 Task: Compose an email with the signature Austin King with the subject Job application submission and the message I am pleased to inform you that your request has been approved. from softage.1@softage.net to softage.7@softage.net and softage.8@softage.net with CC to softage.9@softage.net, select the message and change font size to large, align the email to center Send the email
Action: Mouse moved to (599, 744)
Screenshot: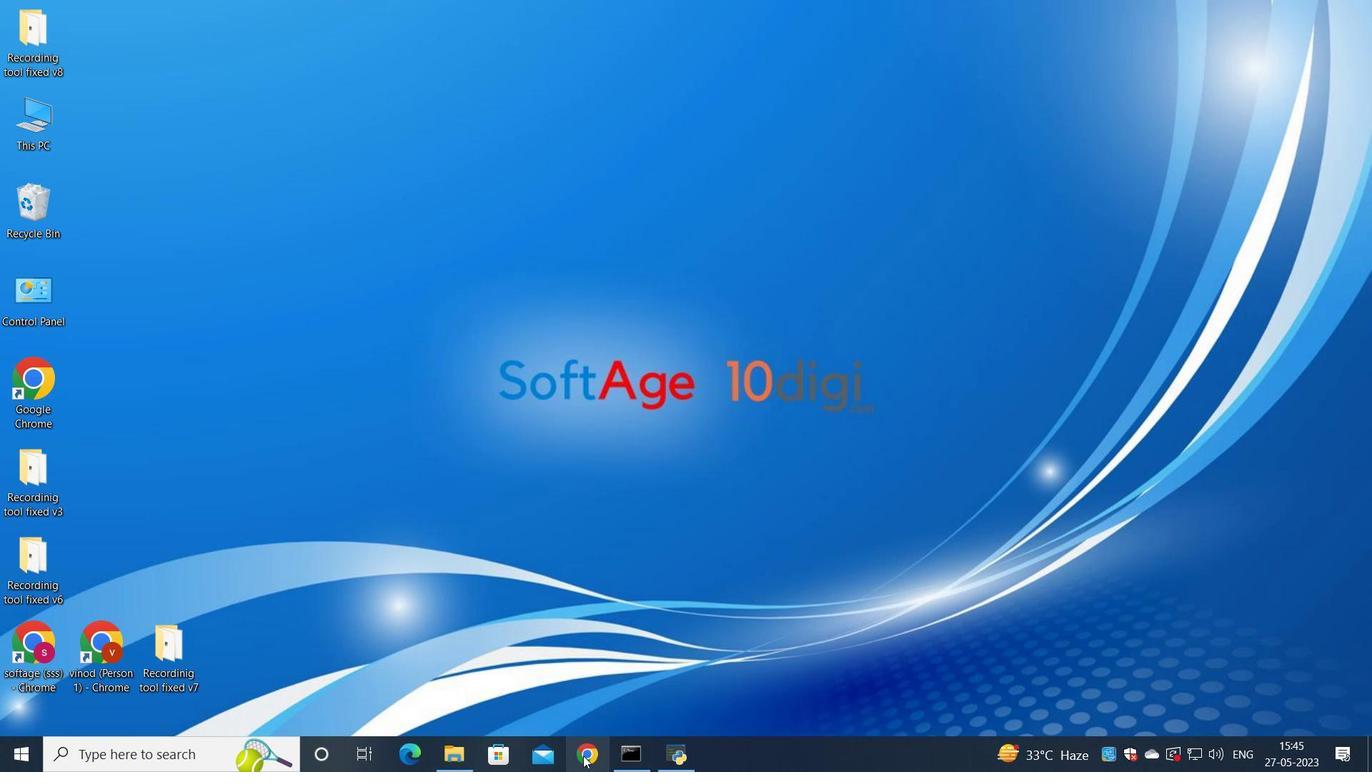 
Action: Mouse pressed left at (599, 744)
Screenshot: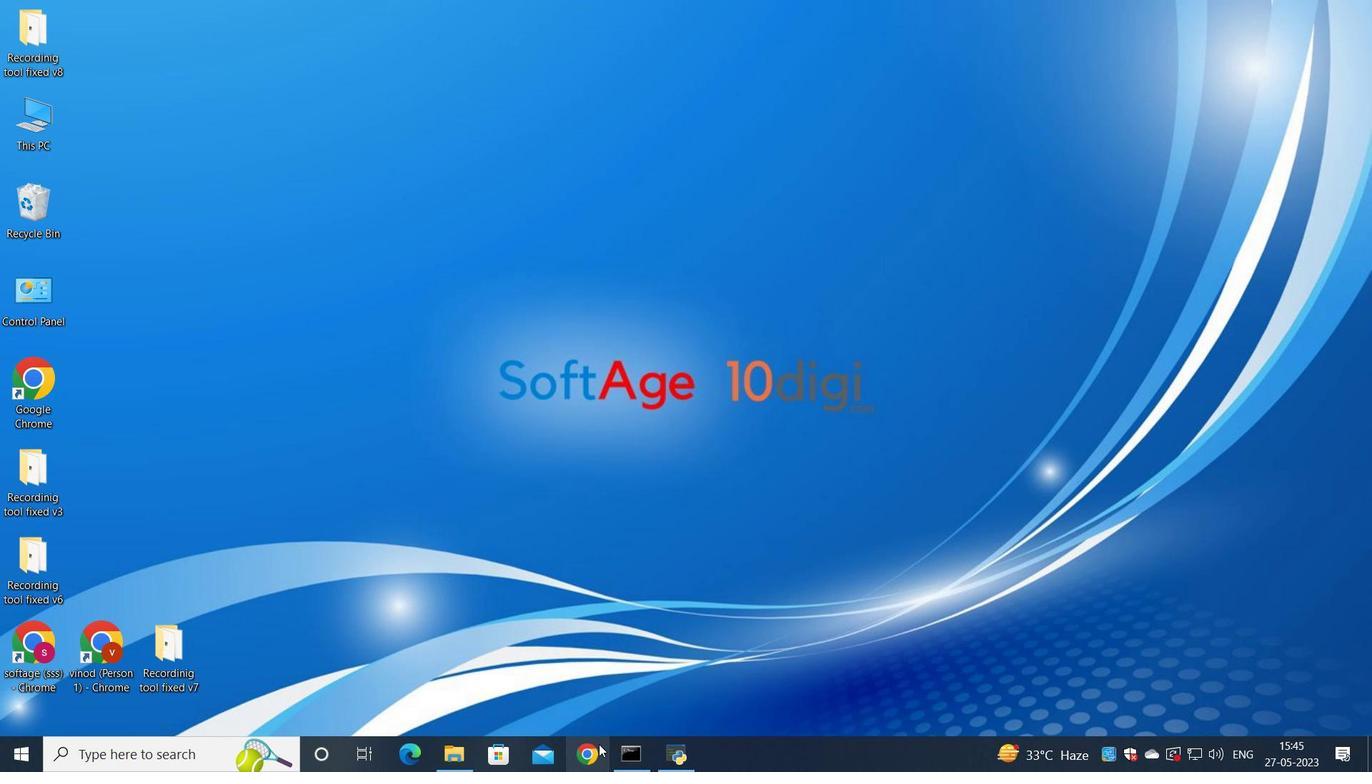 
Action: Mouse moved to (604, 486)
Screenshot: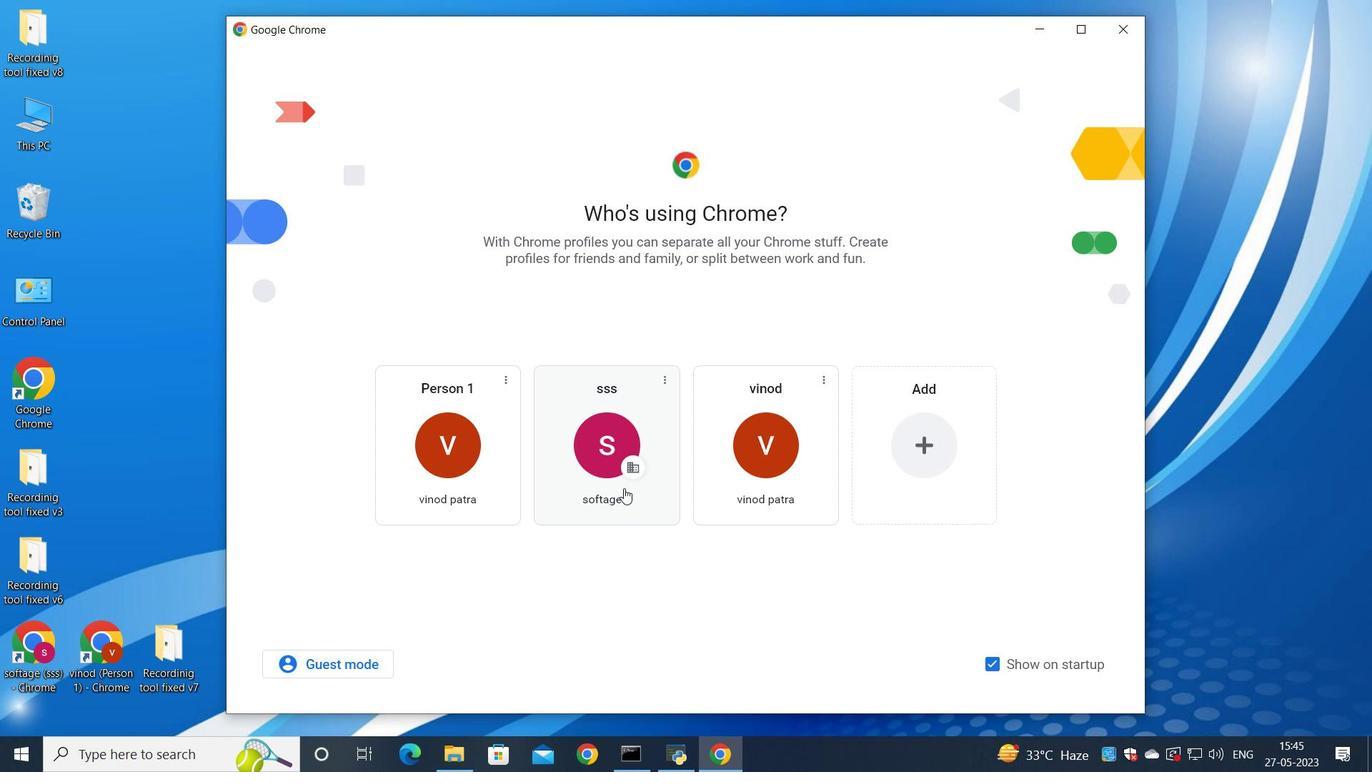 
Action: Mouse pressed left at (604, 486)
Screenshot: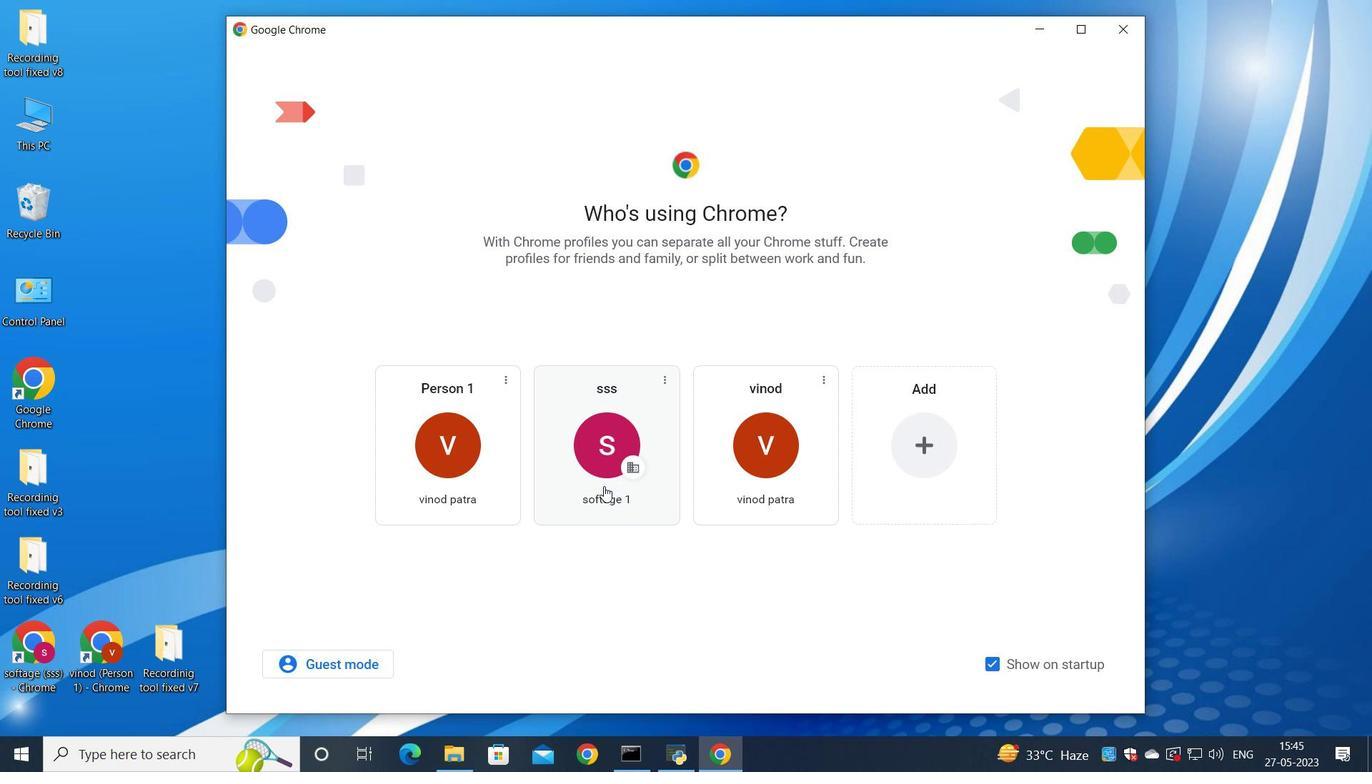 
Action: Mouse moved to (1187, 92)
Screenshot: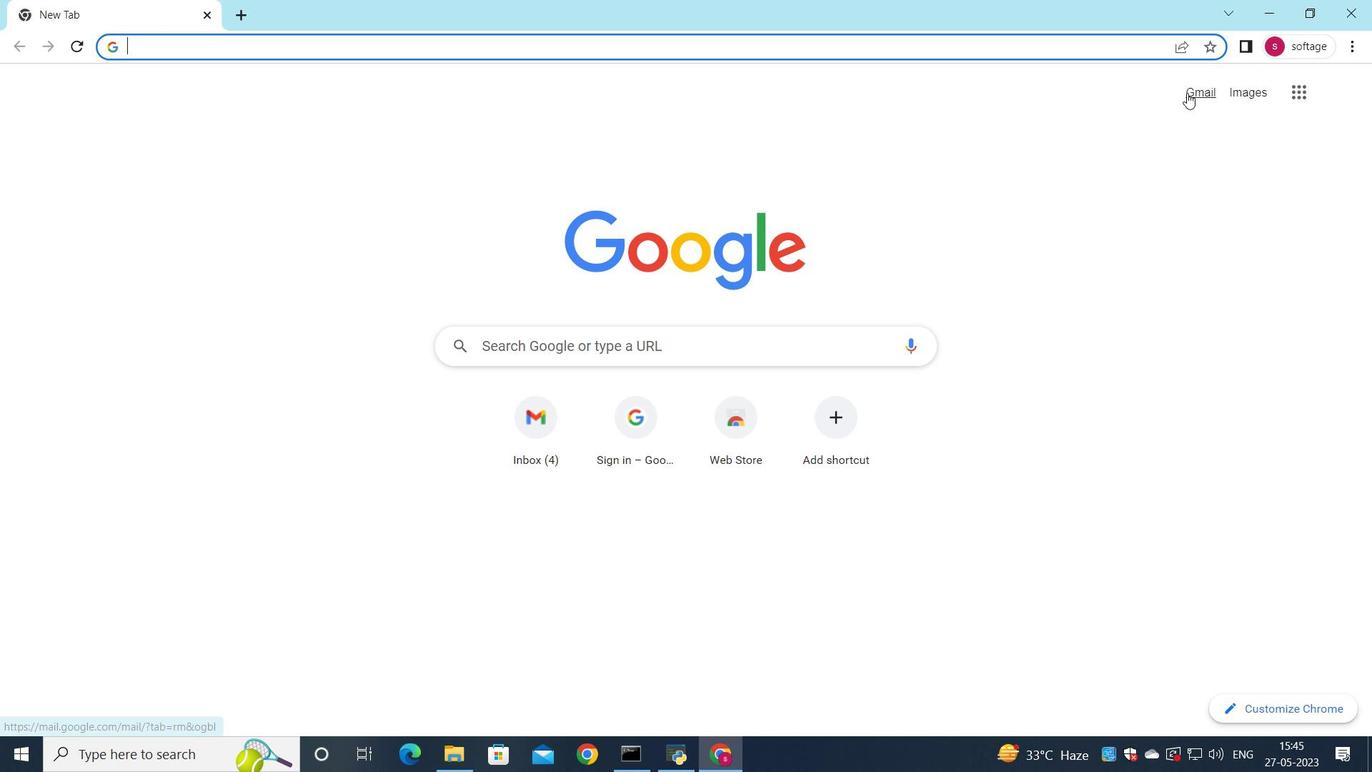 
Action: Mouse pressed left at (1187, 92)
Screenshot: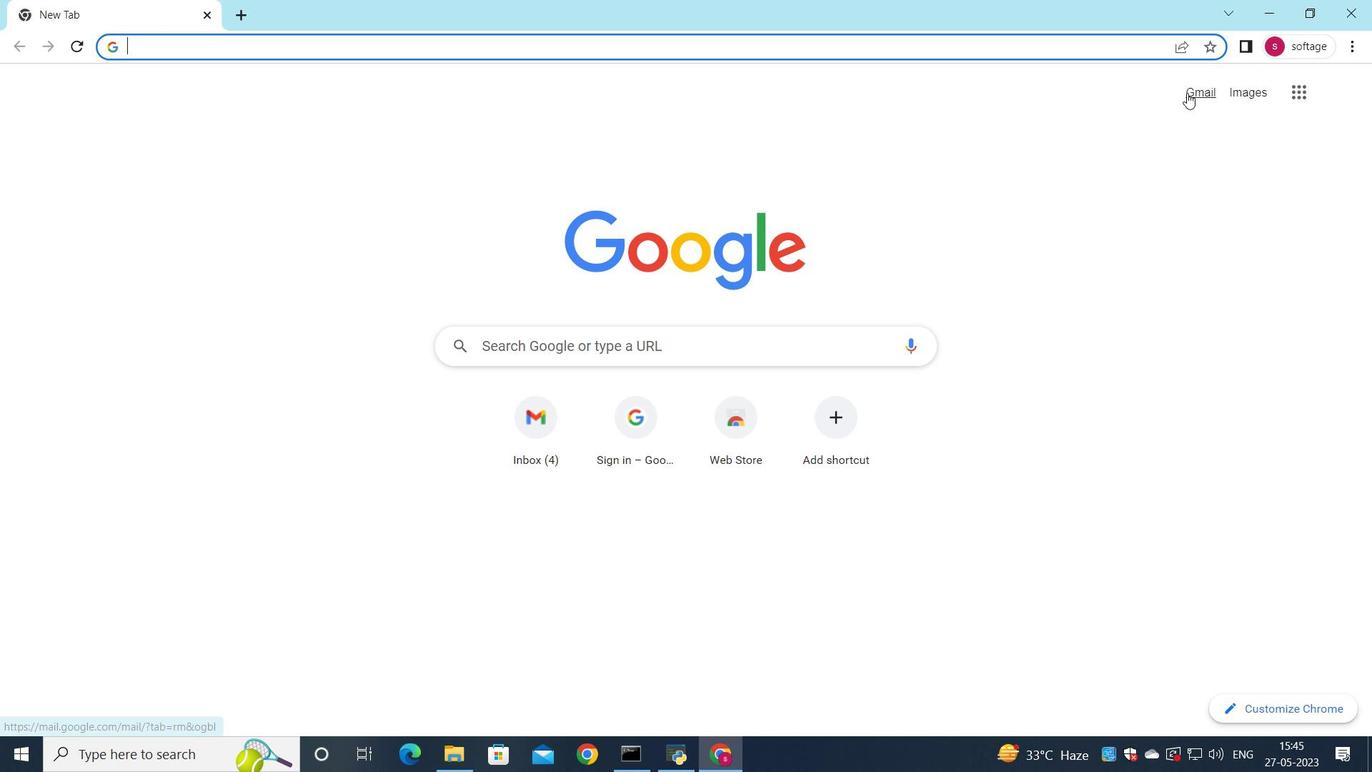 
Action: Mouse moved to (1182, 126)
Screenshot: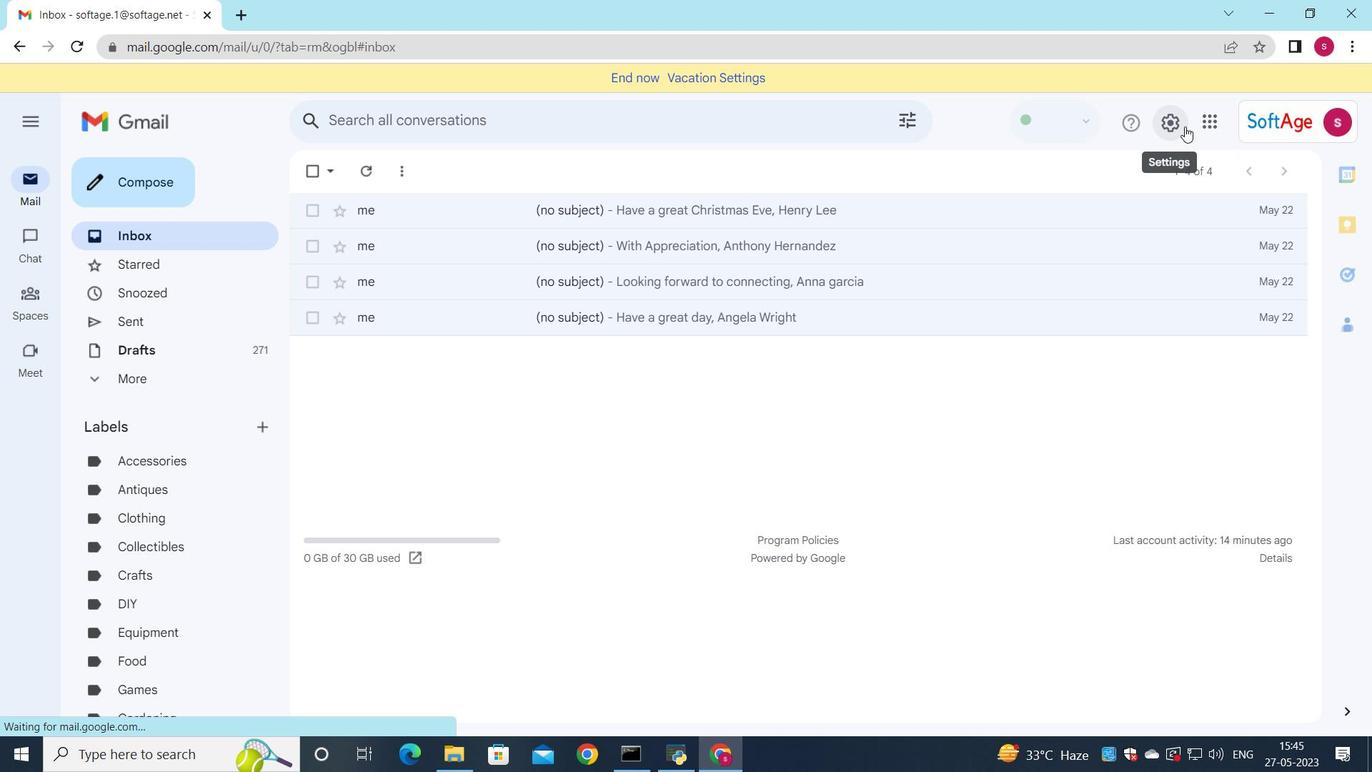 
Action: Mouse pressed left at (1182, 126)
Screenshot: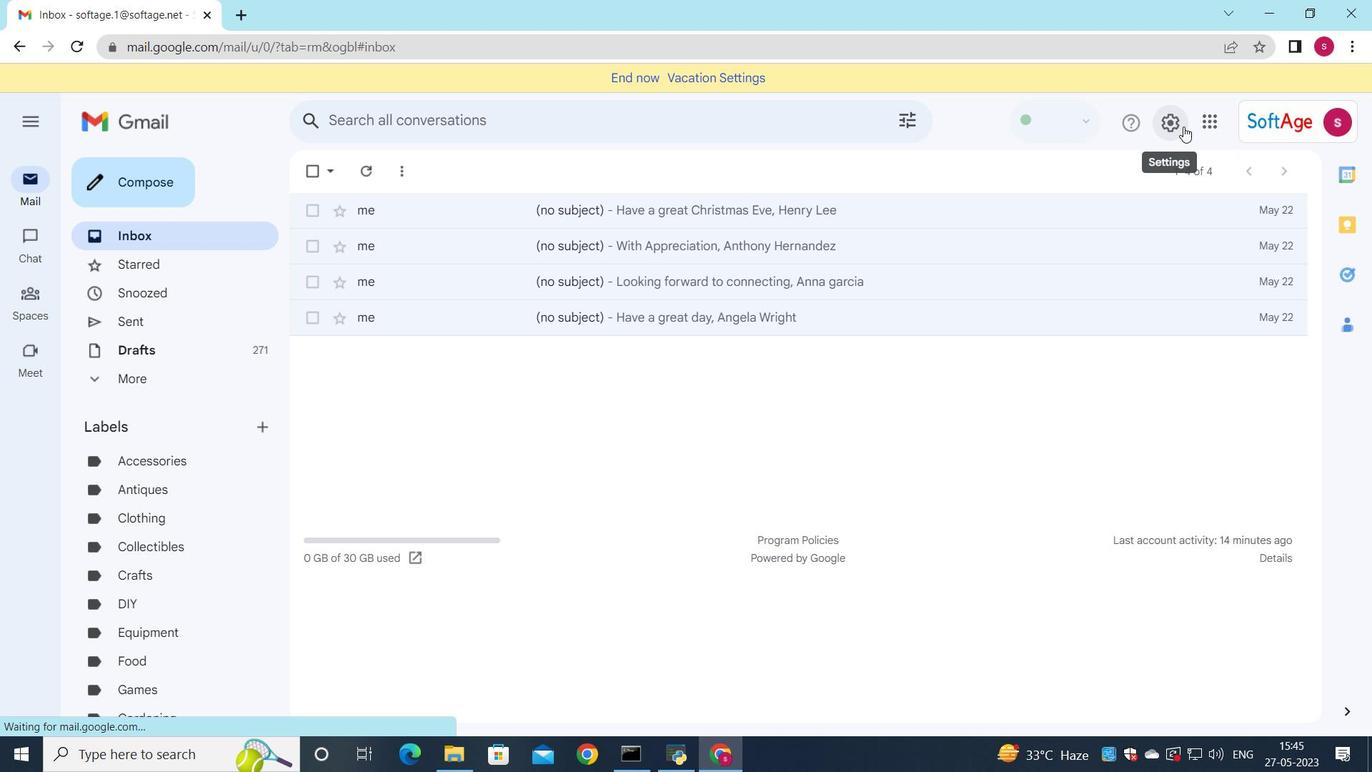 
Action: Mouse moved to (1181, 211)
Screenshot: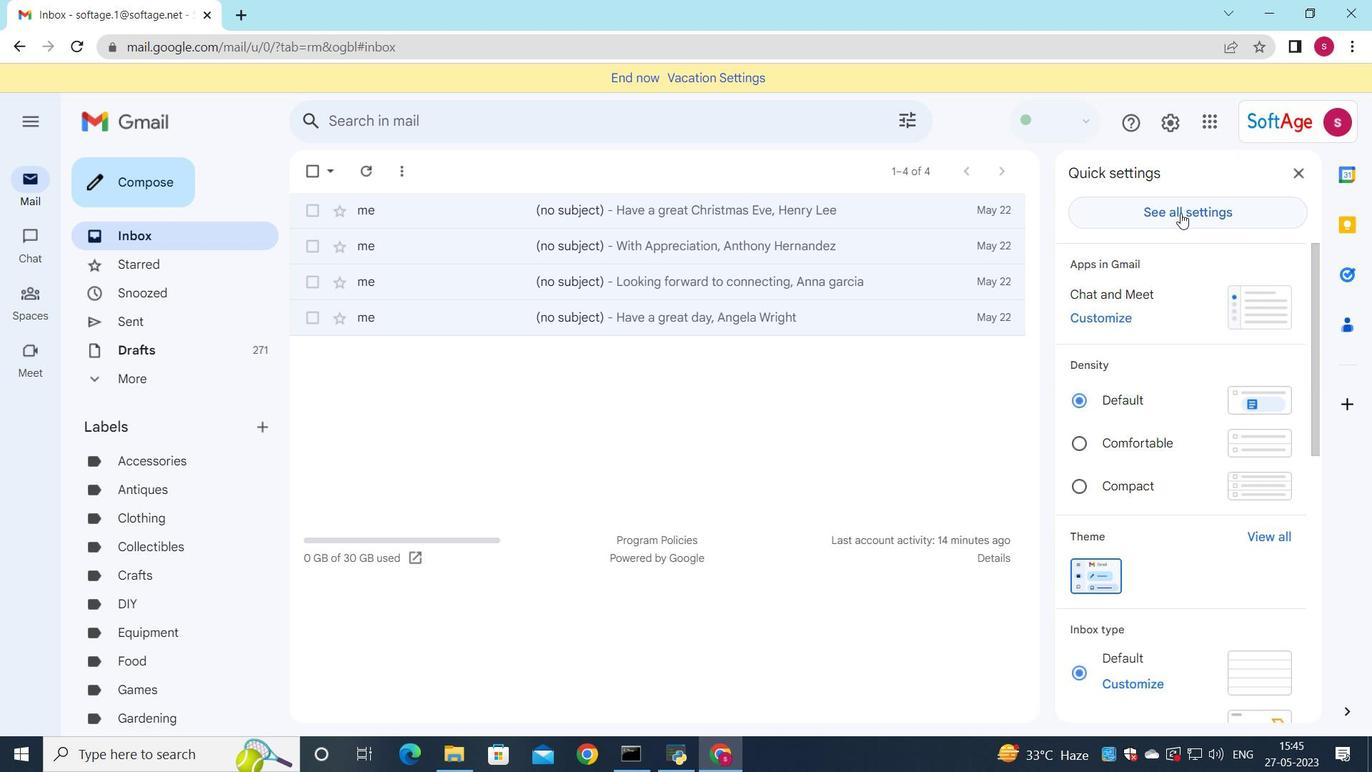 
Action: Mouse pressed left at (1181, 211)
Screenshot: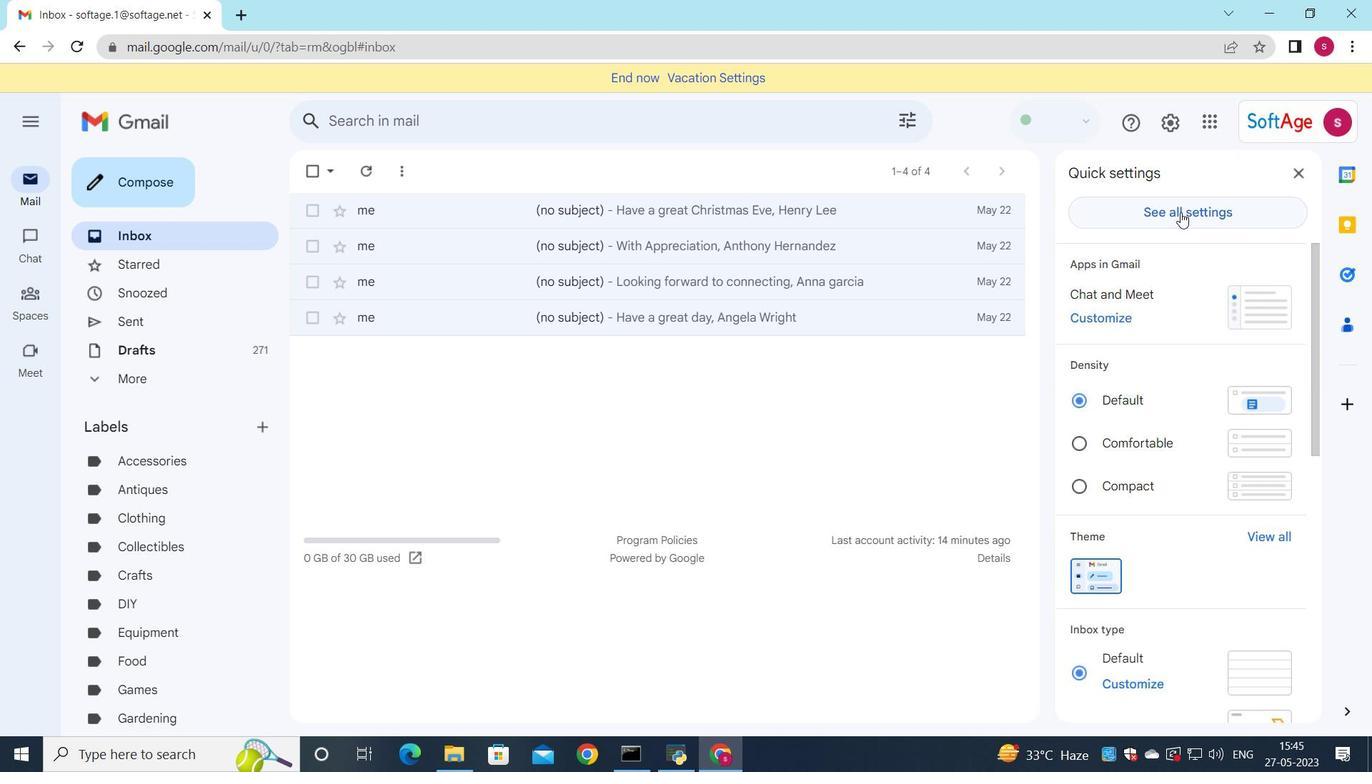 
Action: Mouse moved to (1163, 213)
Screenshot: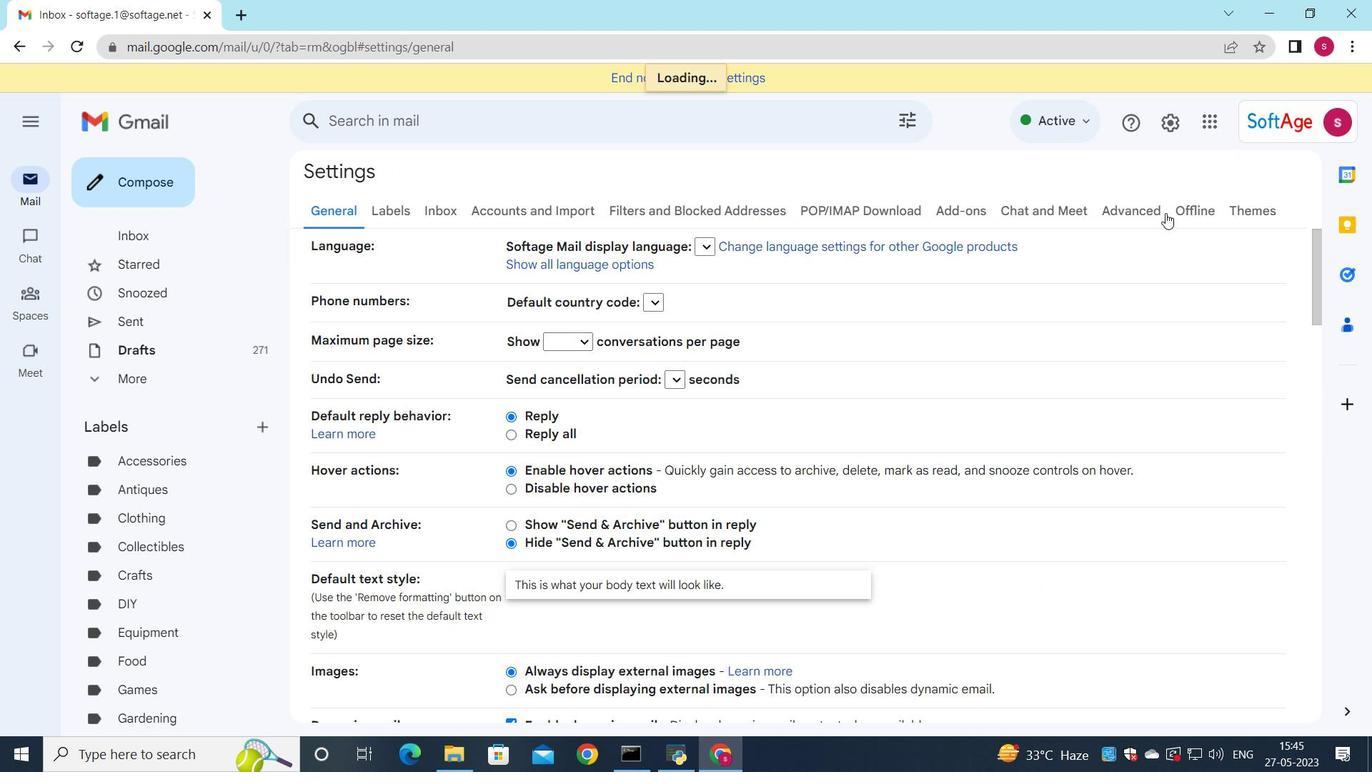 
Action: Mouse scrolled (1163, 213) with delta (0, 0)
Screenshot: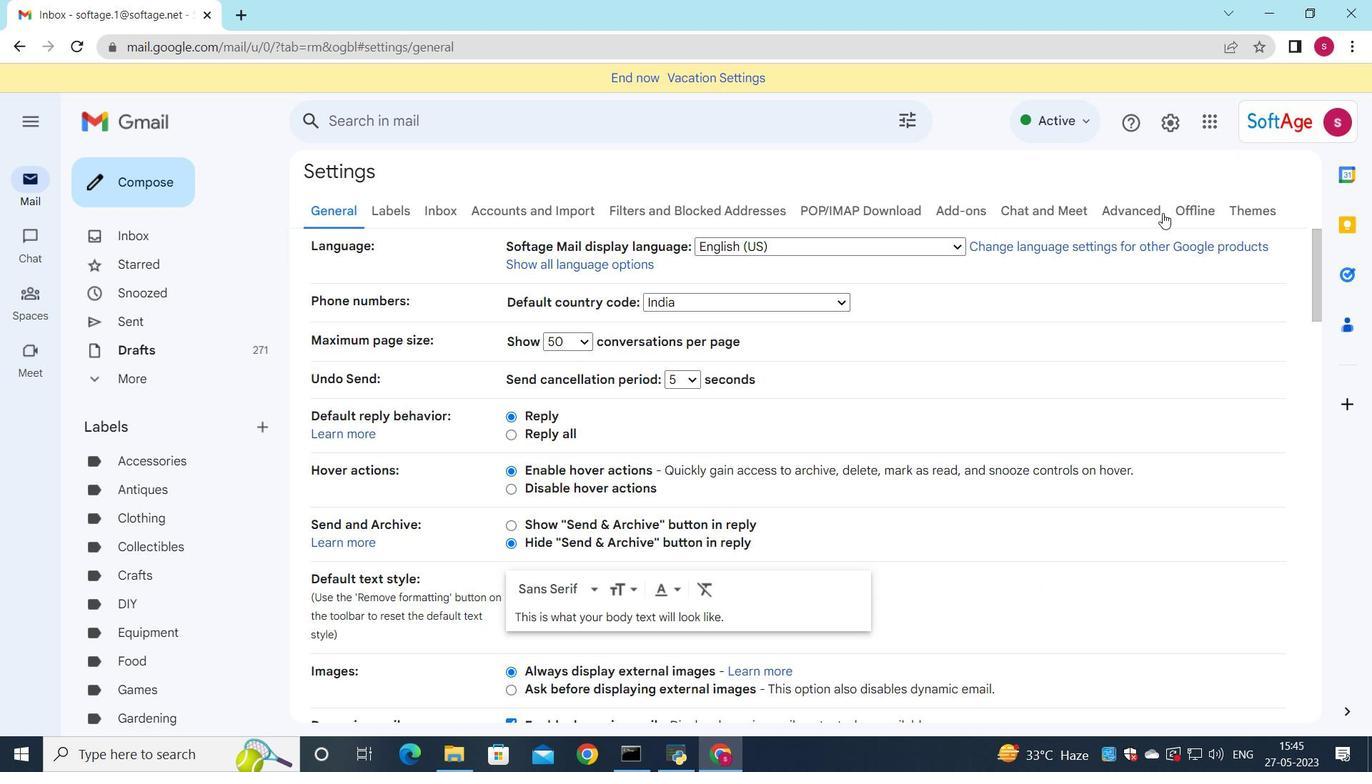 
Action: Mouse moved to (797, 370)
Screenshot: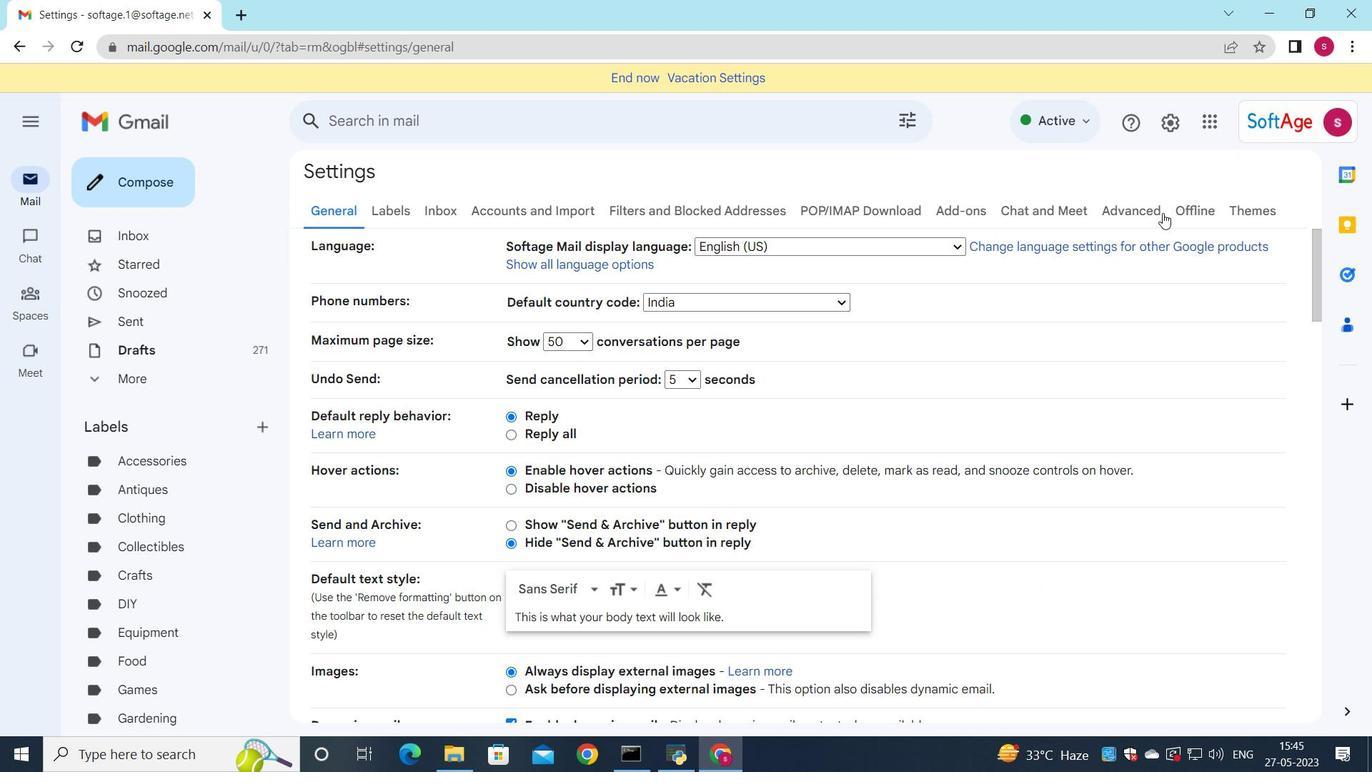 
Action: Mouse scrolled (797, 369) with delta (0, 0)
Screenshot: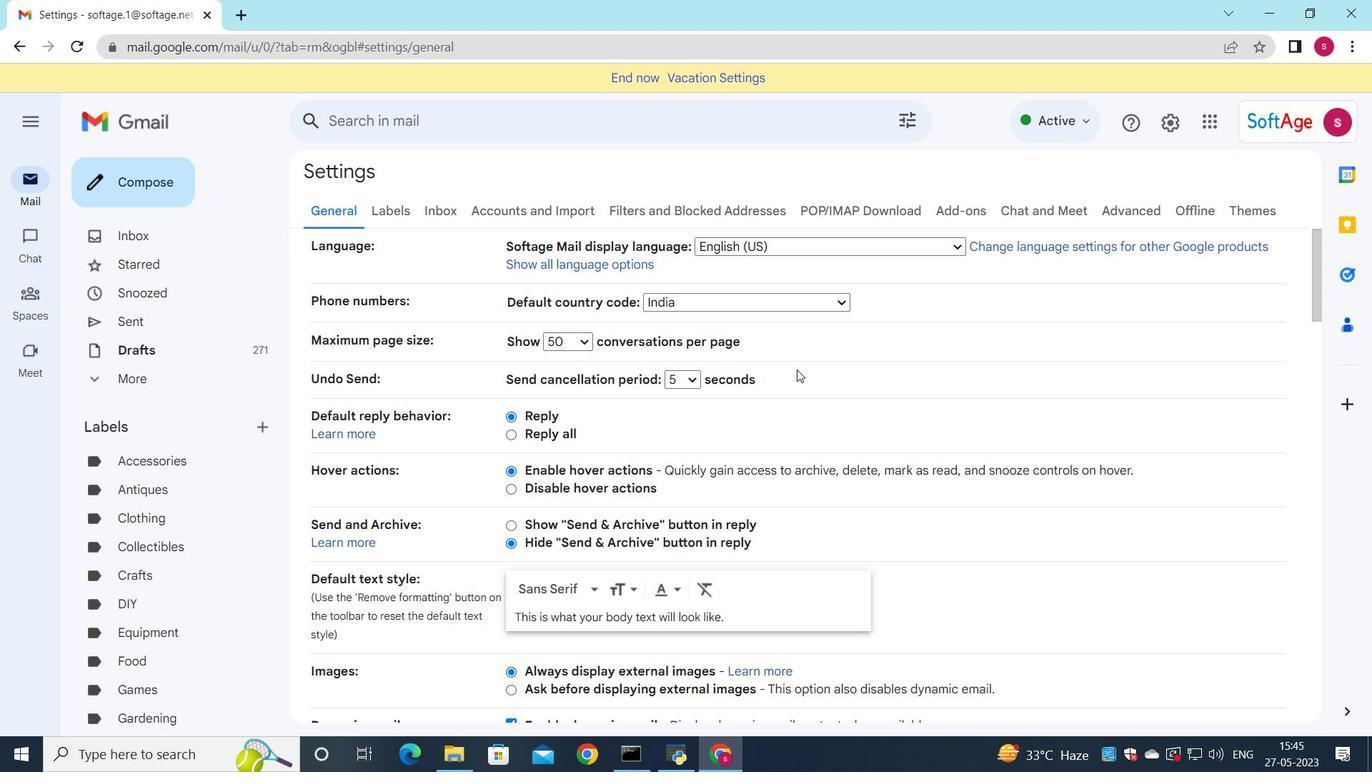 
Action: Mouse scrolled (797, 369) with delta (0, 0)
Screenshot: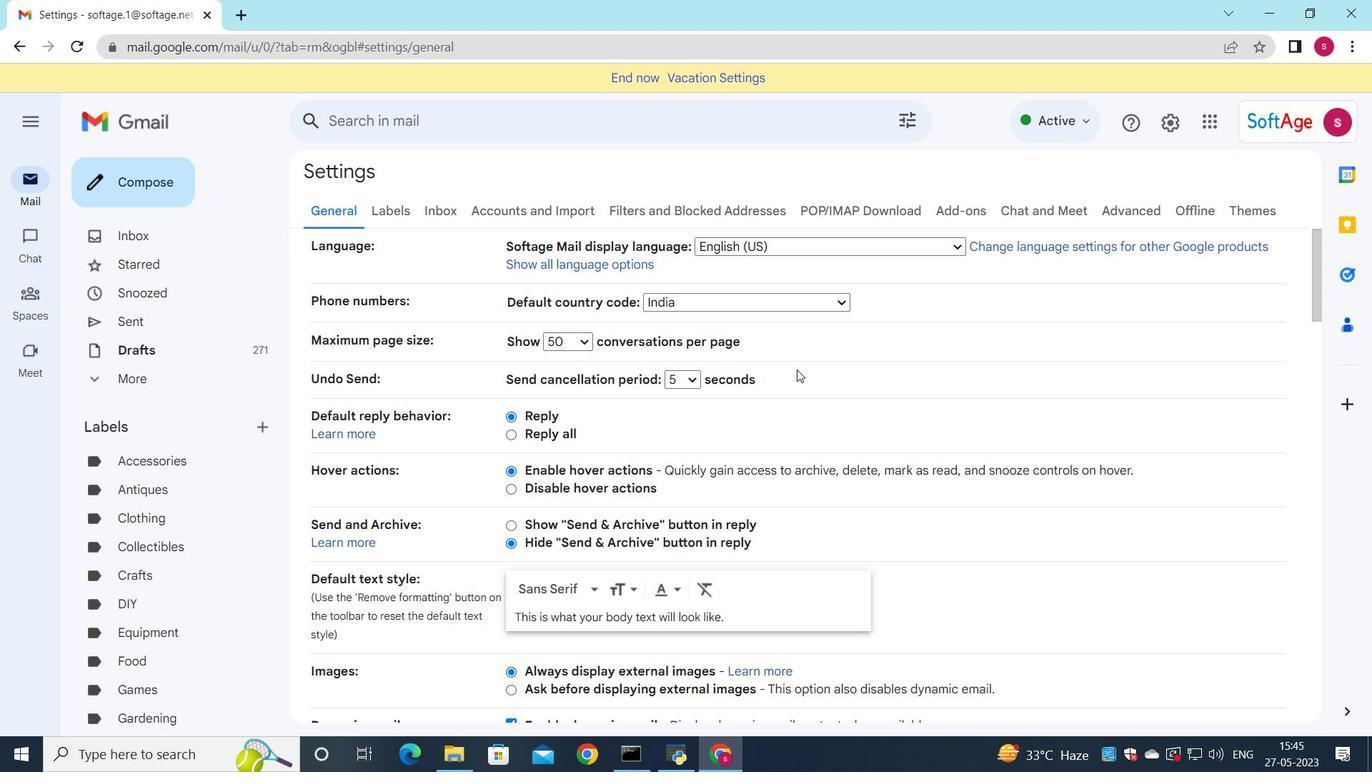 
Action: Mouse scrolled (797, 369) with delta (0, 0)
Screenshot: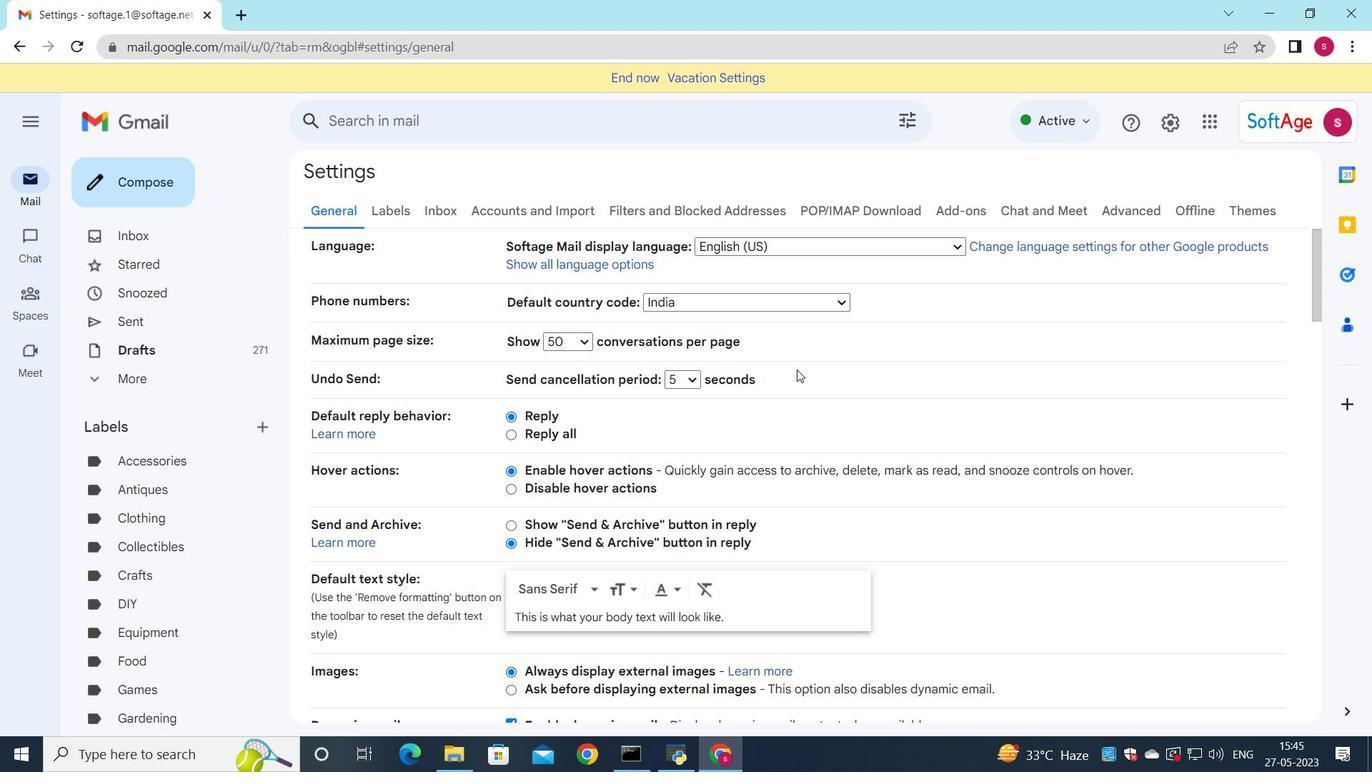
Action: Mouse scrolled (797, 369) with delta (0, 0)
Screenshot: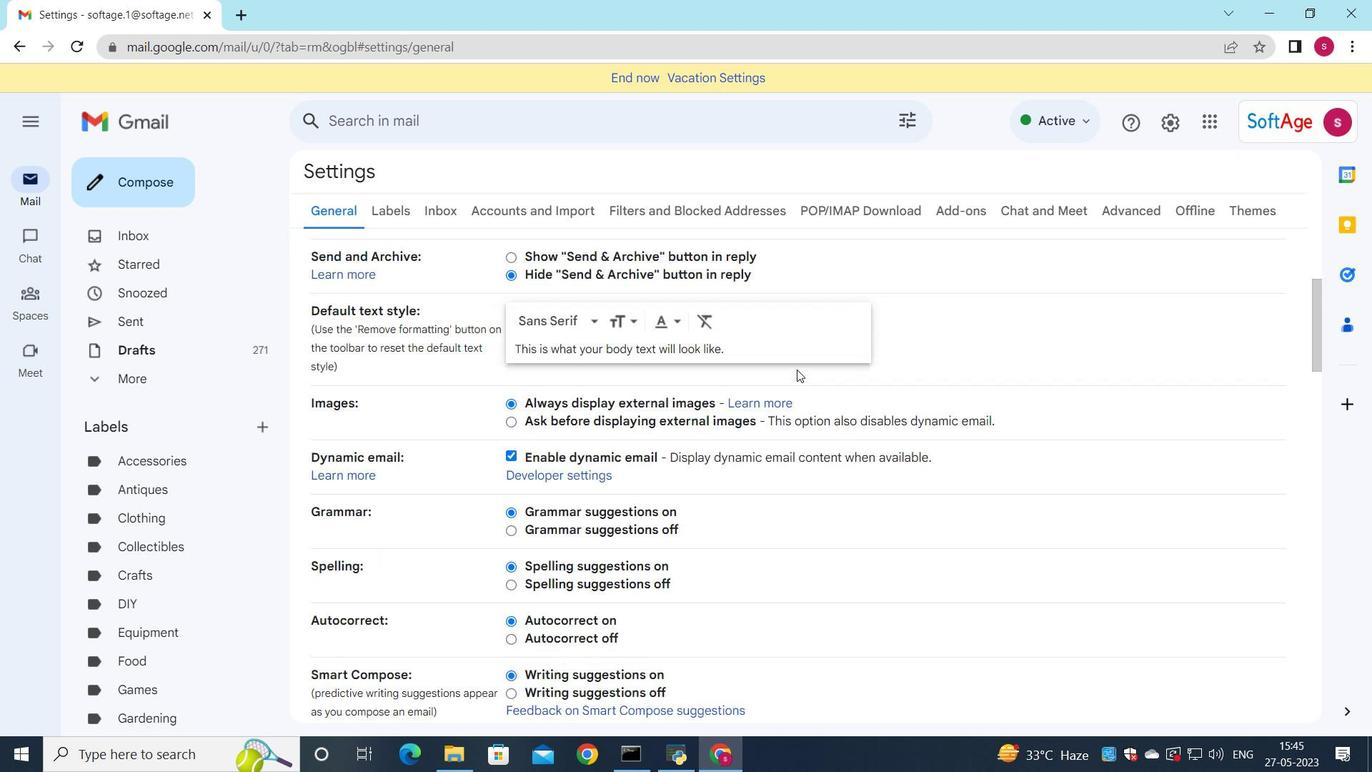 
Action: Mouse scrolled (797, 369) with delta (0, 0)
Screenshot: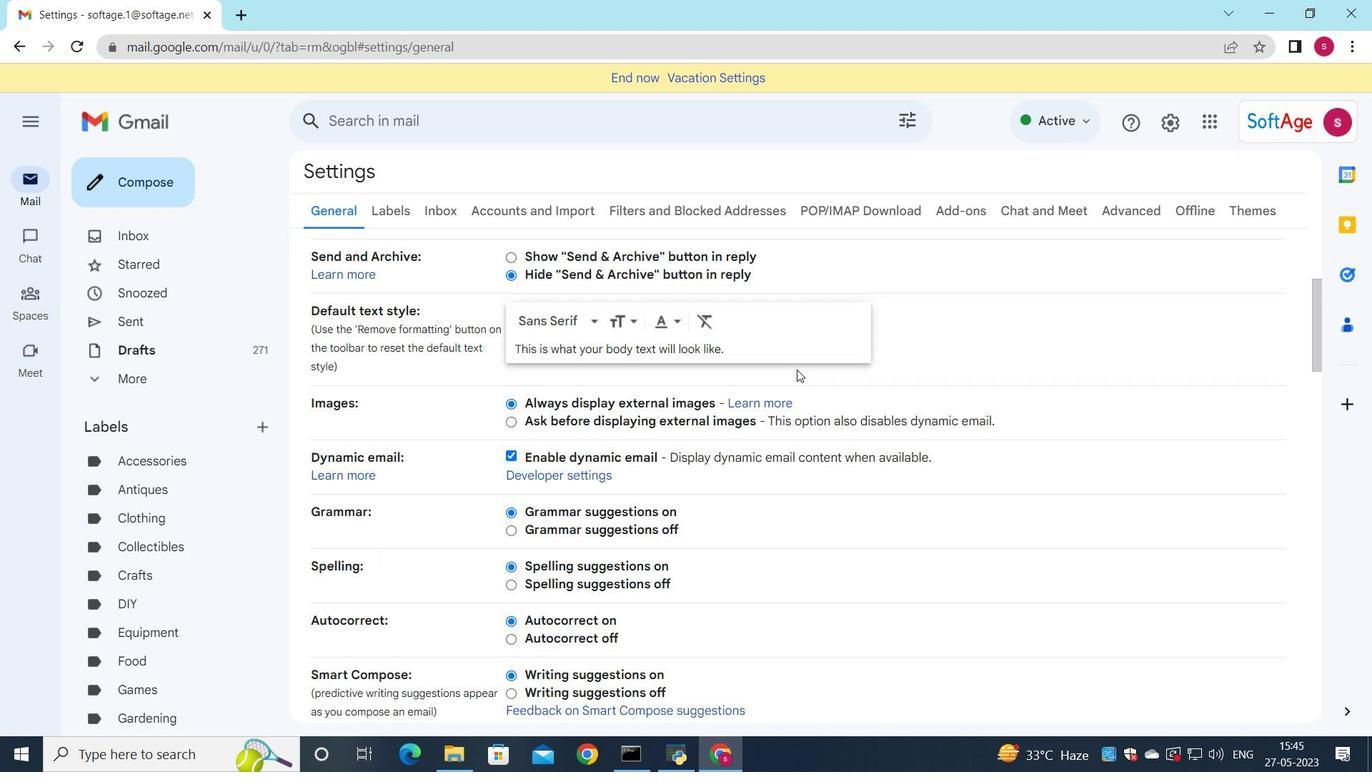 
Action: Mouse scrolled (797, 369) with delta (0, 0)
Screenshot: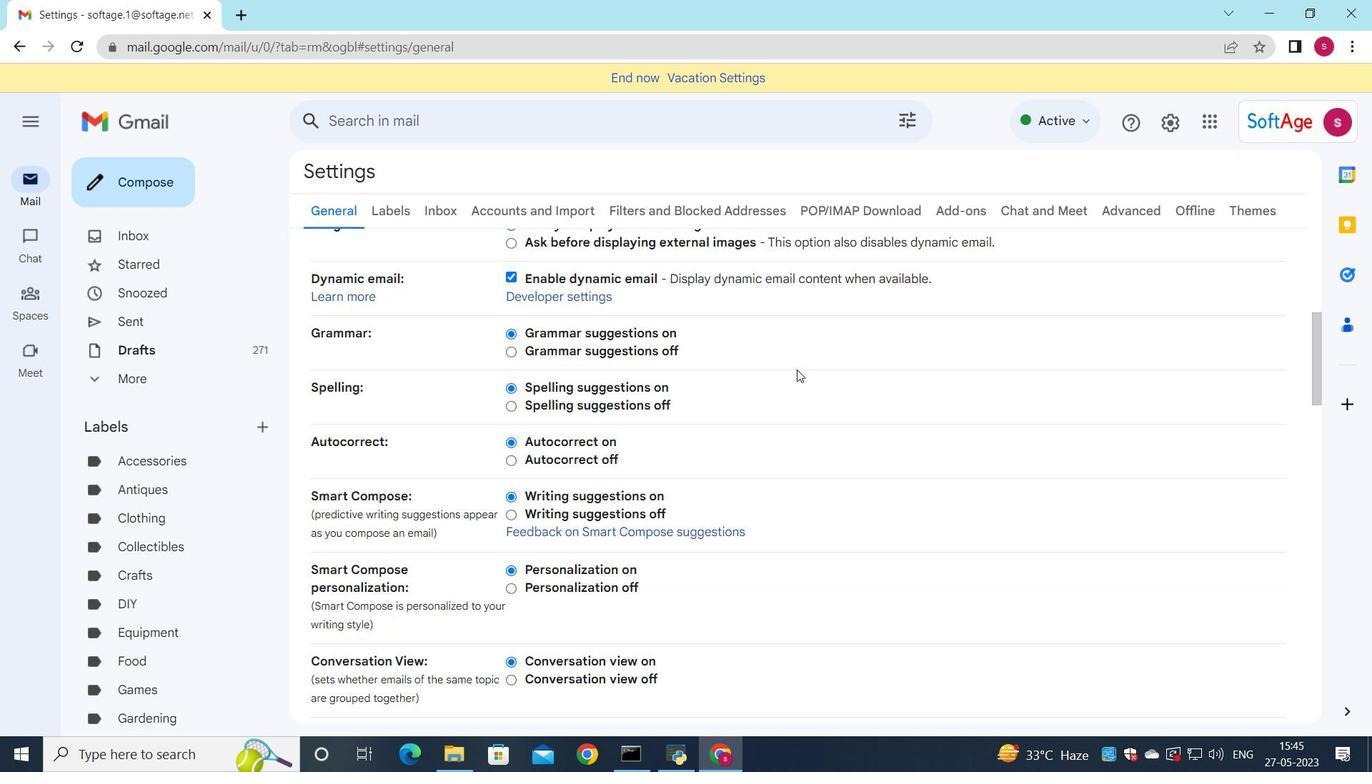 
Action: Mouse scrolled (797, 369) with delta (0, 0)
Screenshot: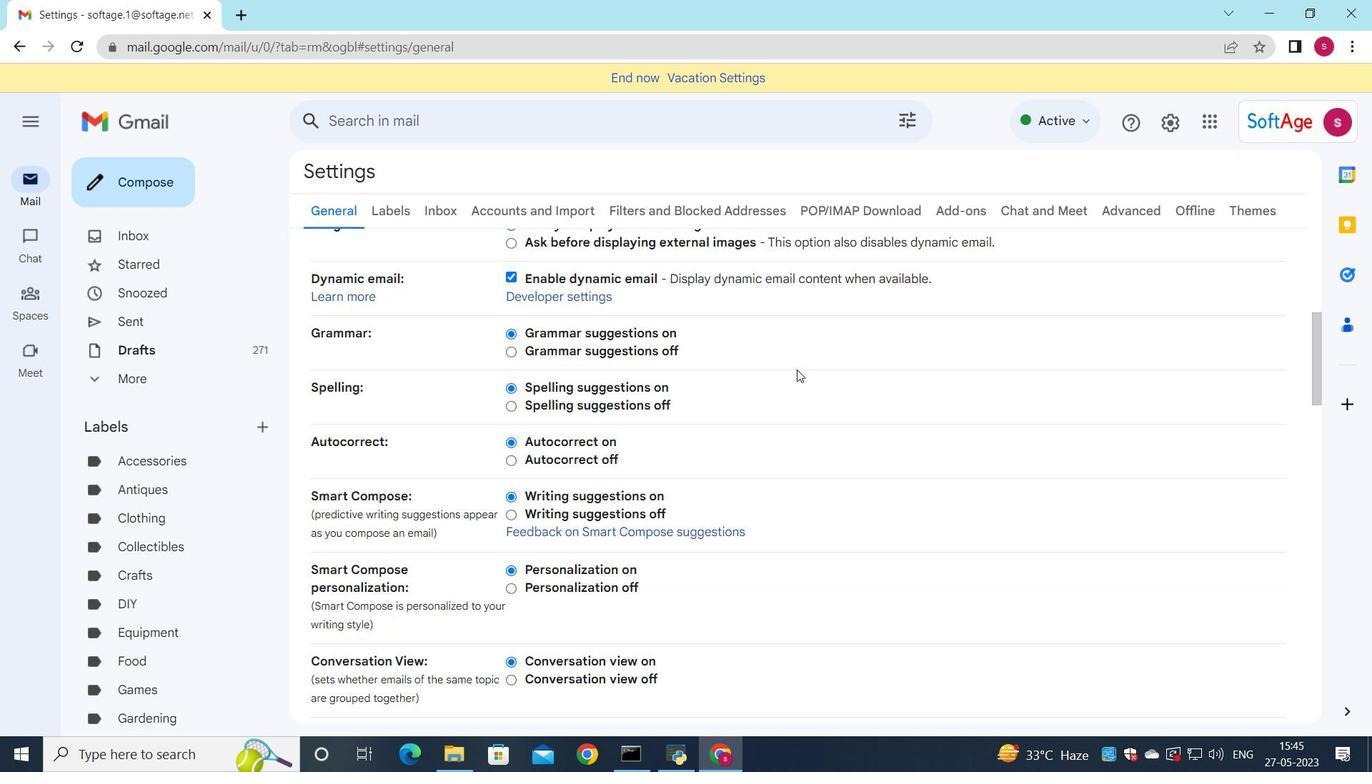 
Action: Mouse scrolled (797, 369) with delta (0, 0)
Screenshot: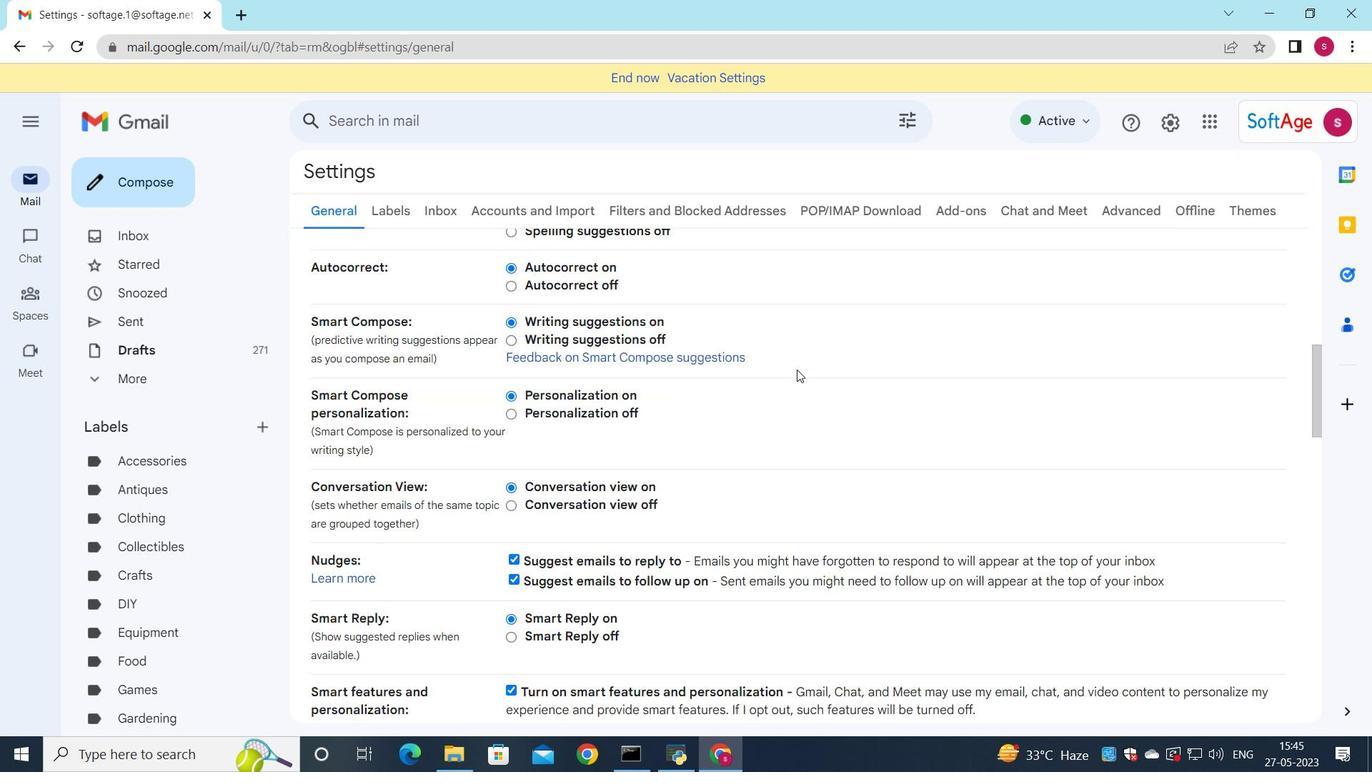 
Action: Mouse scrolled (797, 369) with delta (0, 0)
Screenshot: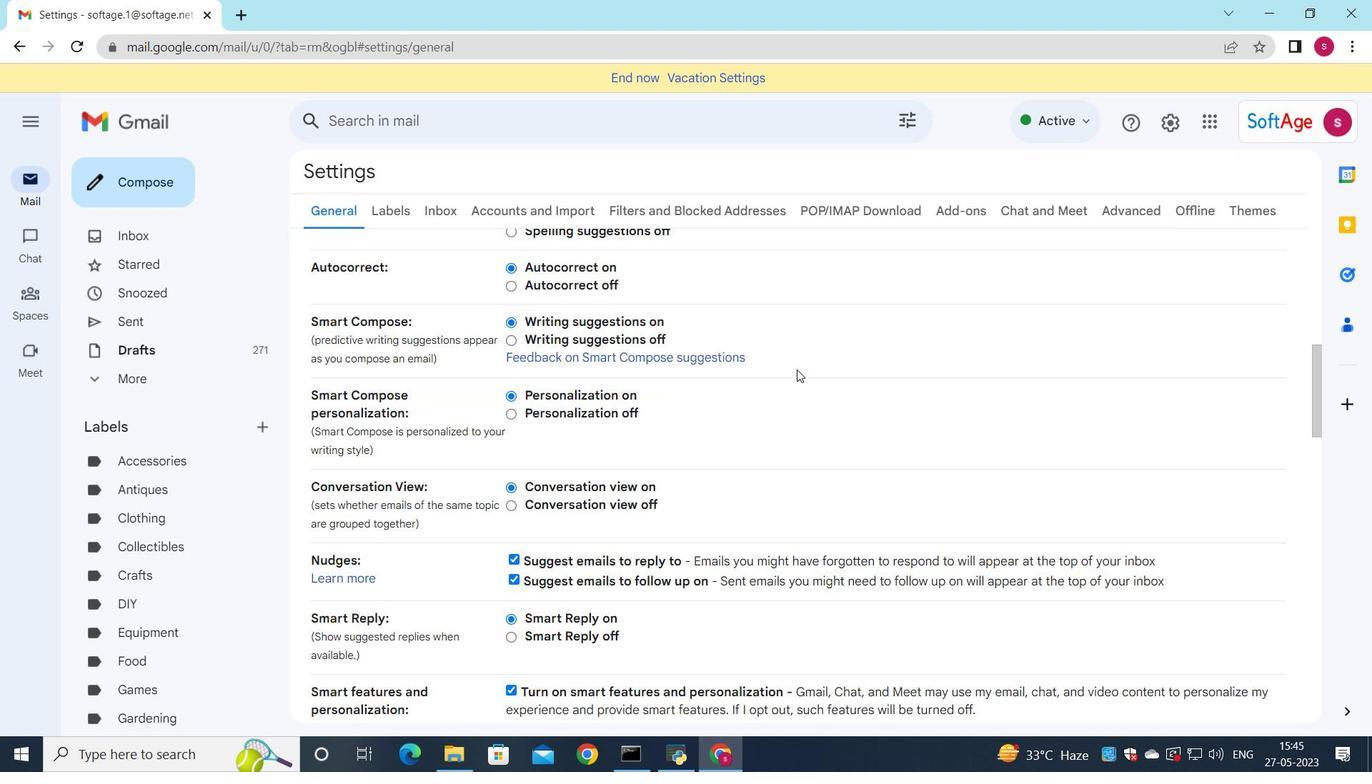 
Action: Mouse scrolled (797, 369) with delta (0, 0)
Screenshot: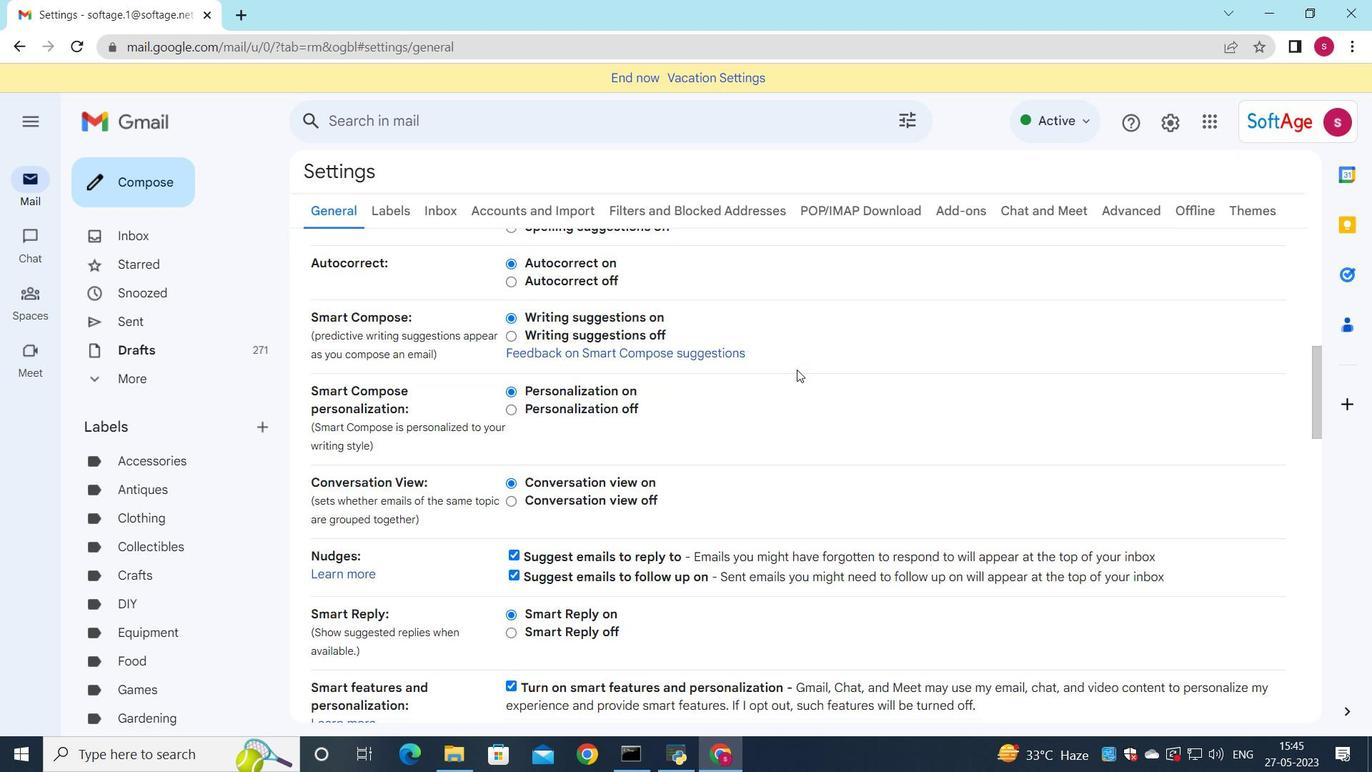 
Action: Mouse scrolled (797, 369) with delta (0, 0)
Screenshot: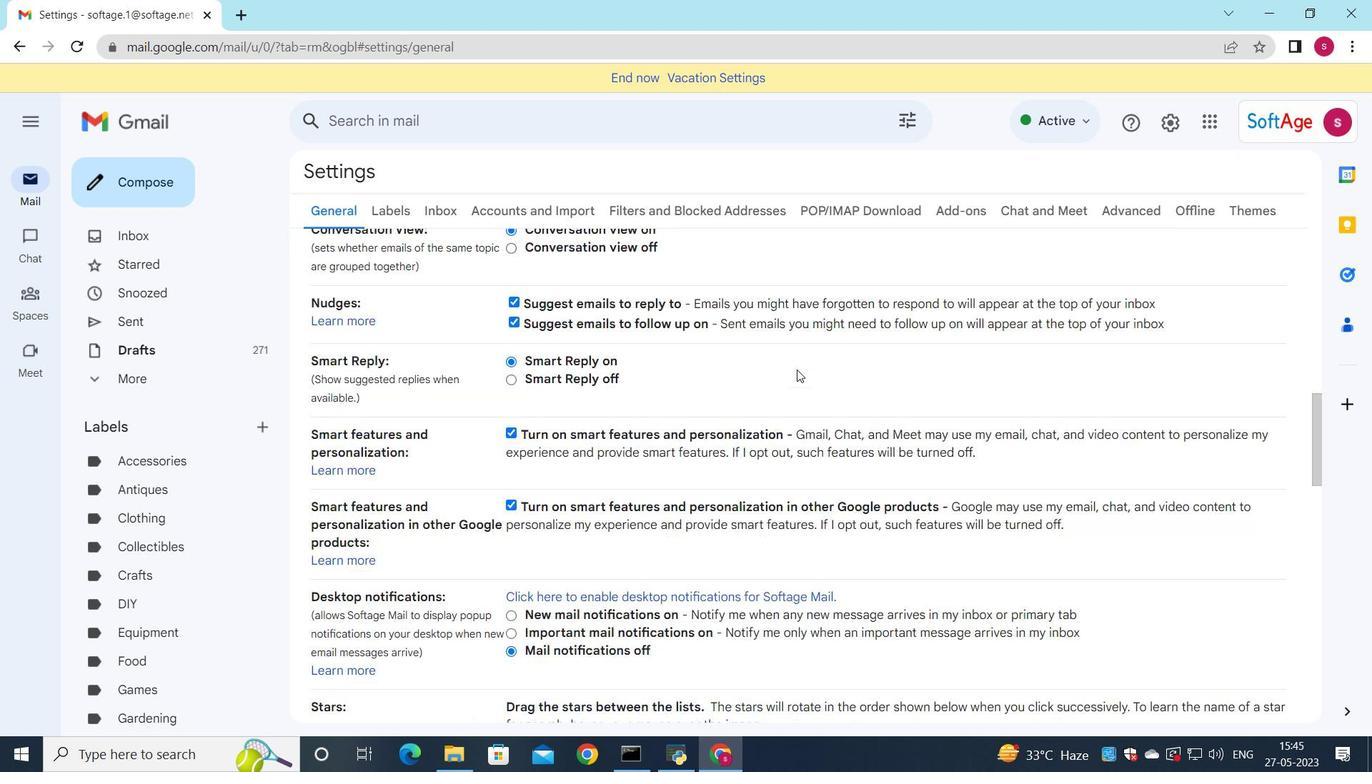 
Action: Mouse scrolled (797, 369) with delta (0, 0)
Screenshot: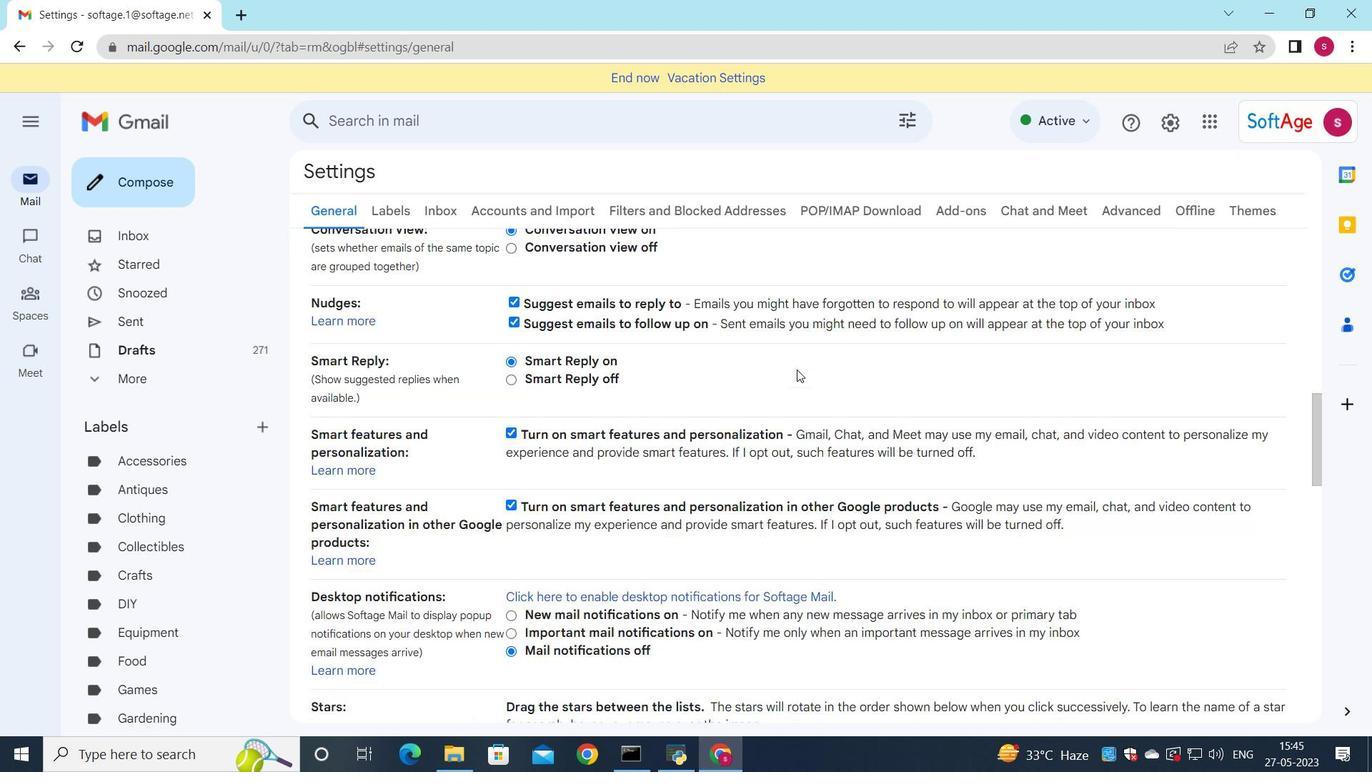 
Action: Mouse scrolled (797, 369) with delta (0, 0)
Screenshot: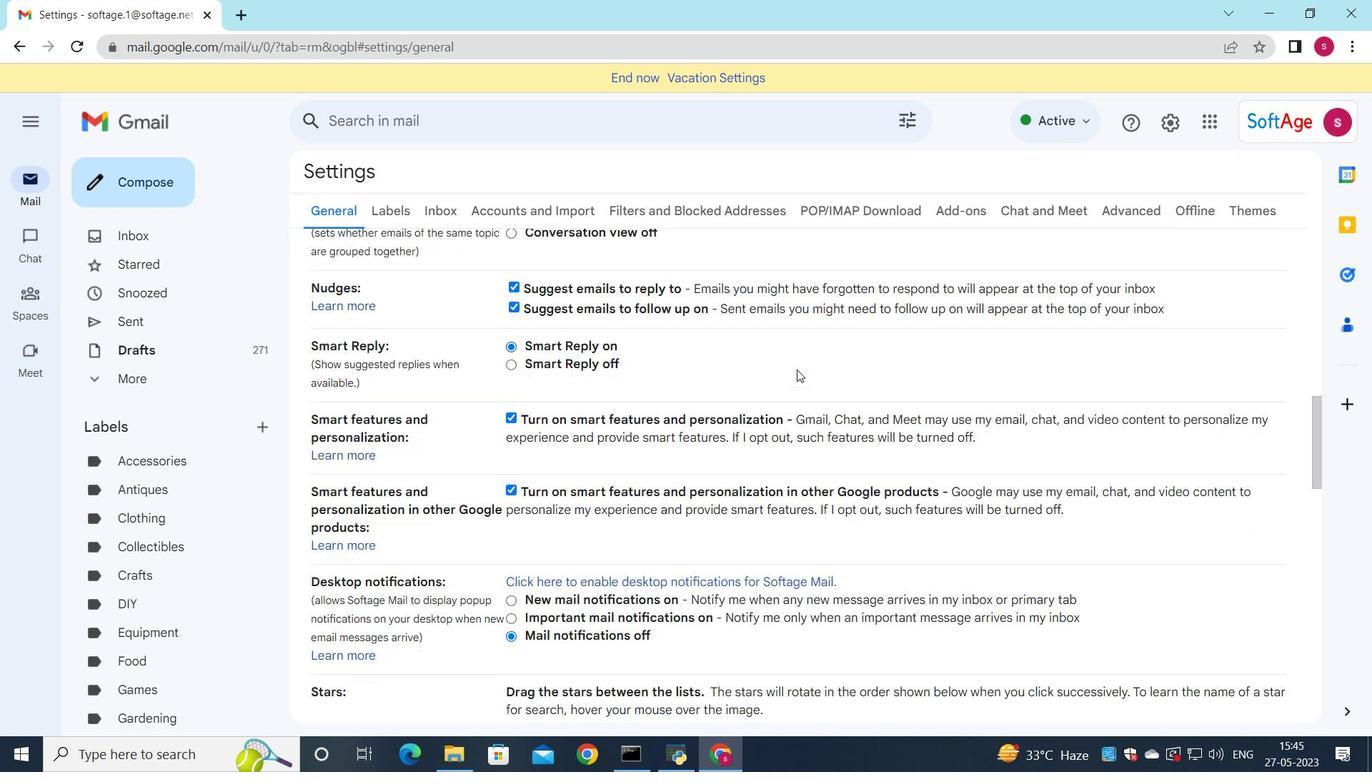 
Action: Mouse moved to (795, 374)
Screenshot: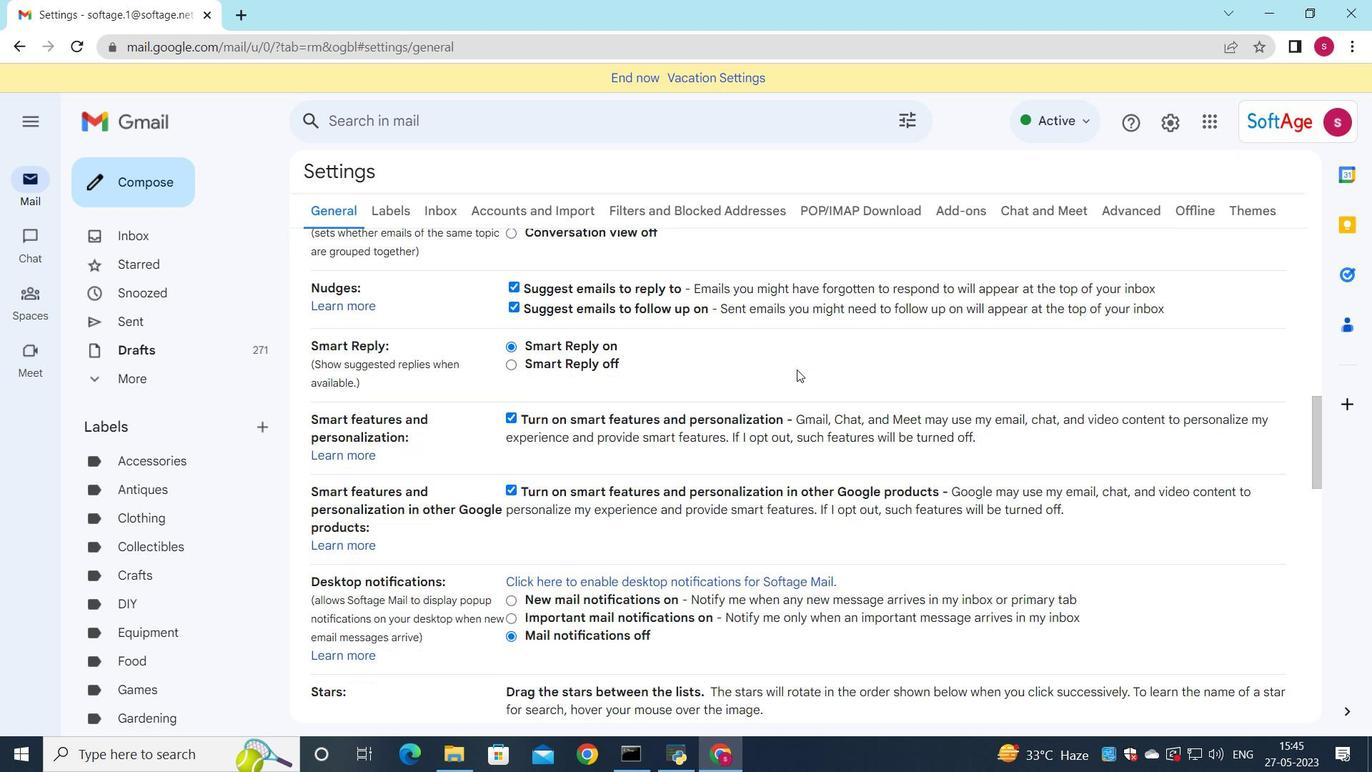 
Action: Mouse scrolled (795, 373) with delta (0, 0)
Screenshot: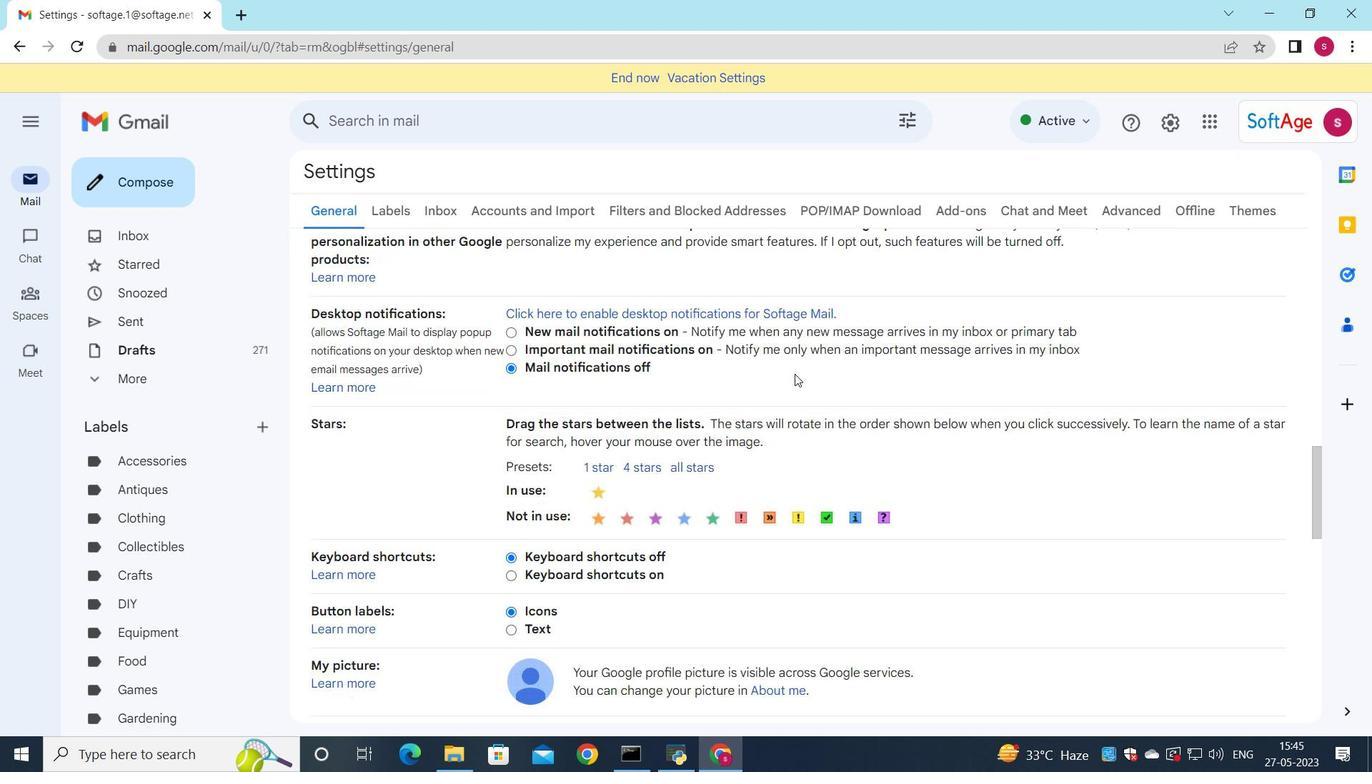 
Action: Mouse scrolled (795, 373) with delta (0, 0)
Screenshot: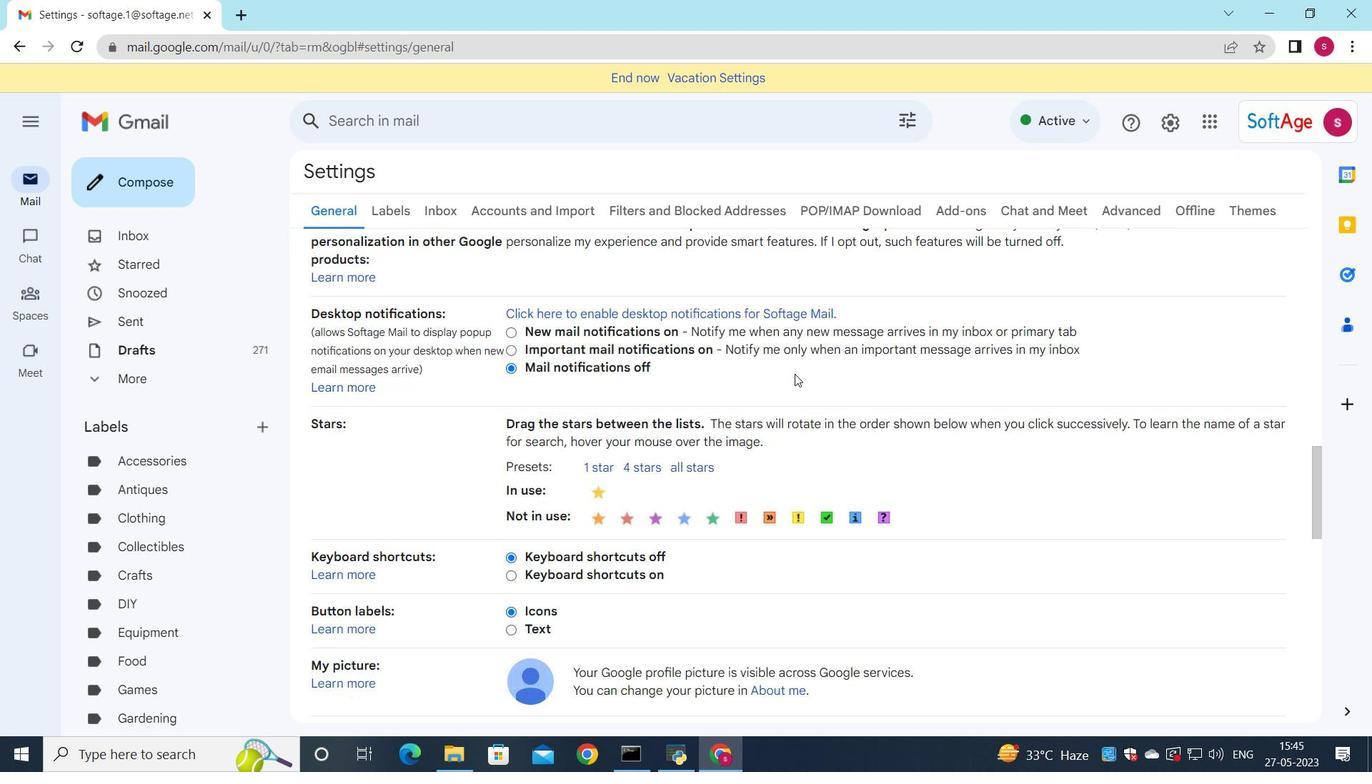 
Action: Mouse moved to (654, 494)
Screenshot: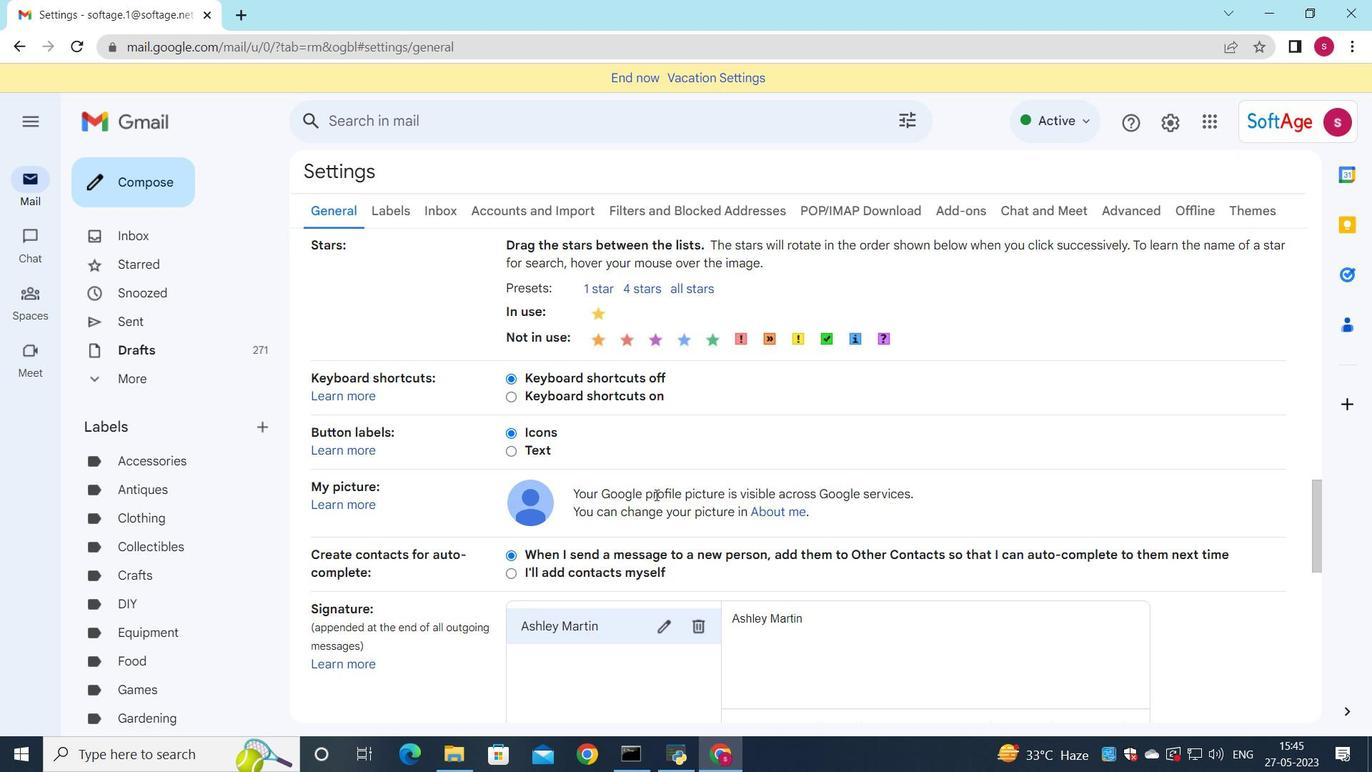 
Action: Mouse scrolled (654, 494) with delta (0, 0)
Screenshot: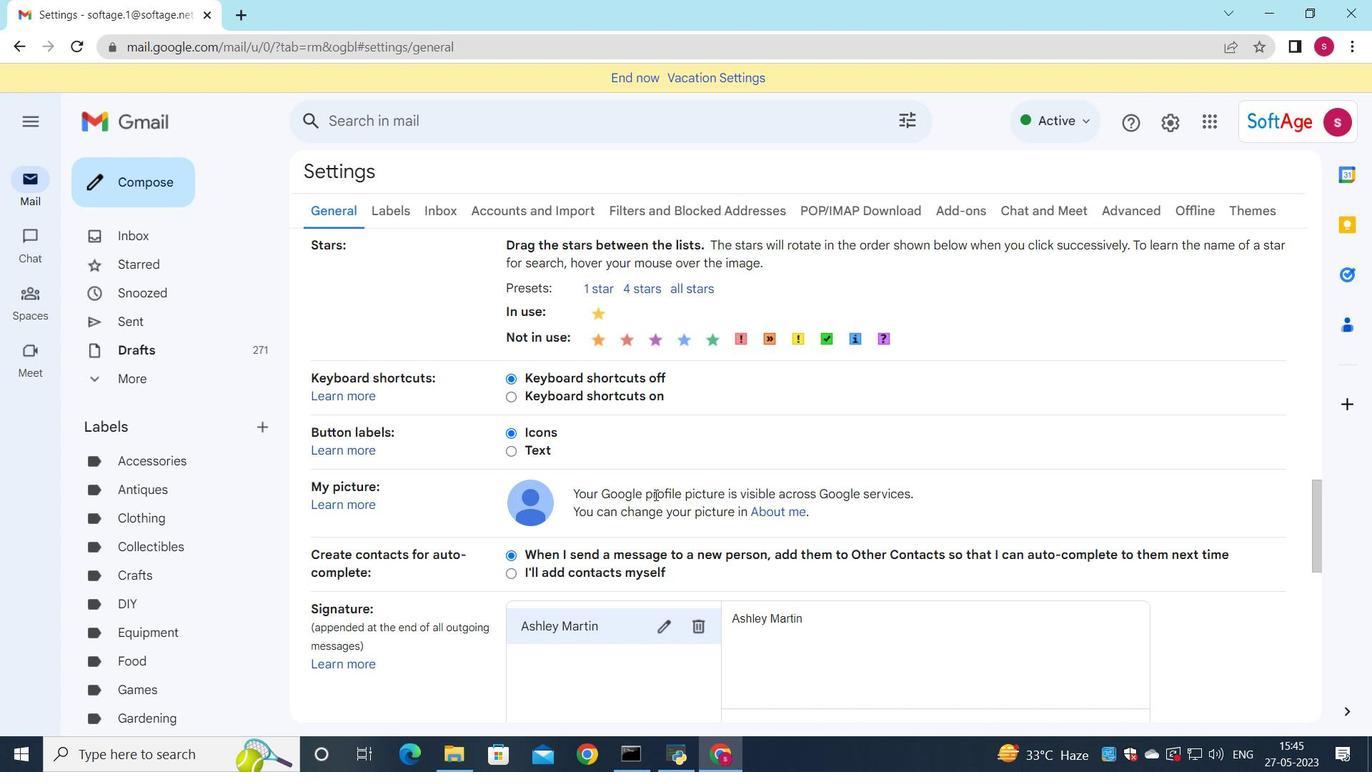 
Action: Mouse scrolled (654, 494) with delta (0, 0)
Screenshot: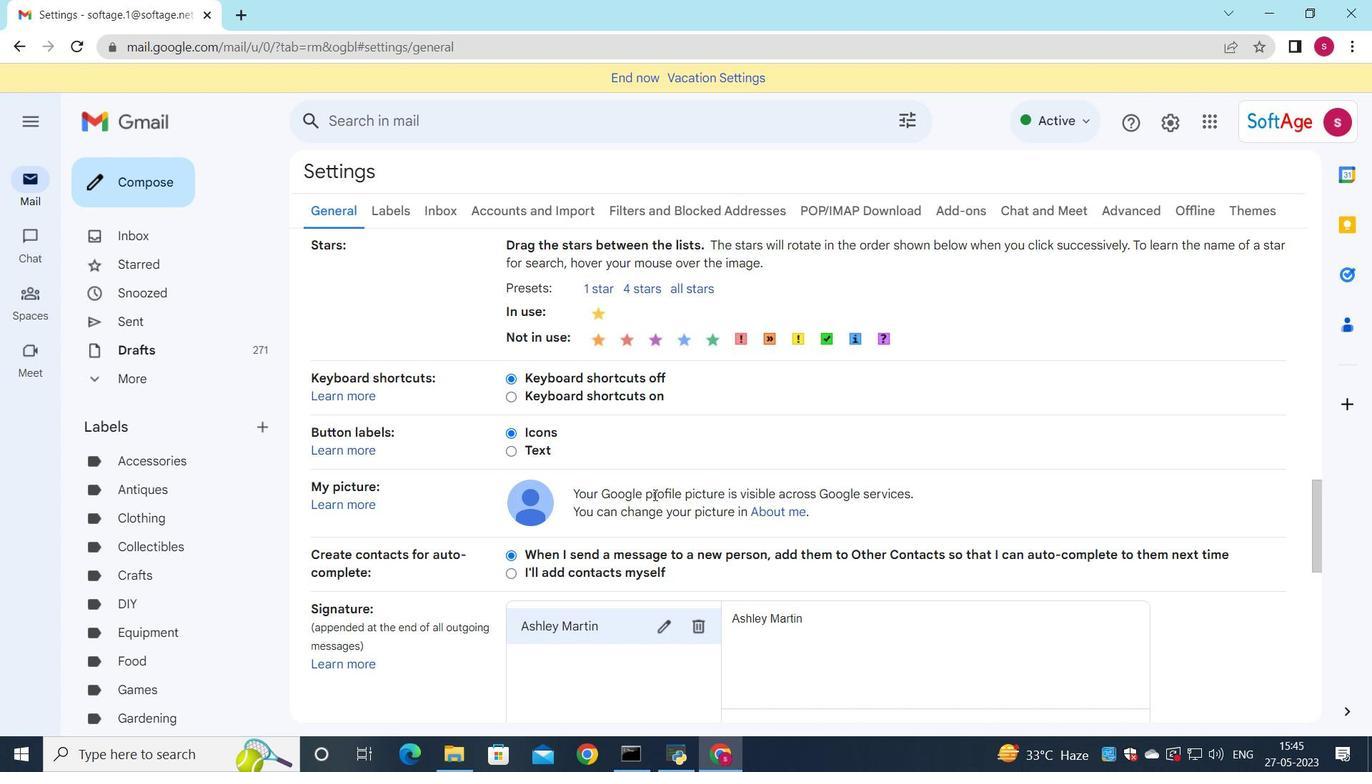 
Action: Mouse scrolled (654, 494) with delta (0, 0)
Screenshot: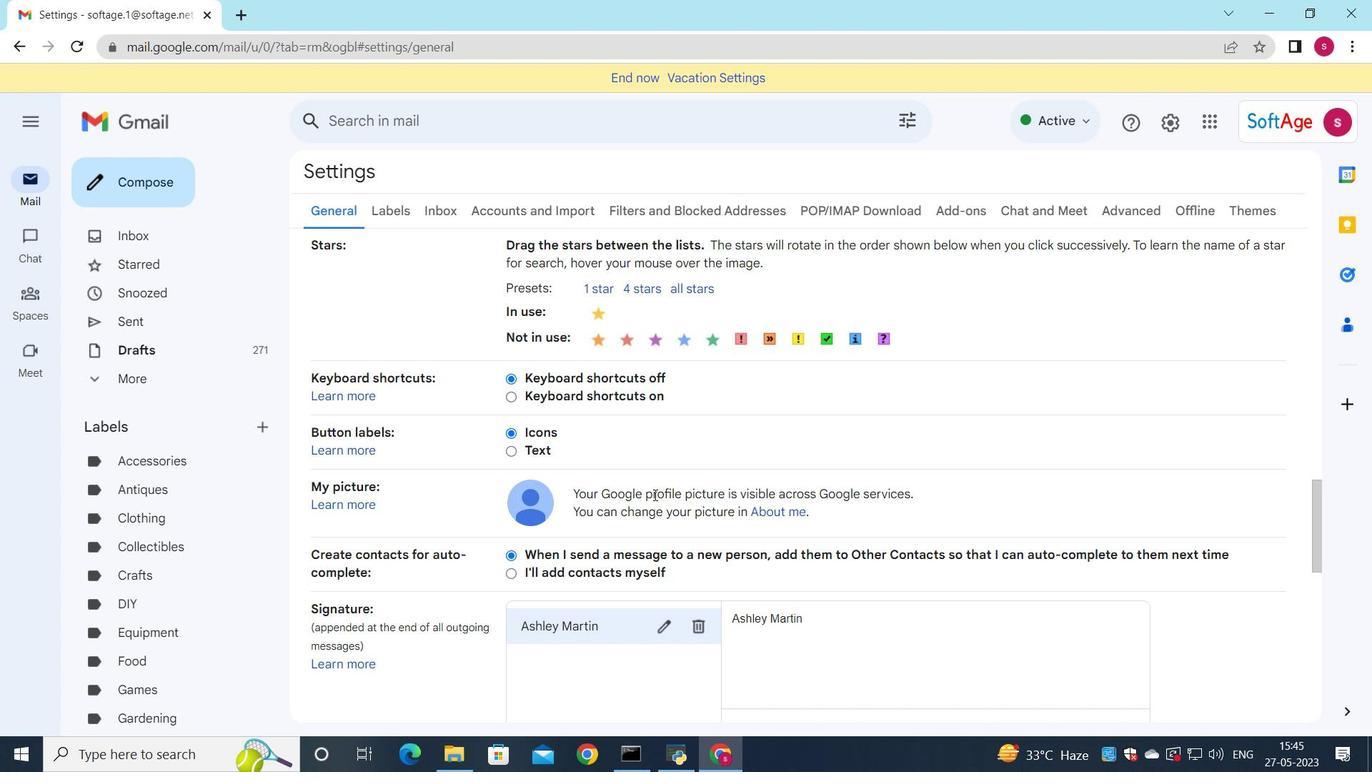 
Action: Mouse moved to (698, 357)
Screenshot: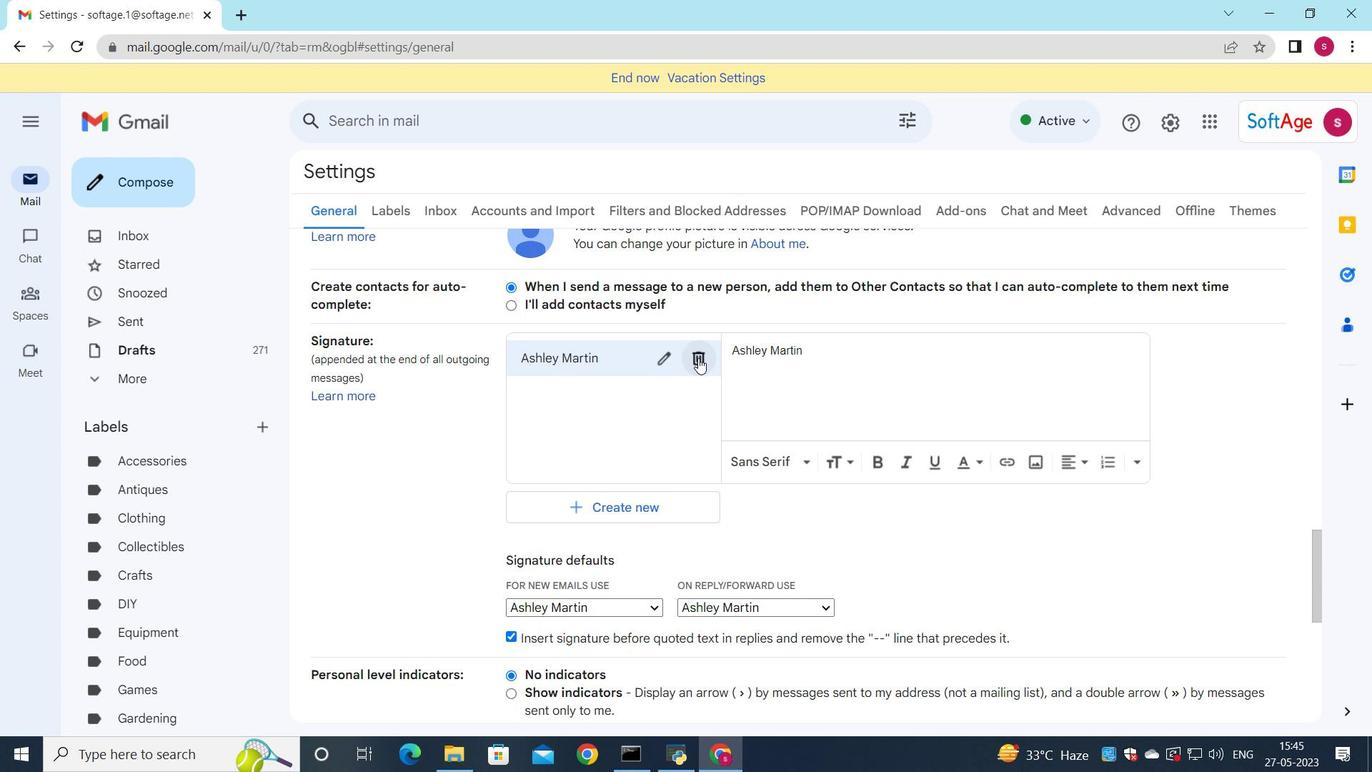 
Action: Mouse pressed left at (698, 357)
Screenshot: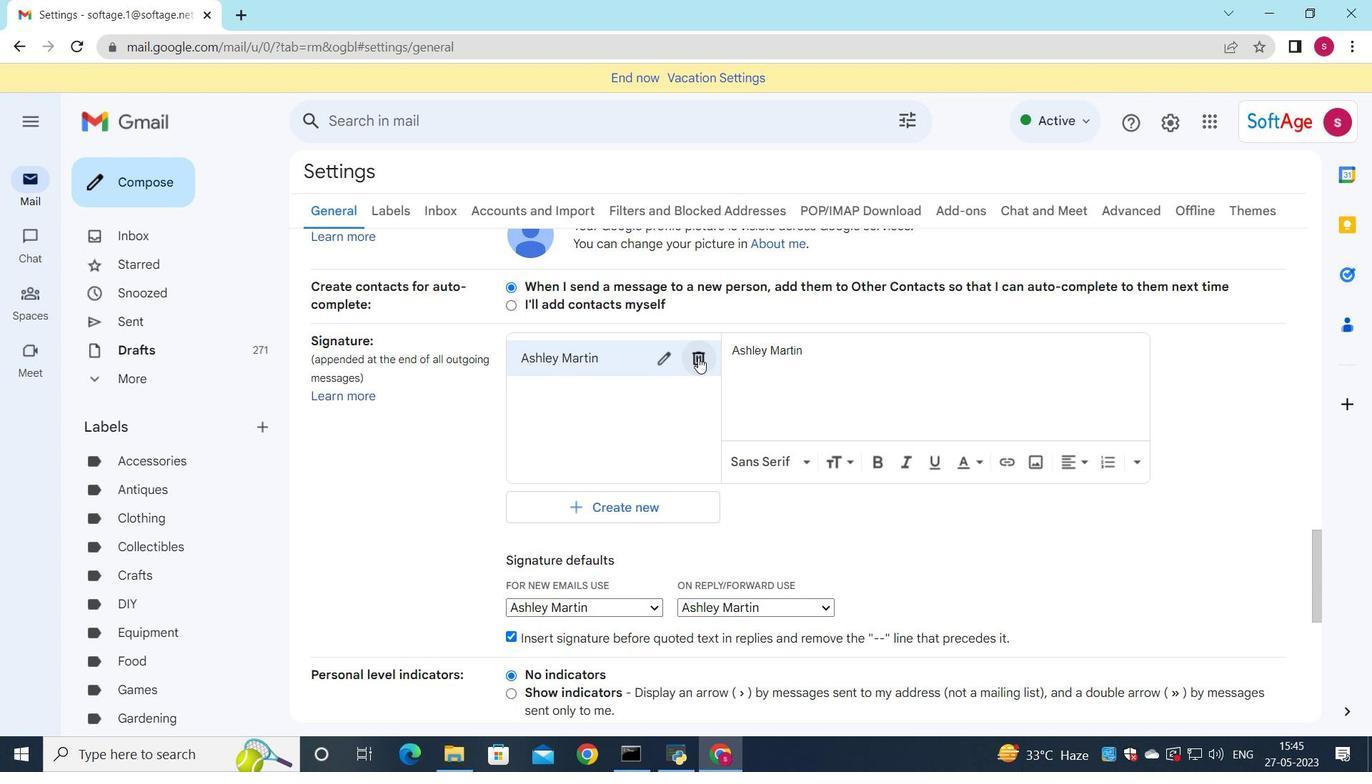 
Action: Mouse moved to (825, 431)
Screenshot: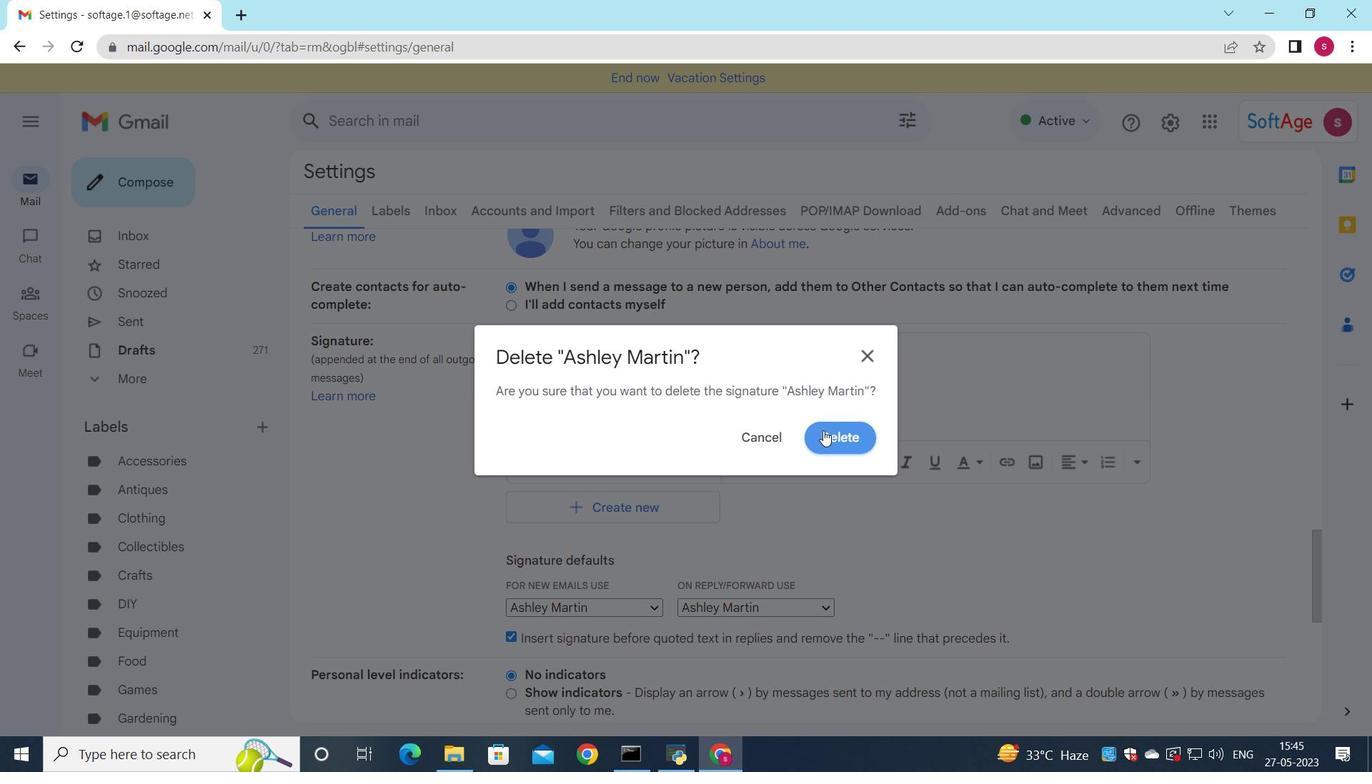 
Action: Mouse pressed left at (825, 431)
Screenshot: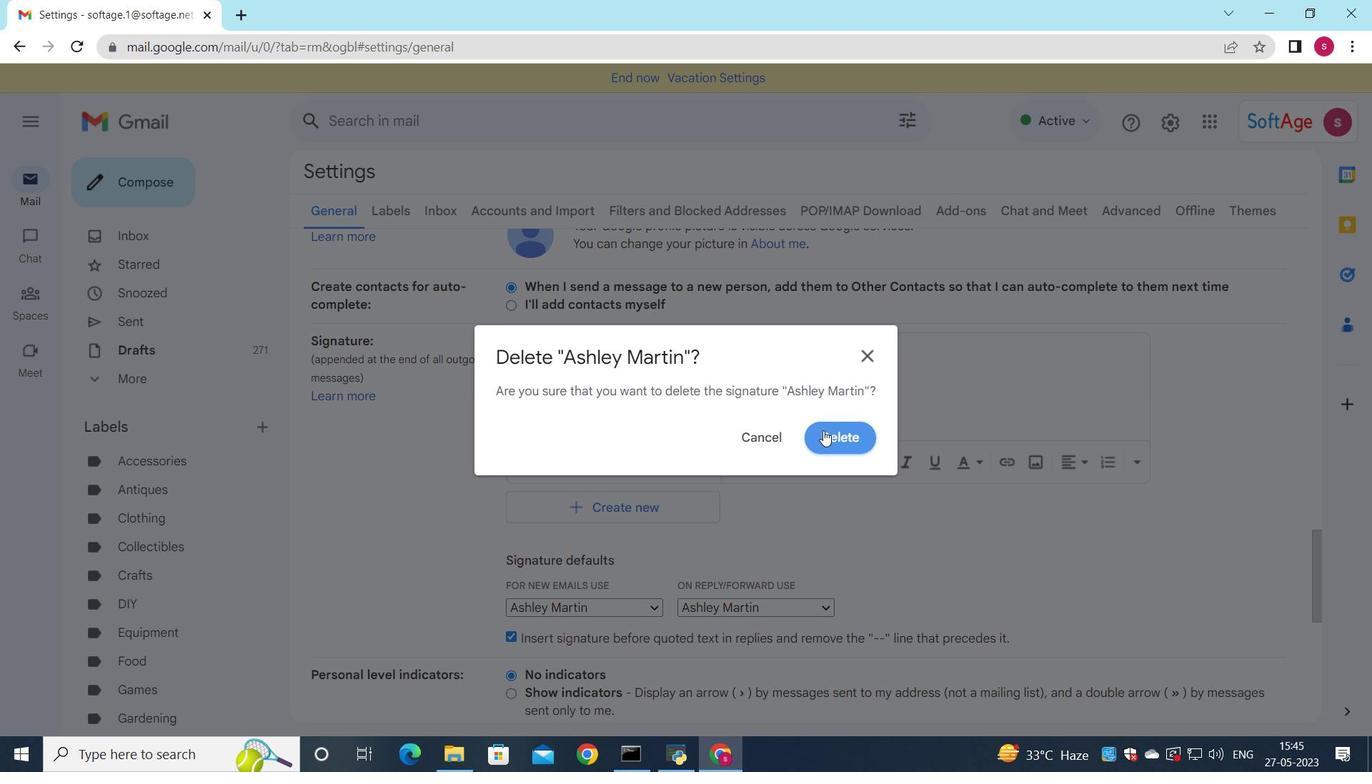 
Action: Mouse moved to (604, 377)
Screenshot: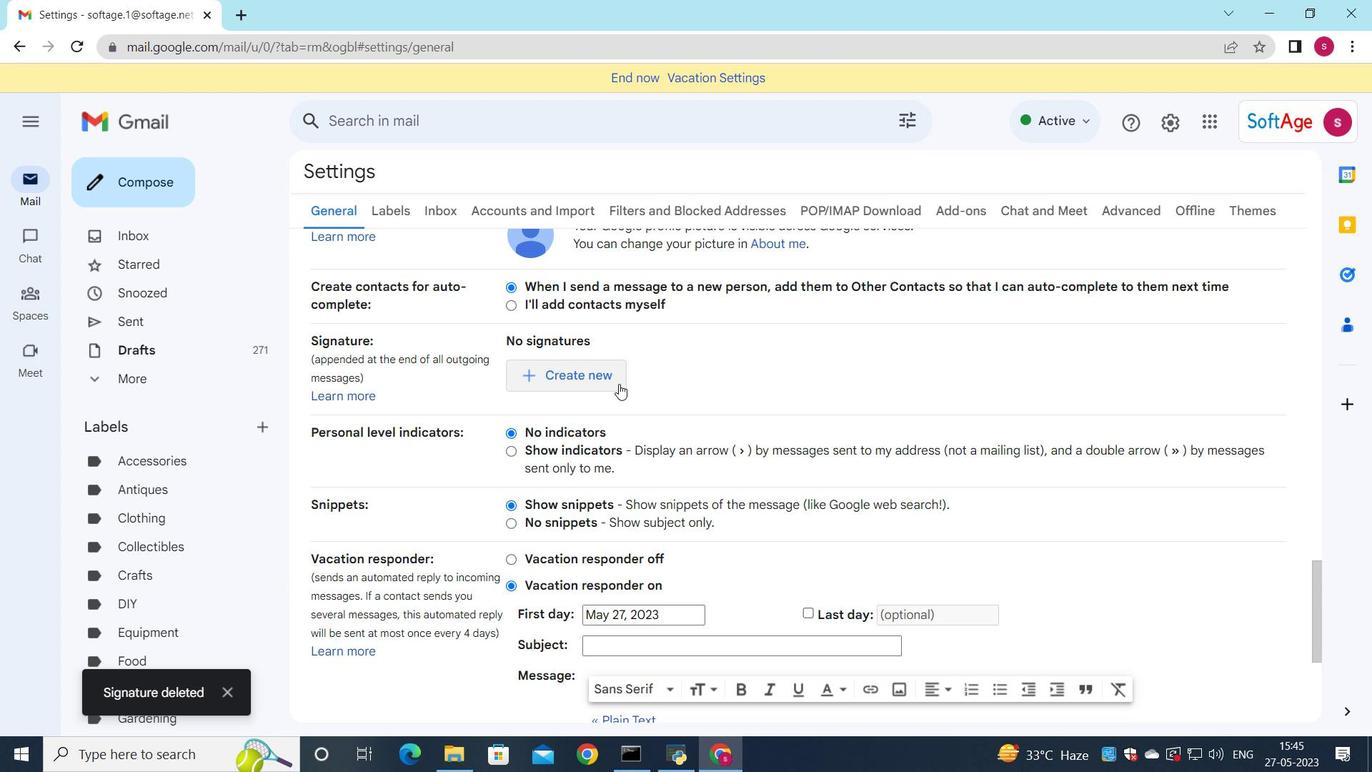 
Action: Mouse pressed left at (604, 377)
Screenshot: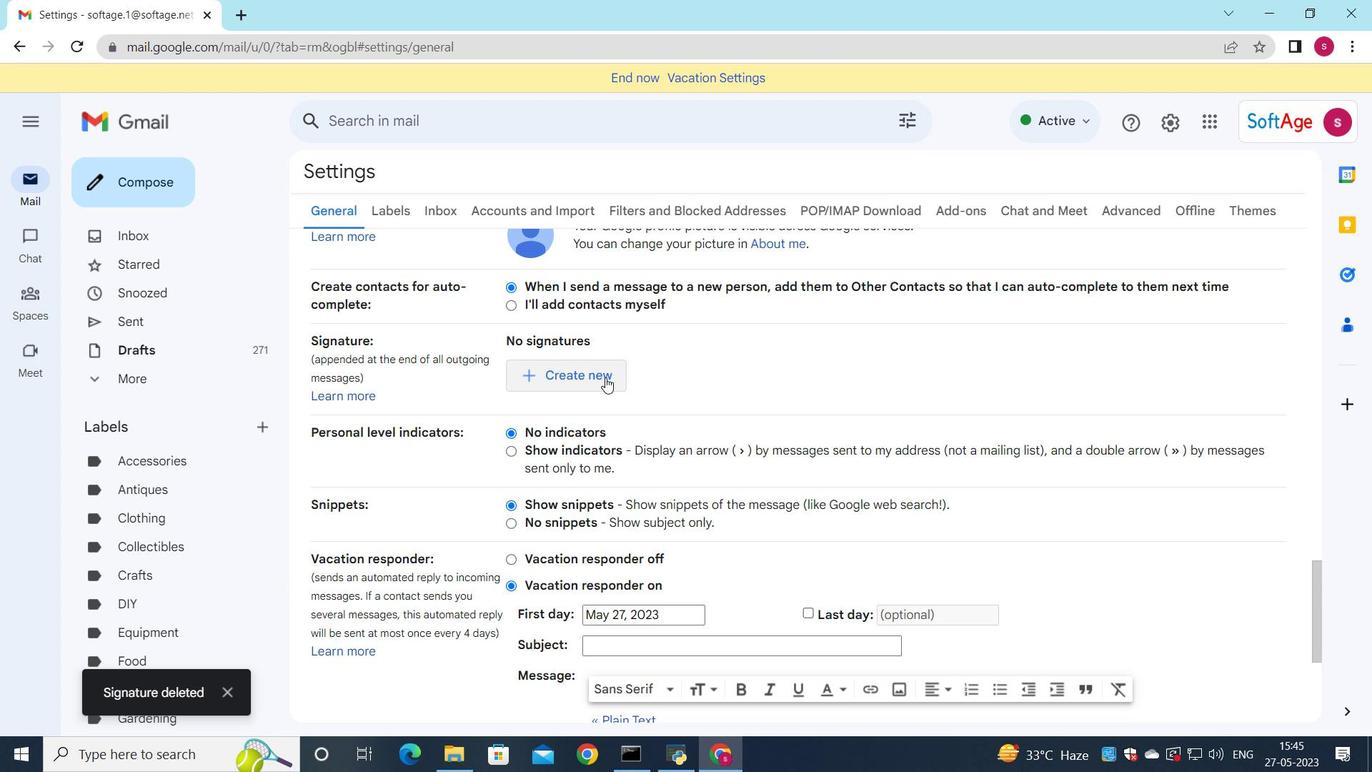 
Action: Mouse moved to (986, 432)
Screenshot: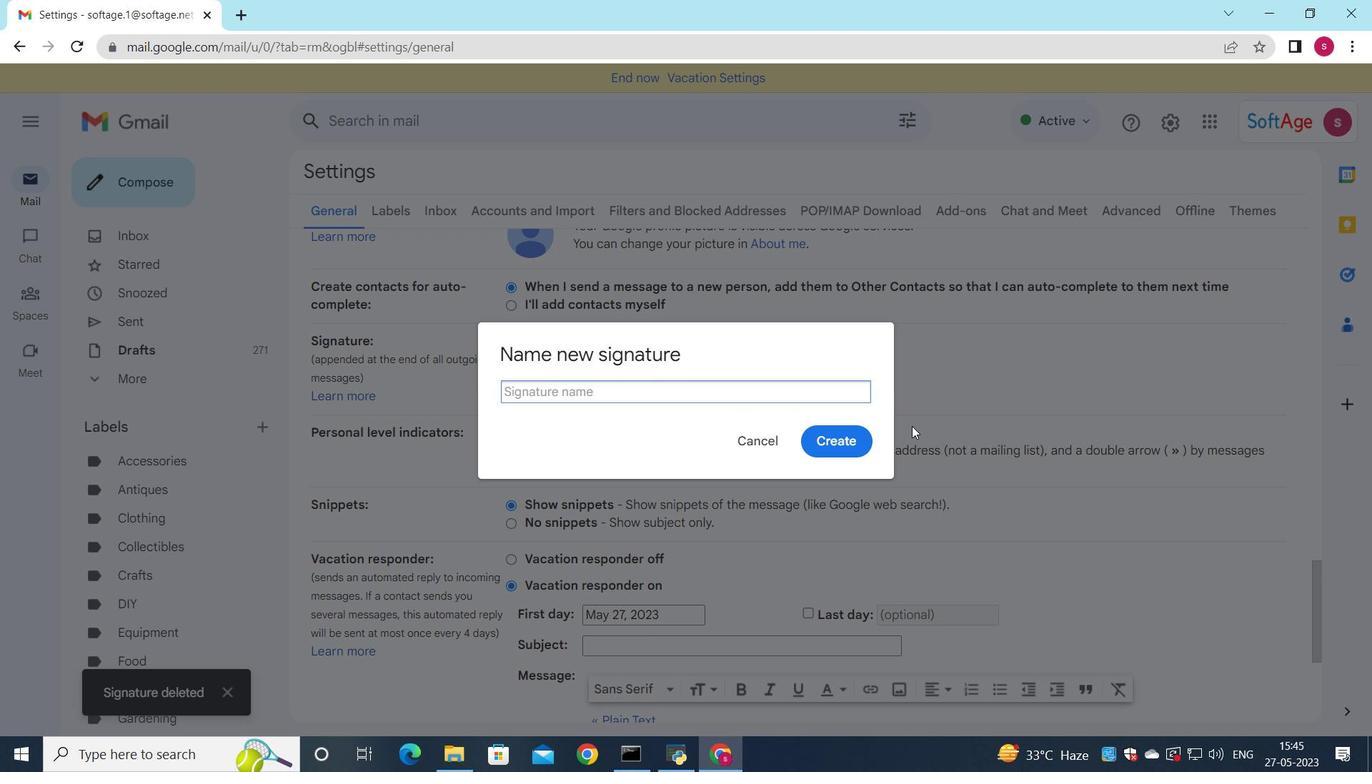 
Action: Key pressed <Key.shift>Austin<Key.space><Key.shift>King
Screenshot: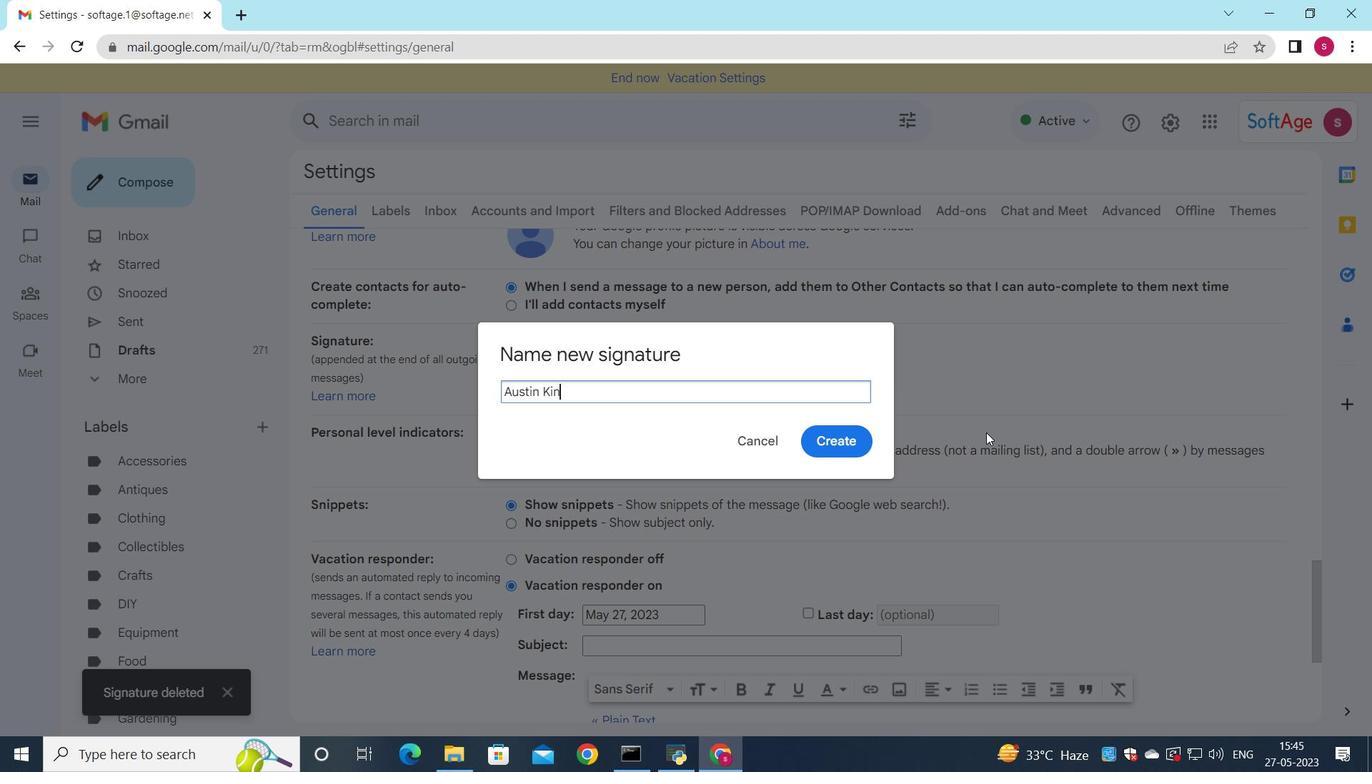 
Action: Mouse moved to (834, 454)
Screenshot: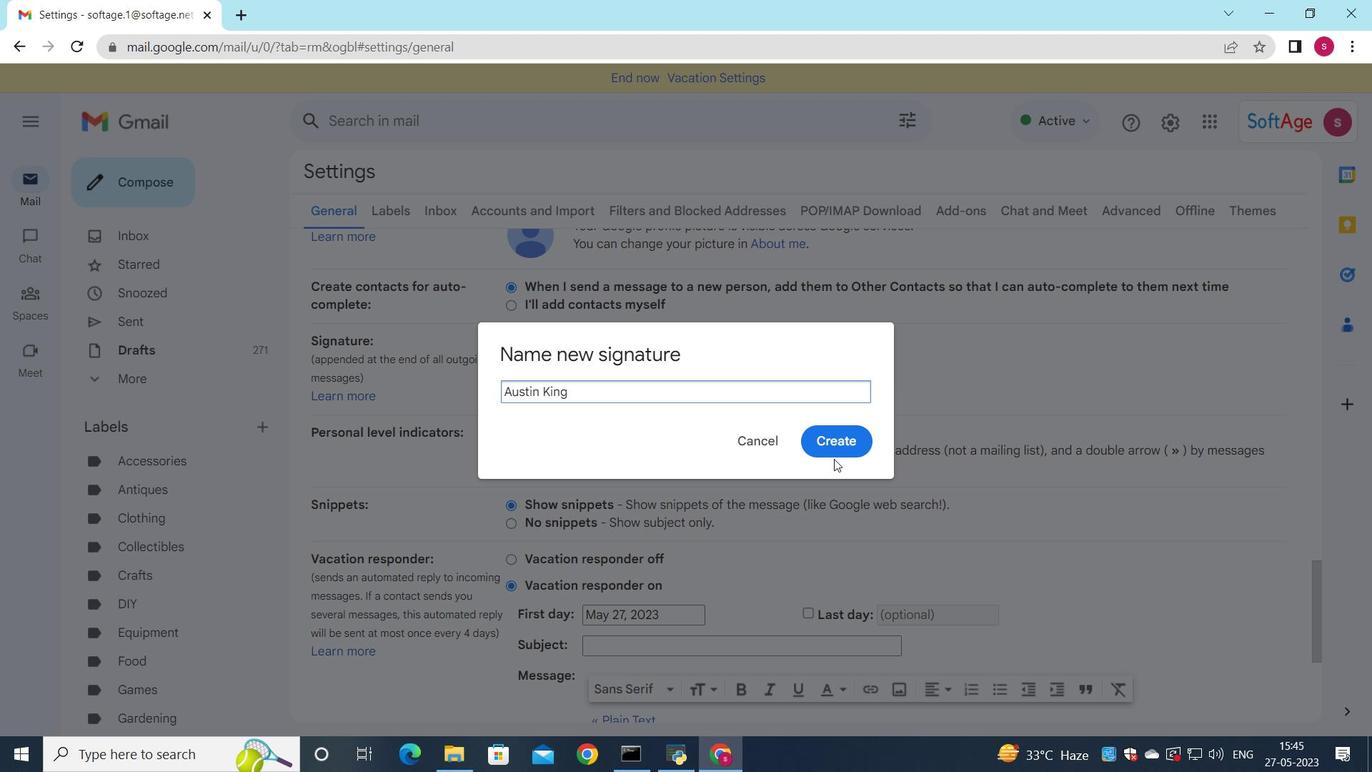 
Action: Mouse pressed left at (834, 454)
Screenshot: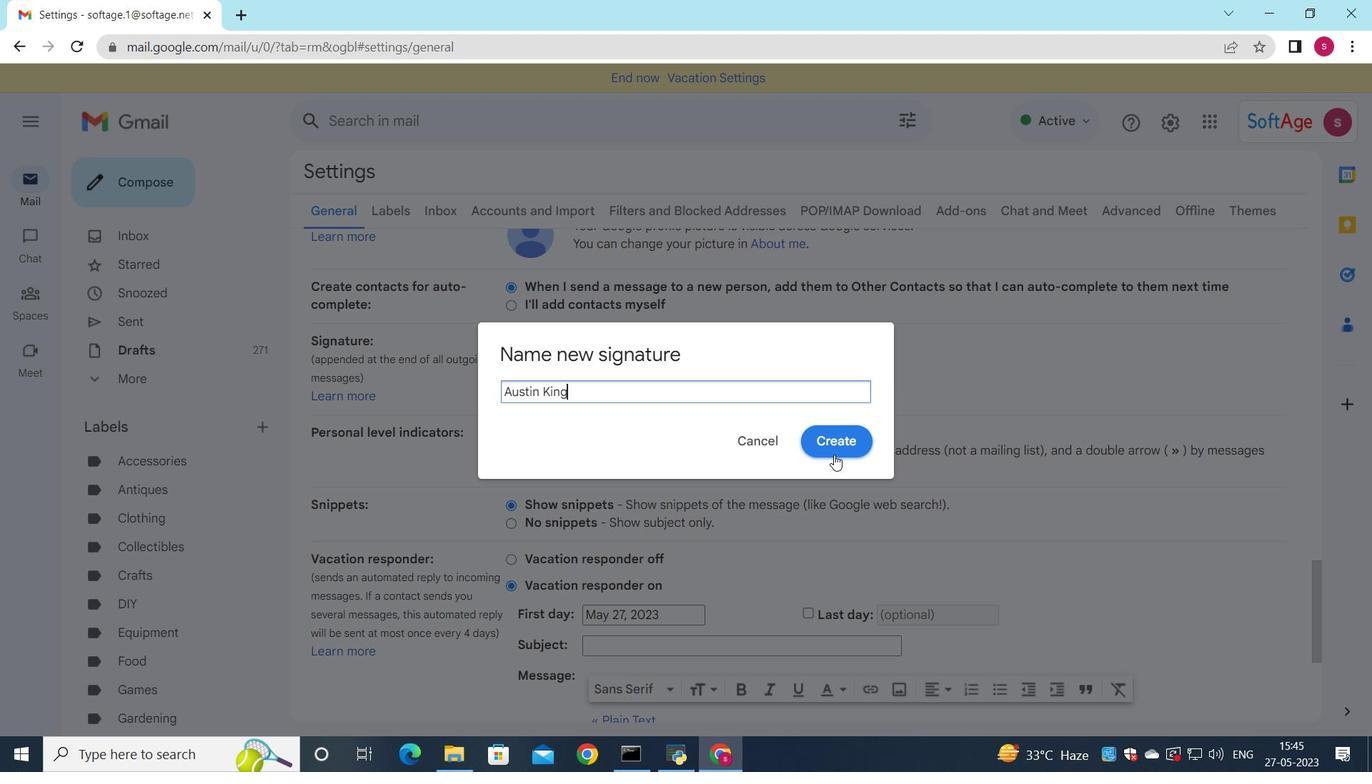 
Action: Mouse moved to (840, 375)
Screenshot: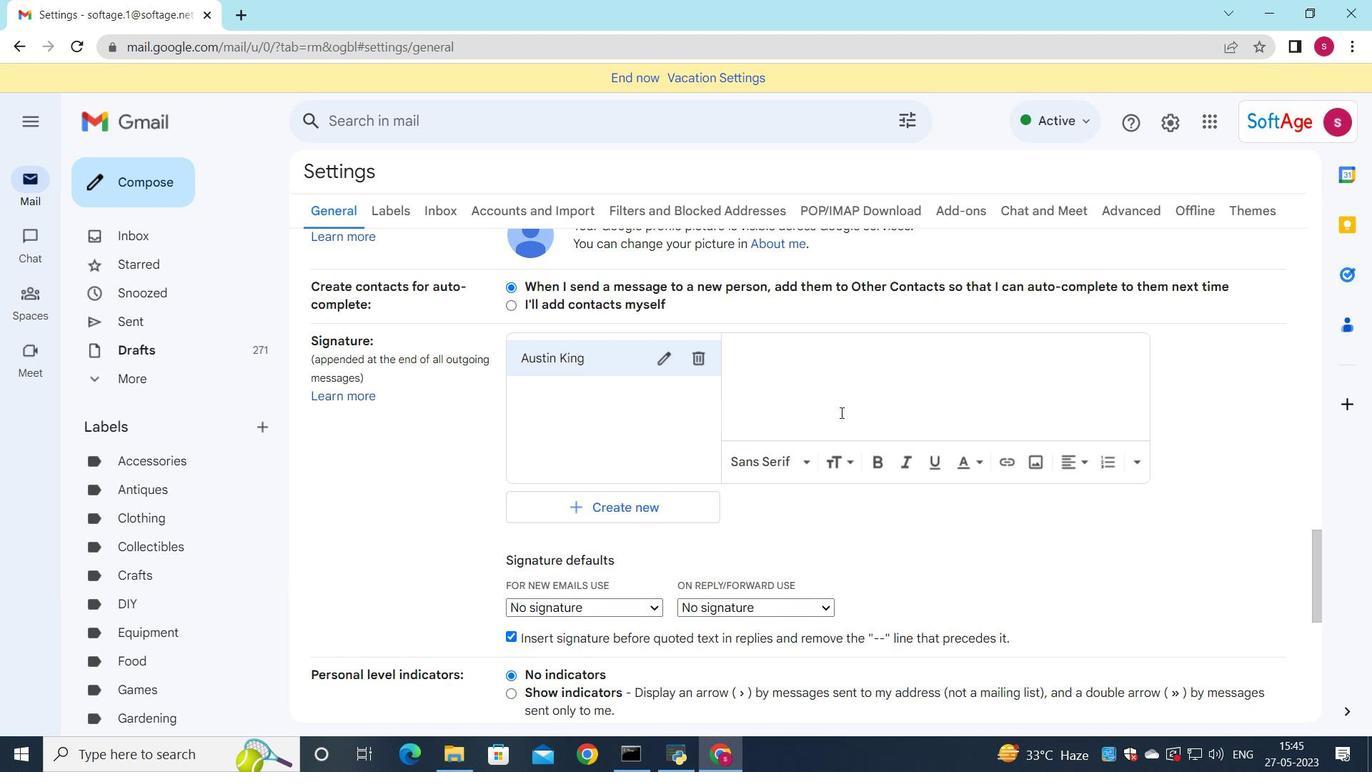
Action: Mouse pressed left at (840, 375)
Screenshot: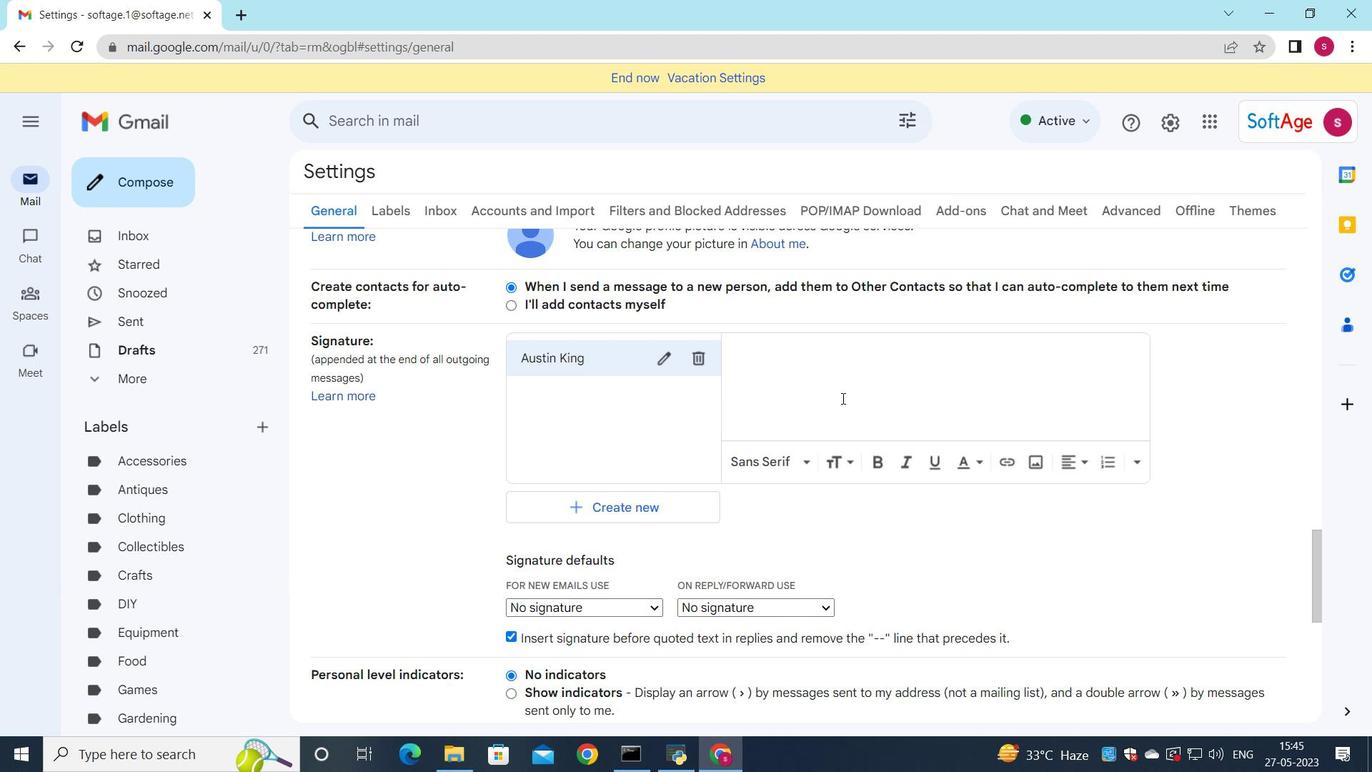 
Action: Key pressed <Key.shift>Austin<Key.space>kinh<Key.backspace>g
Screenshot: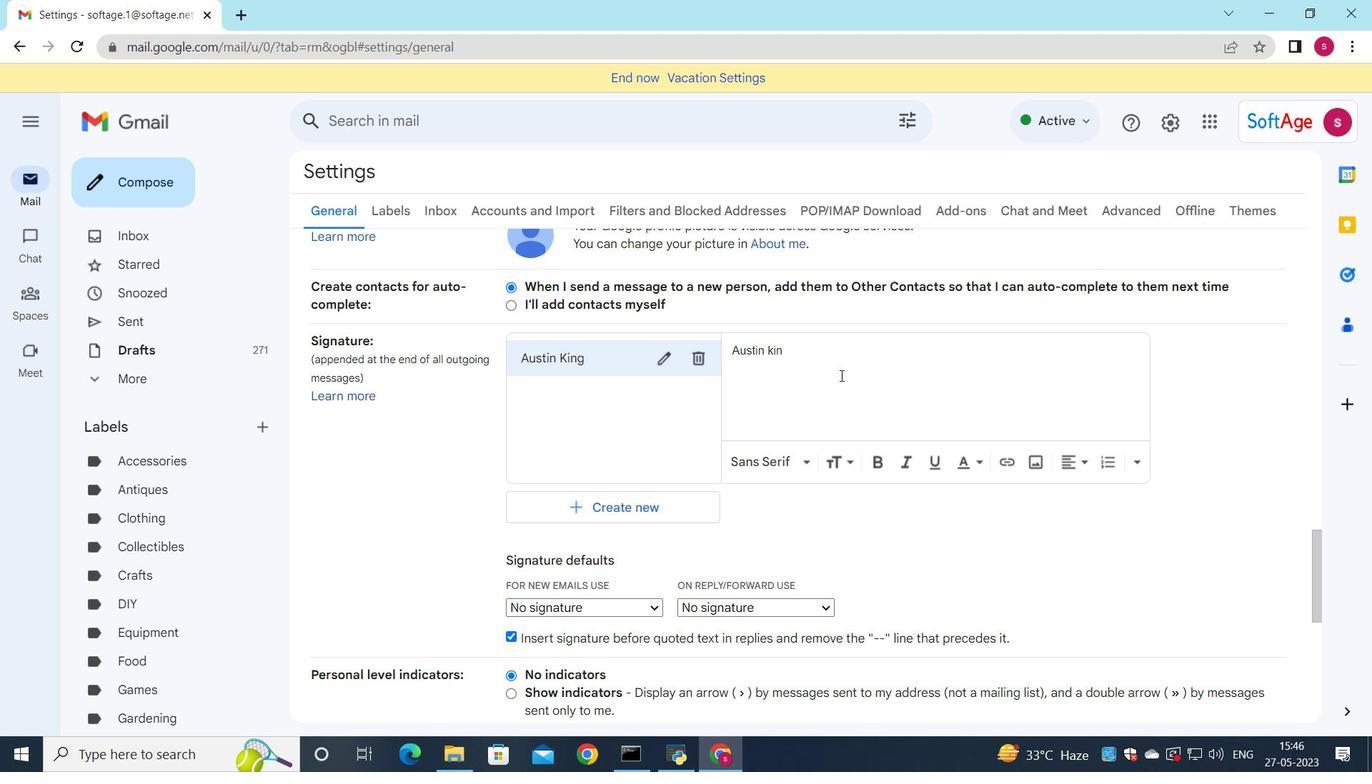 
Action: Mouse moved to (156, 318)
Screenshot: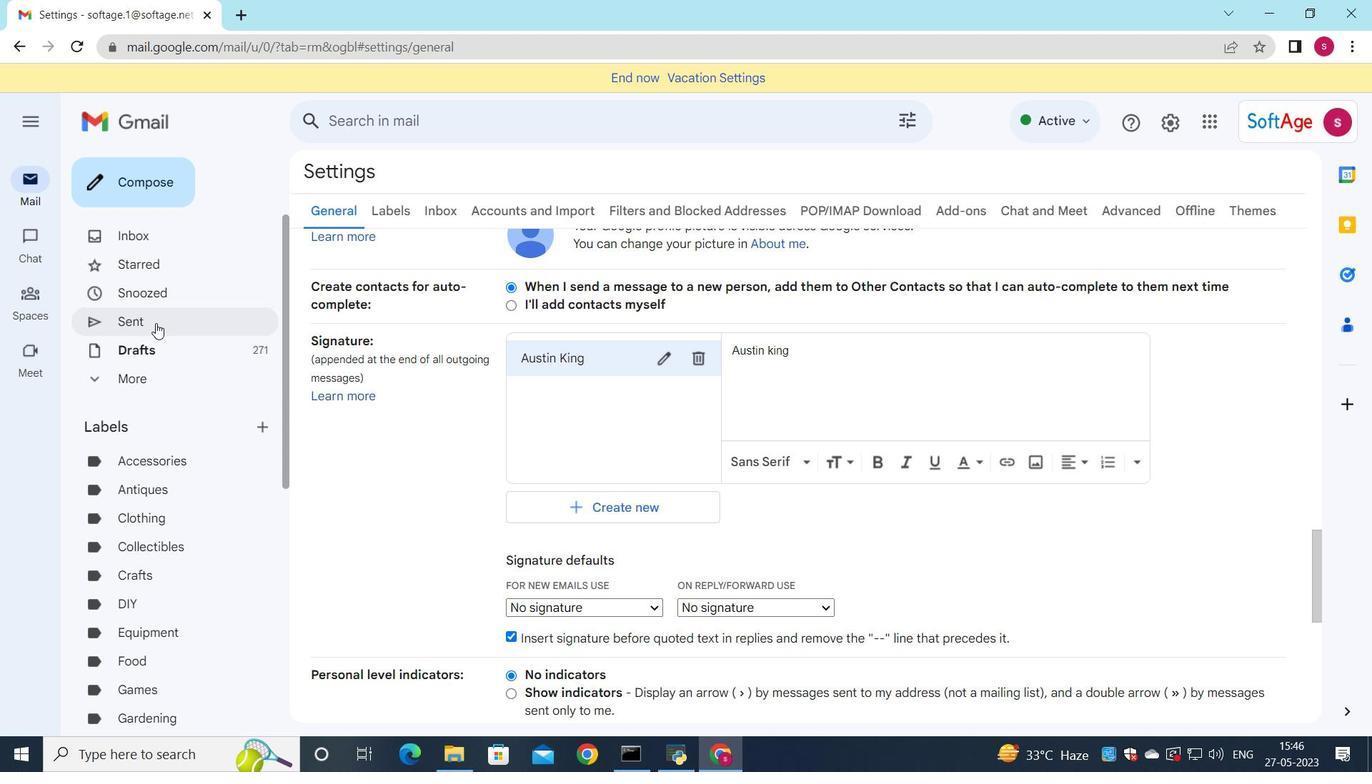 
Action: Mouse pressed left at (156, 318)
Screenshot: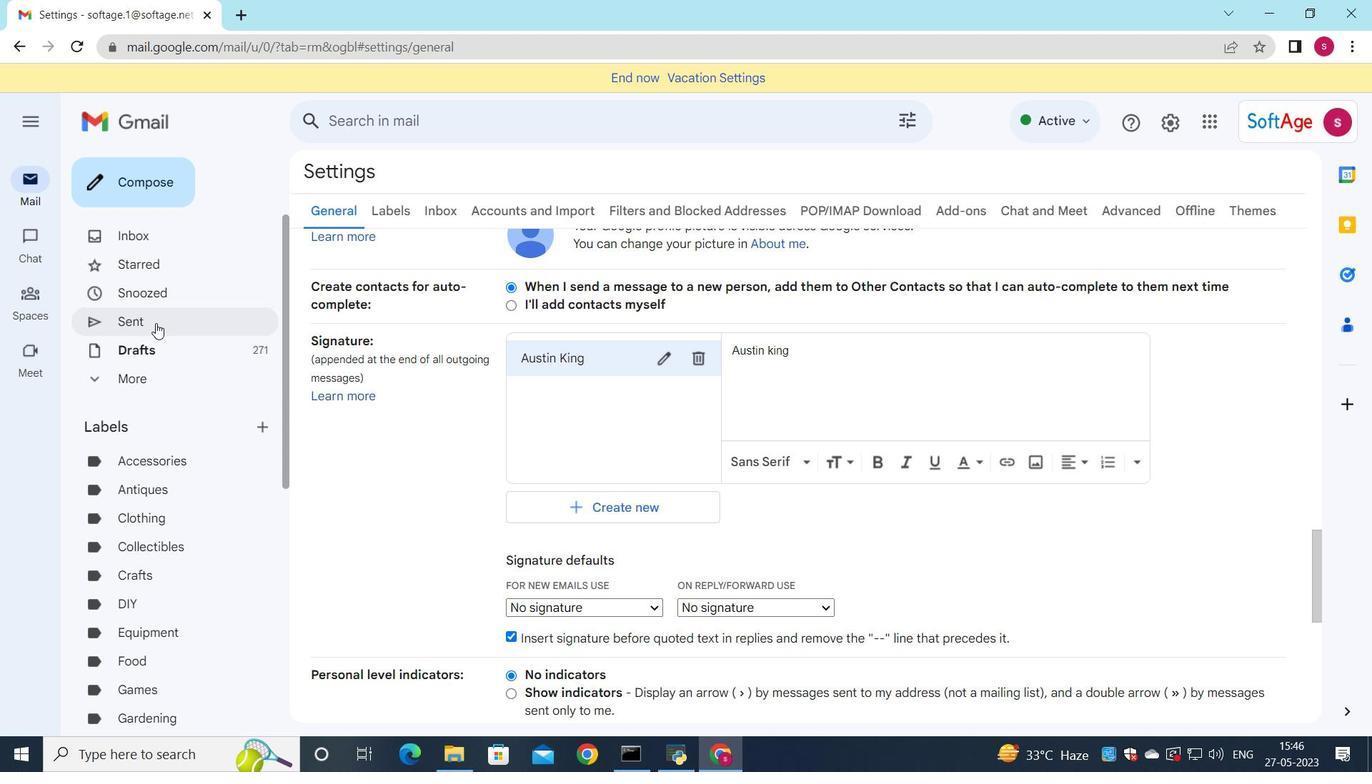 
Action: Mouse moved to (850, 431)
Screenshot: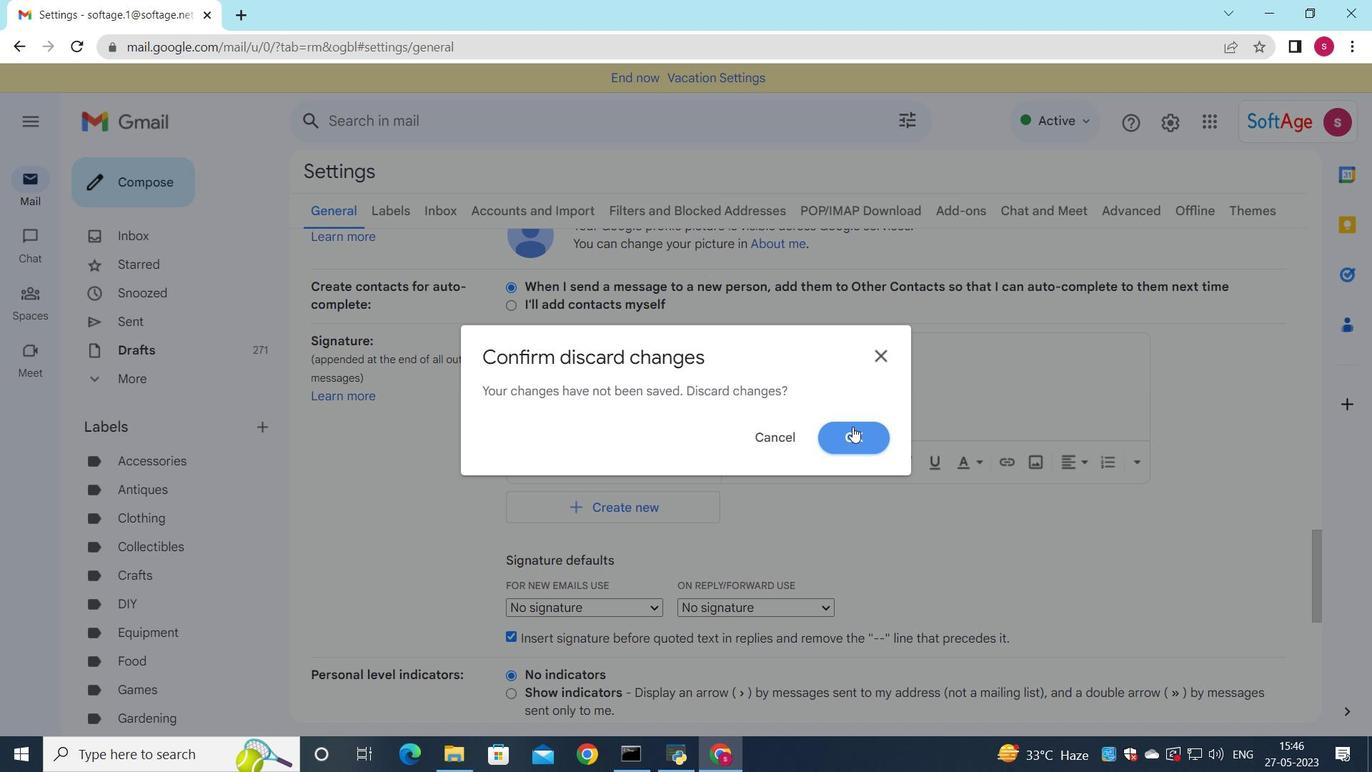 
Action: Mouse pressed left at (850, 431)
Screenshot: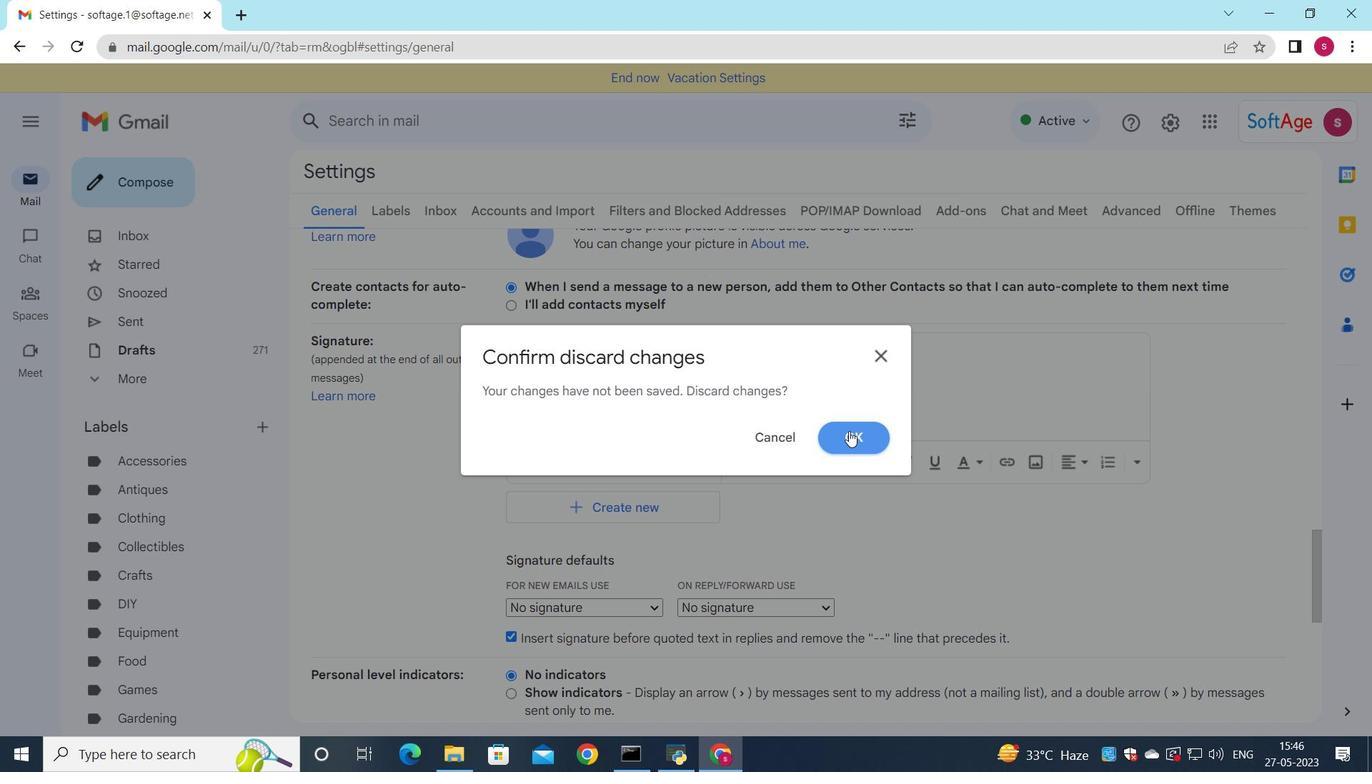 
Action: Mouse moved to (725, 265)
Screenshot: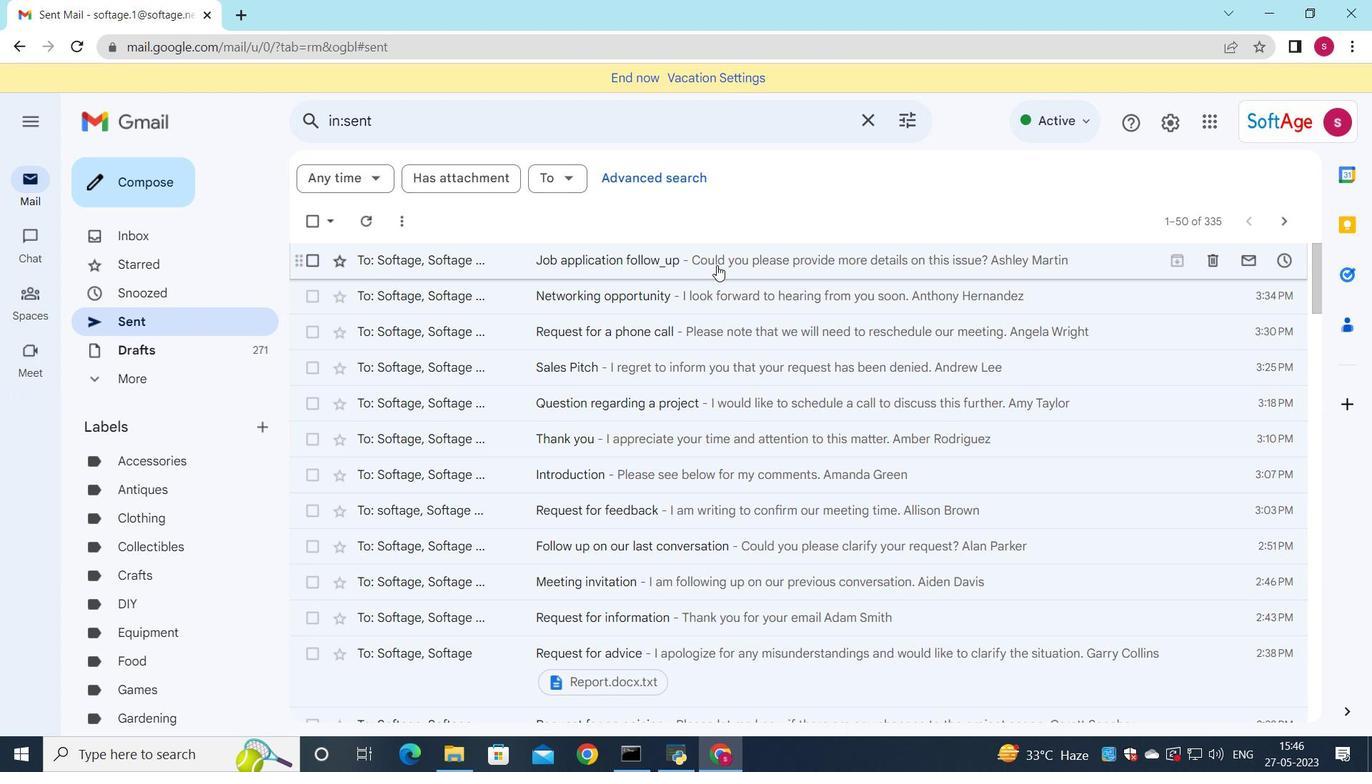 
Action: Mouse pressed left at (725, 265)
Screenshot: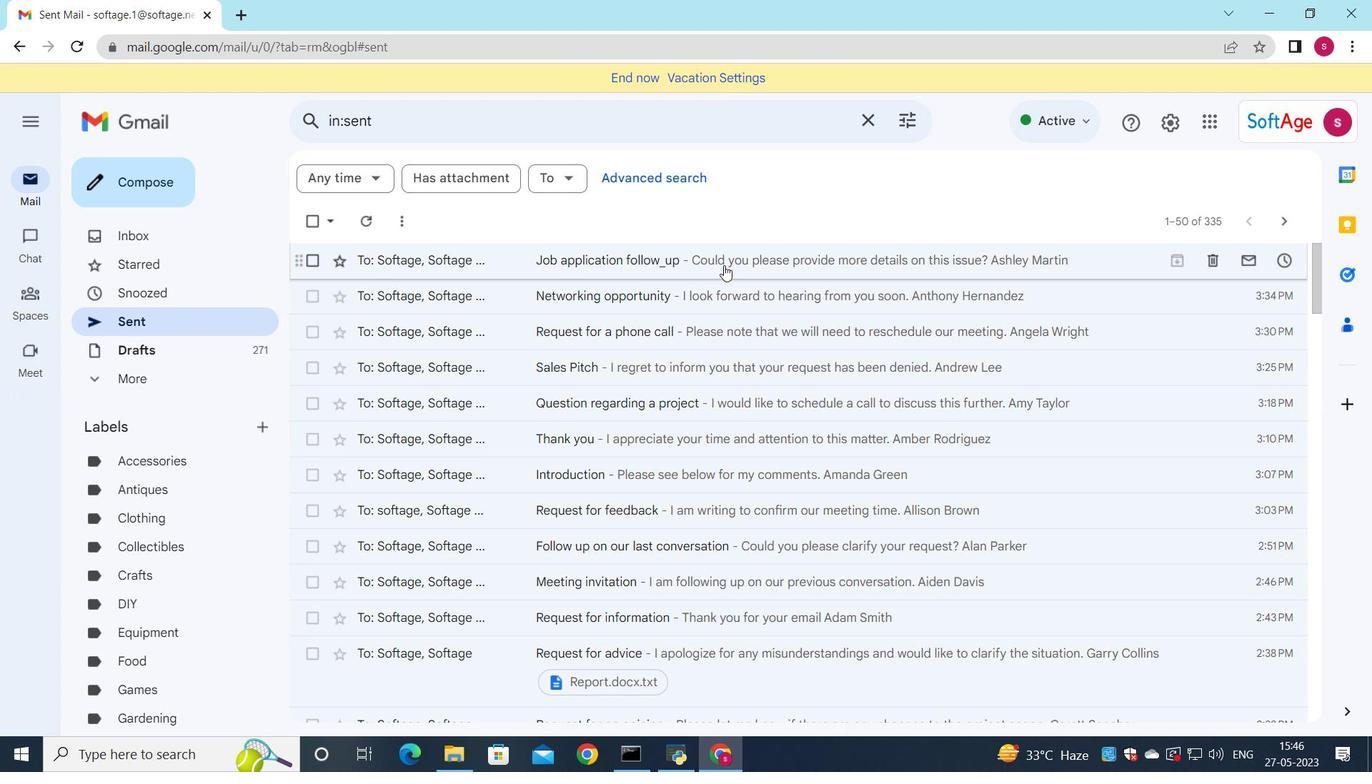 
Action: Mouse moved to (159, 185)
Screenshot: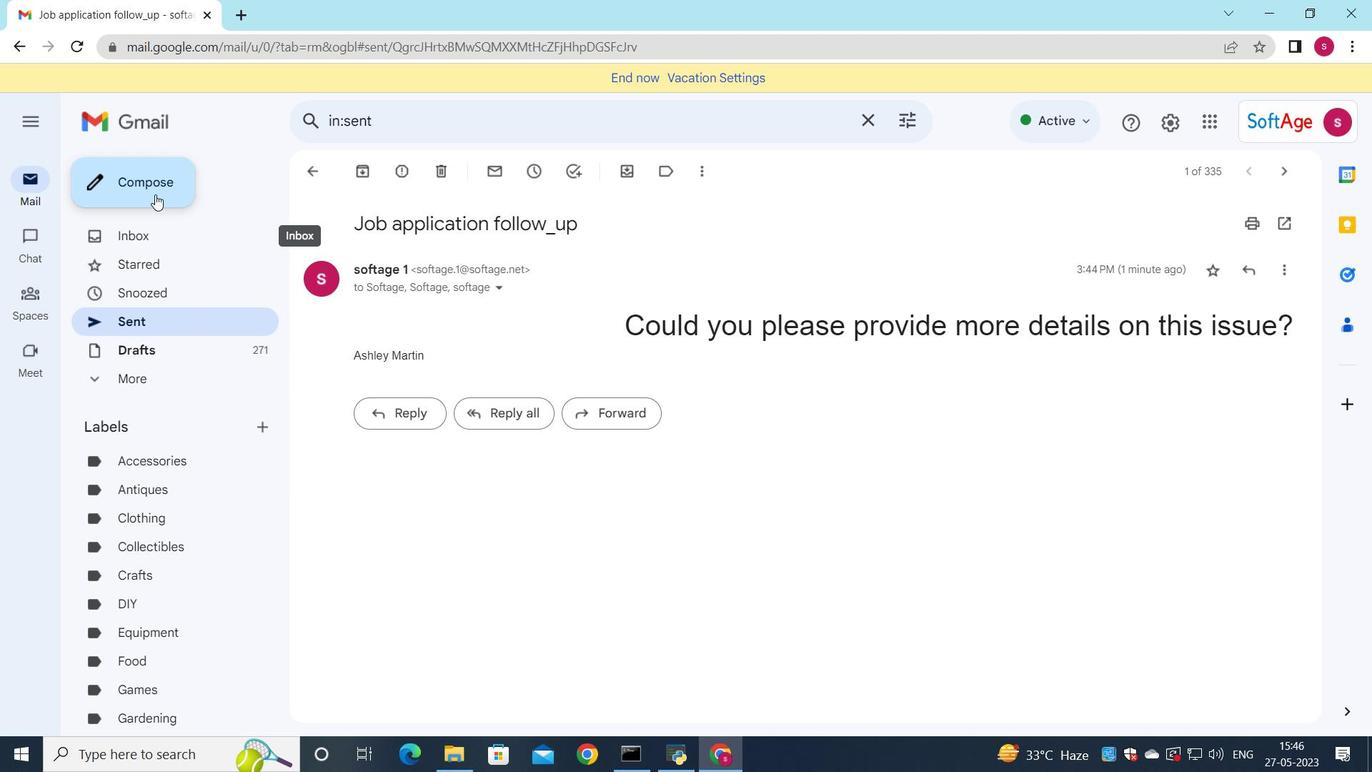 
Action: Mouse pressed left at (159, 185)
Screenshot: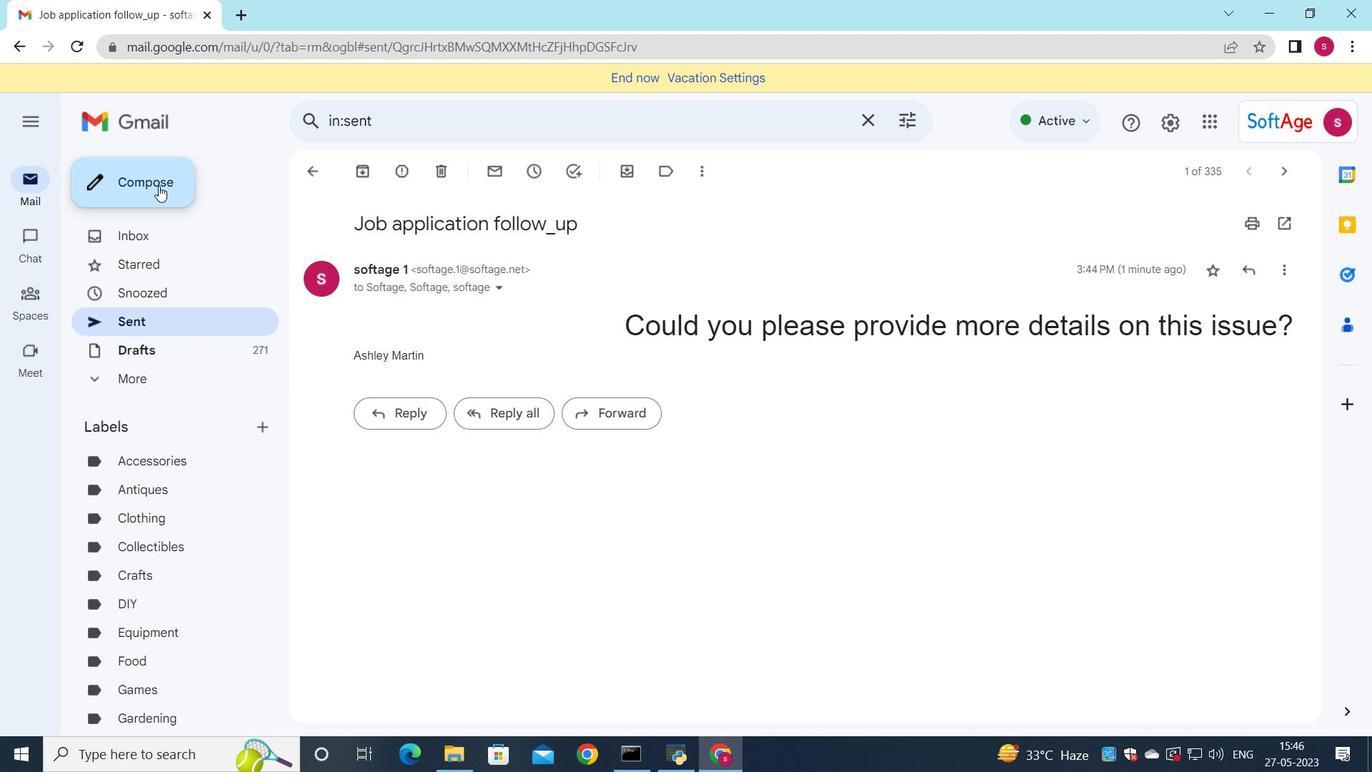 
Action: Mouse moved to (1016, 330)
Screenshot: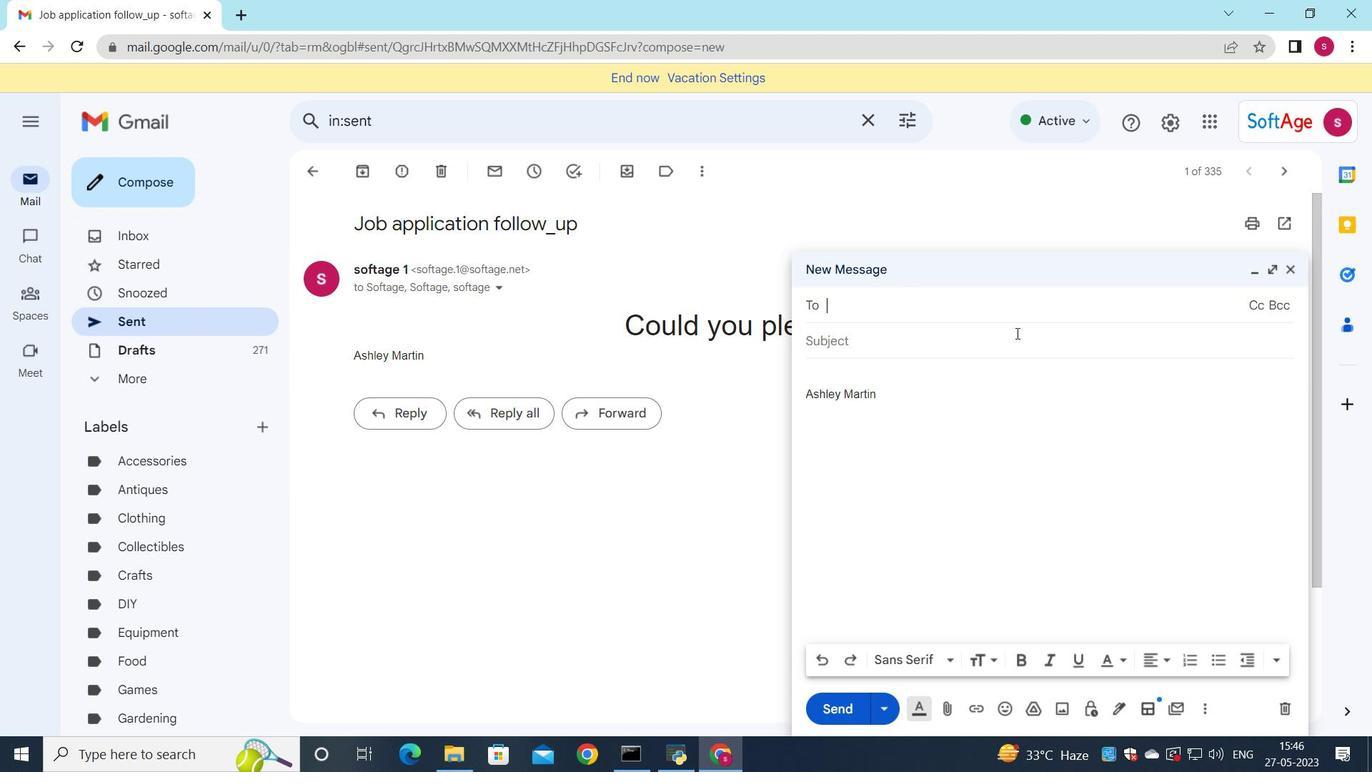 
Action: Key pressed s
Screenshot: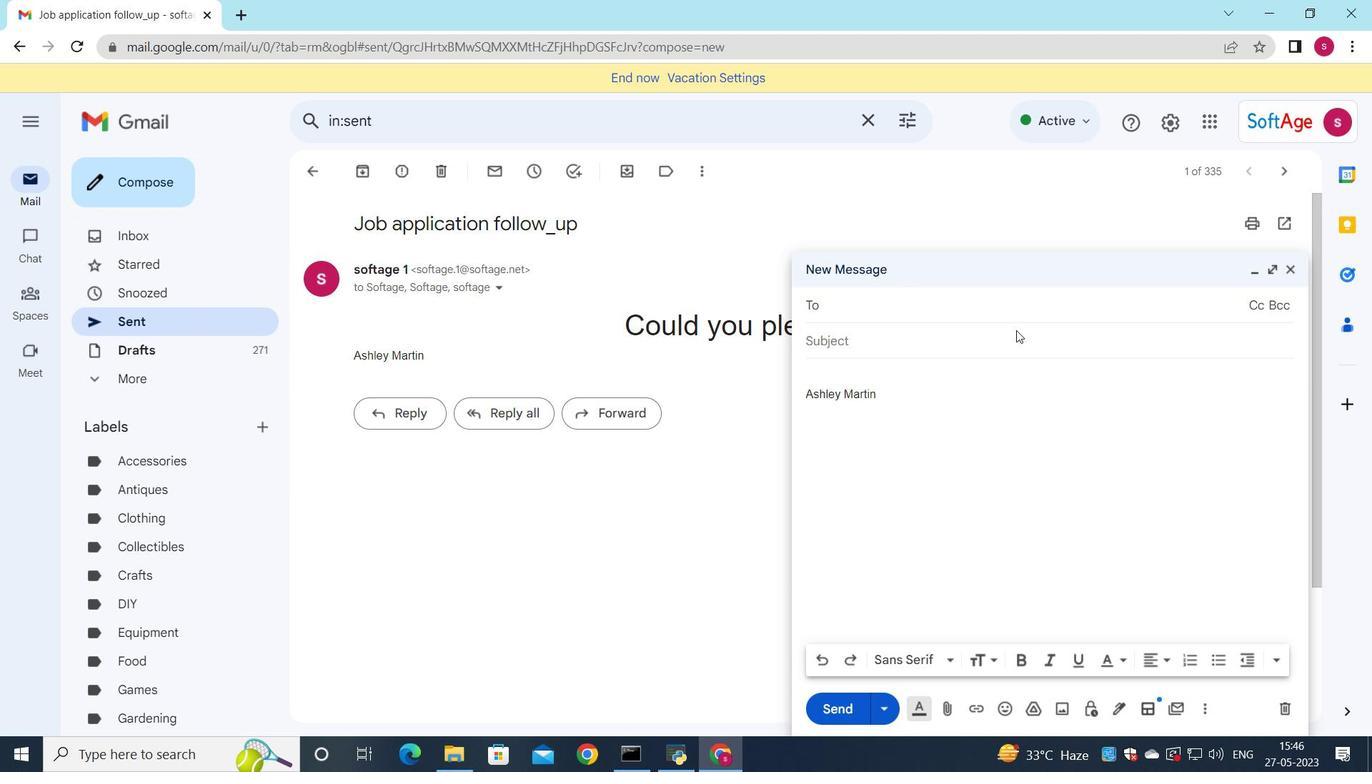 
Action: Mouse moved to (966, 611)
Screenshot: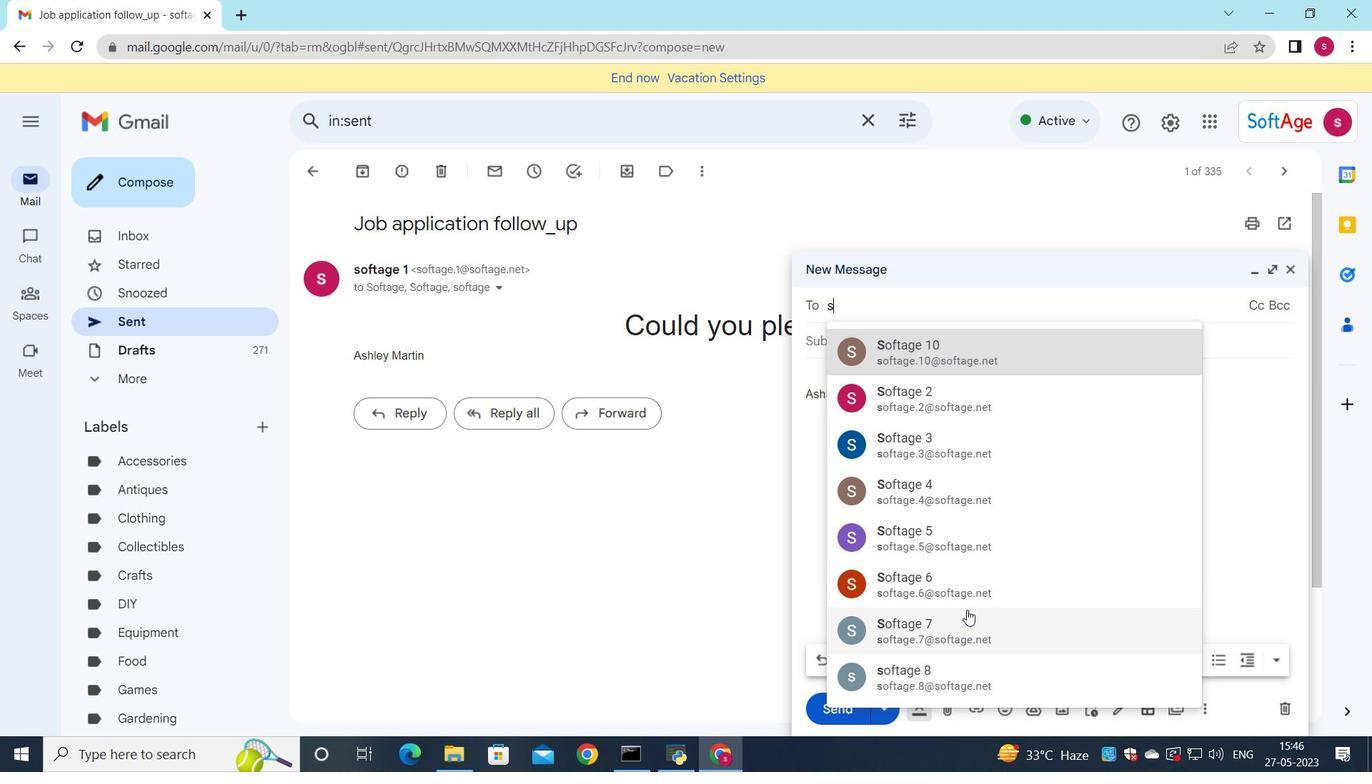 
Action: Mouse pressed left at (966, 611)
Screenshot: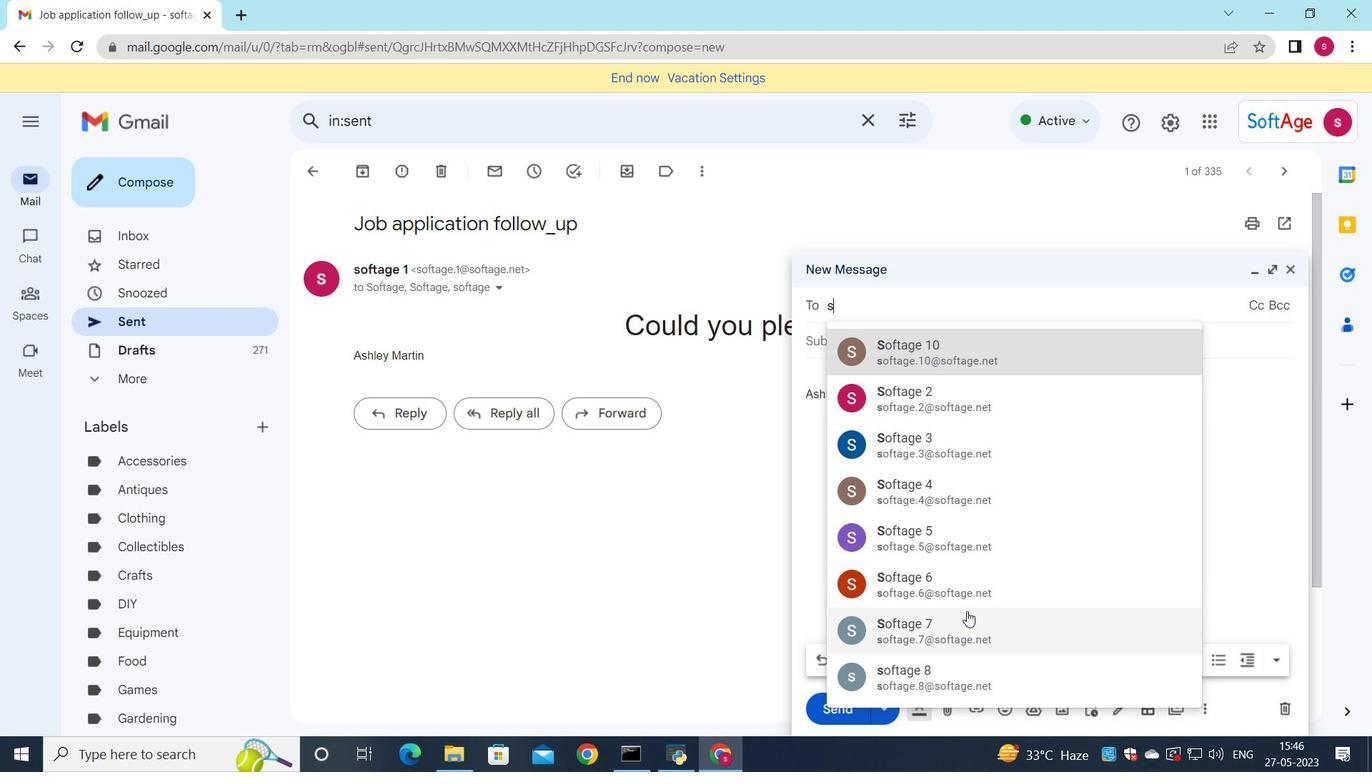 
Action: Mouse moved to (950, 534)
Screenshot: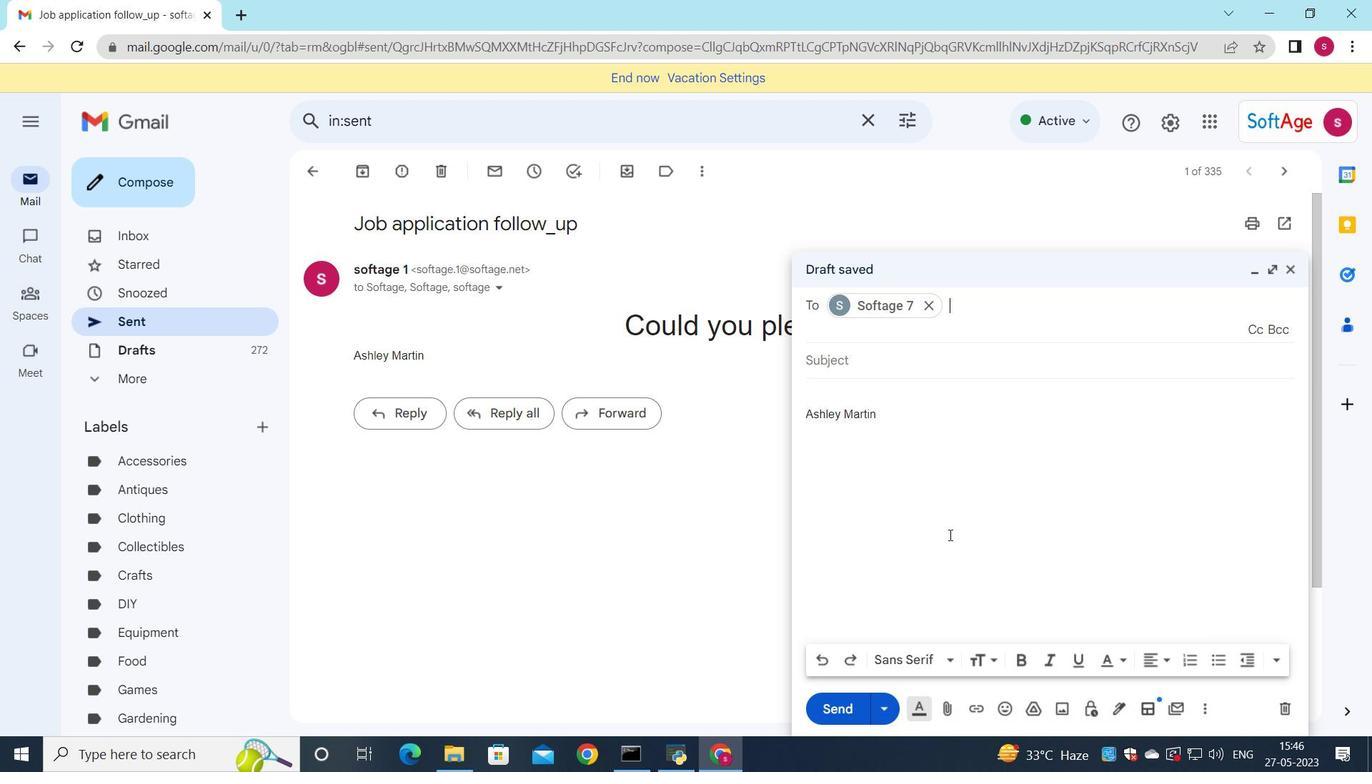 
Action: Key pressed s
Screenshot: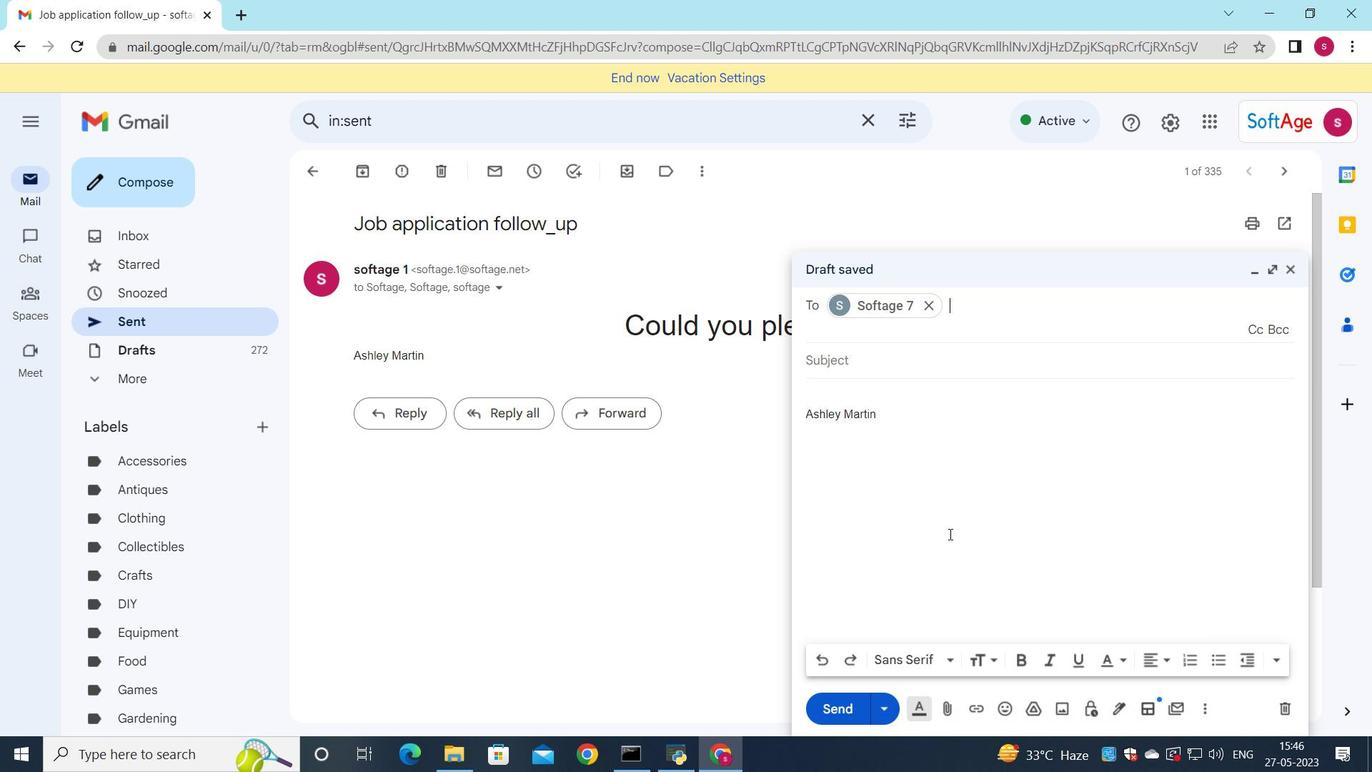 
Action: Mouse moved to (1078, 675)
Screenshot: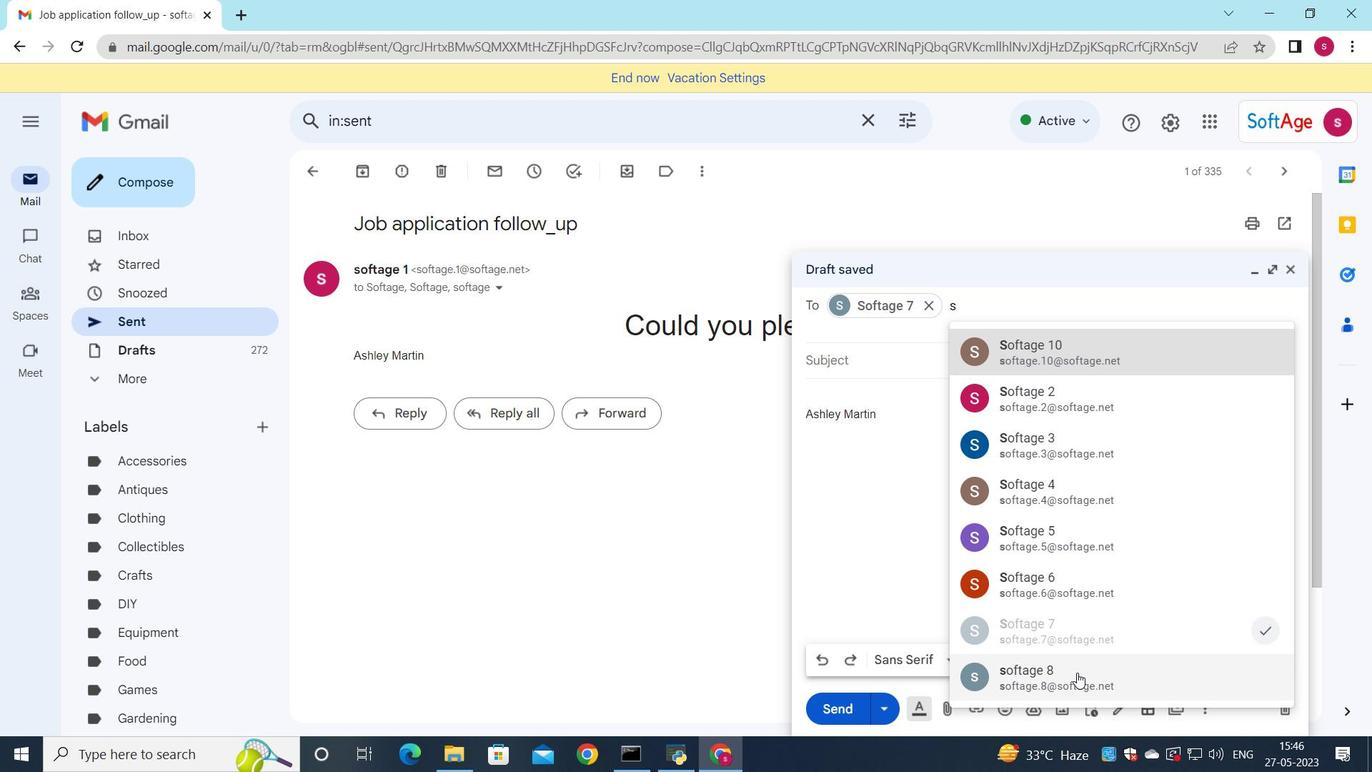 
Action: Mouse pressed left at (1078, 675)
Screenshot: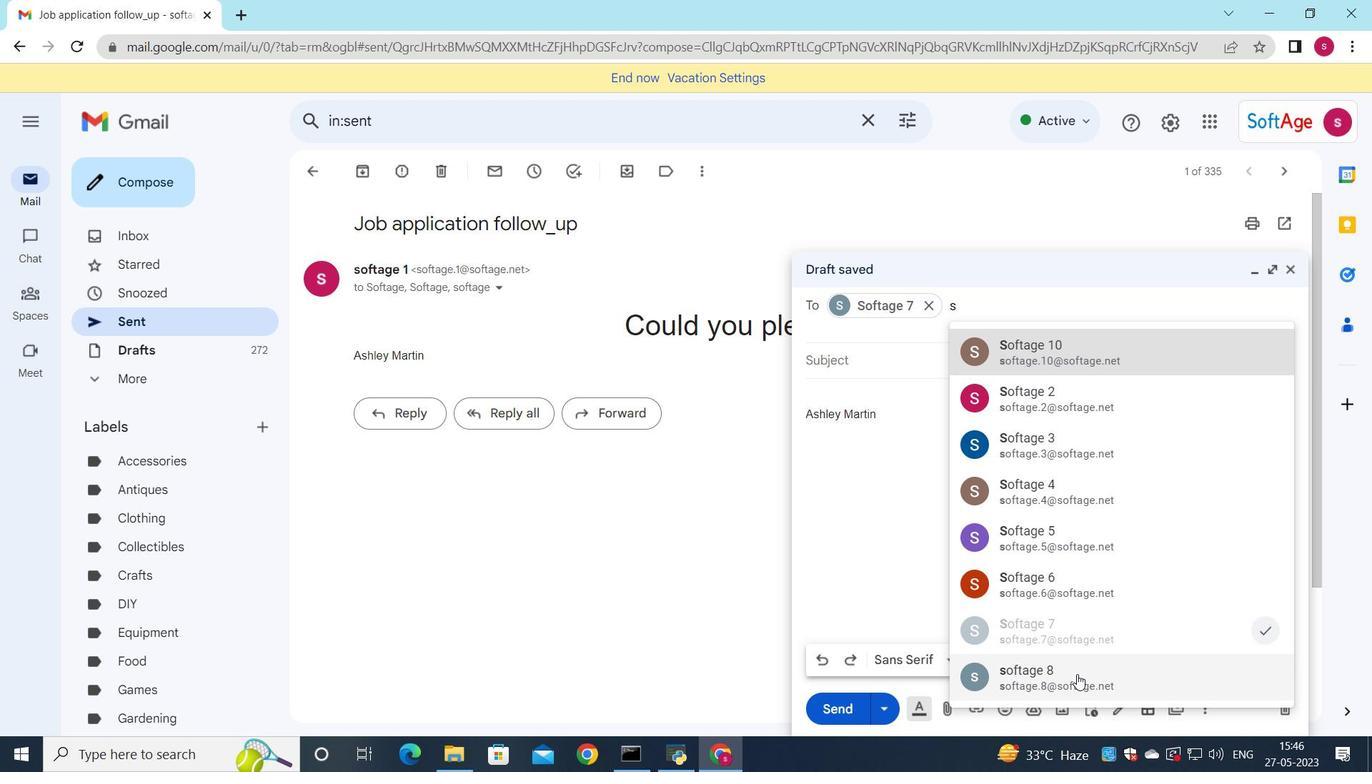 
Action: Mouse moved to (1259, 330)
Screenshot: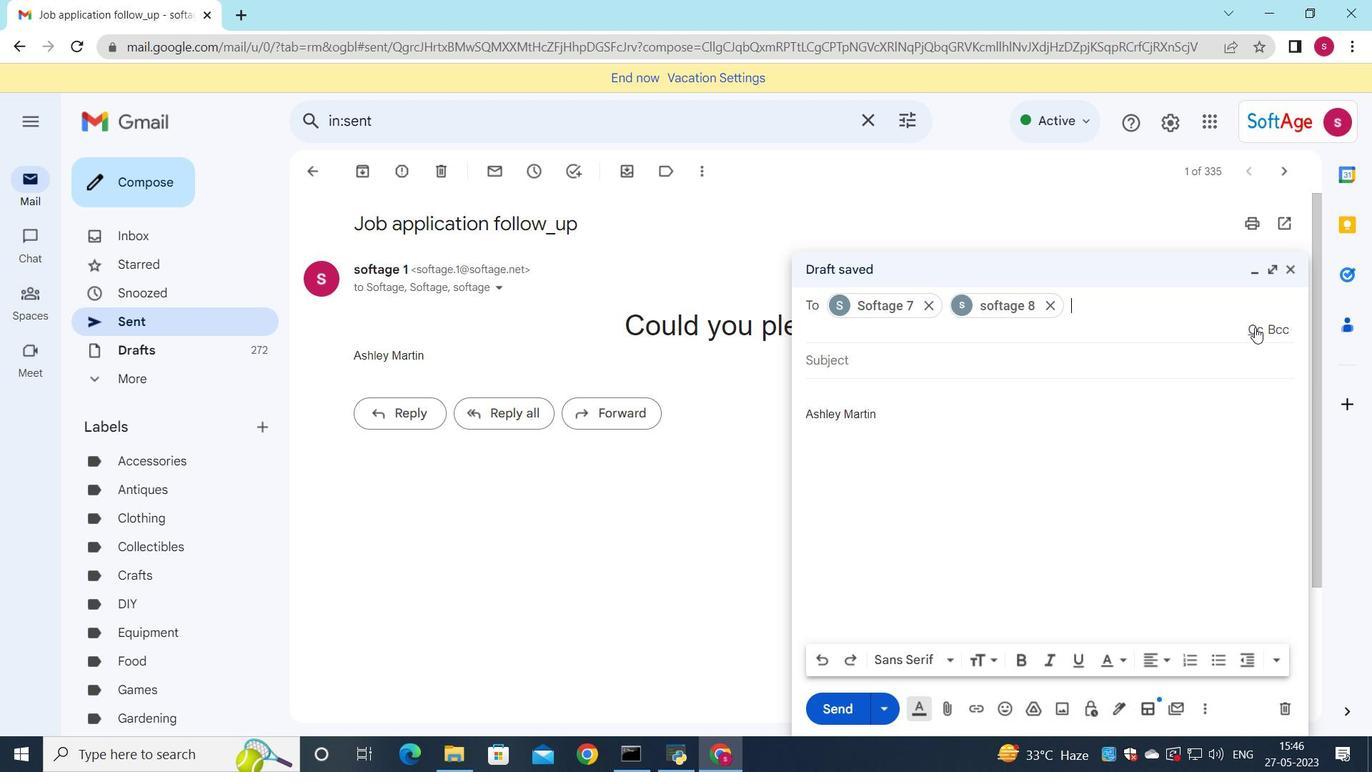 
Action: Mouse pressed left at (1259, 330)
Screenshot: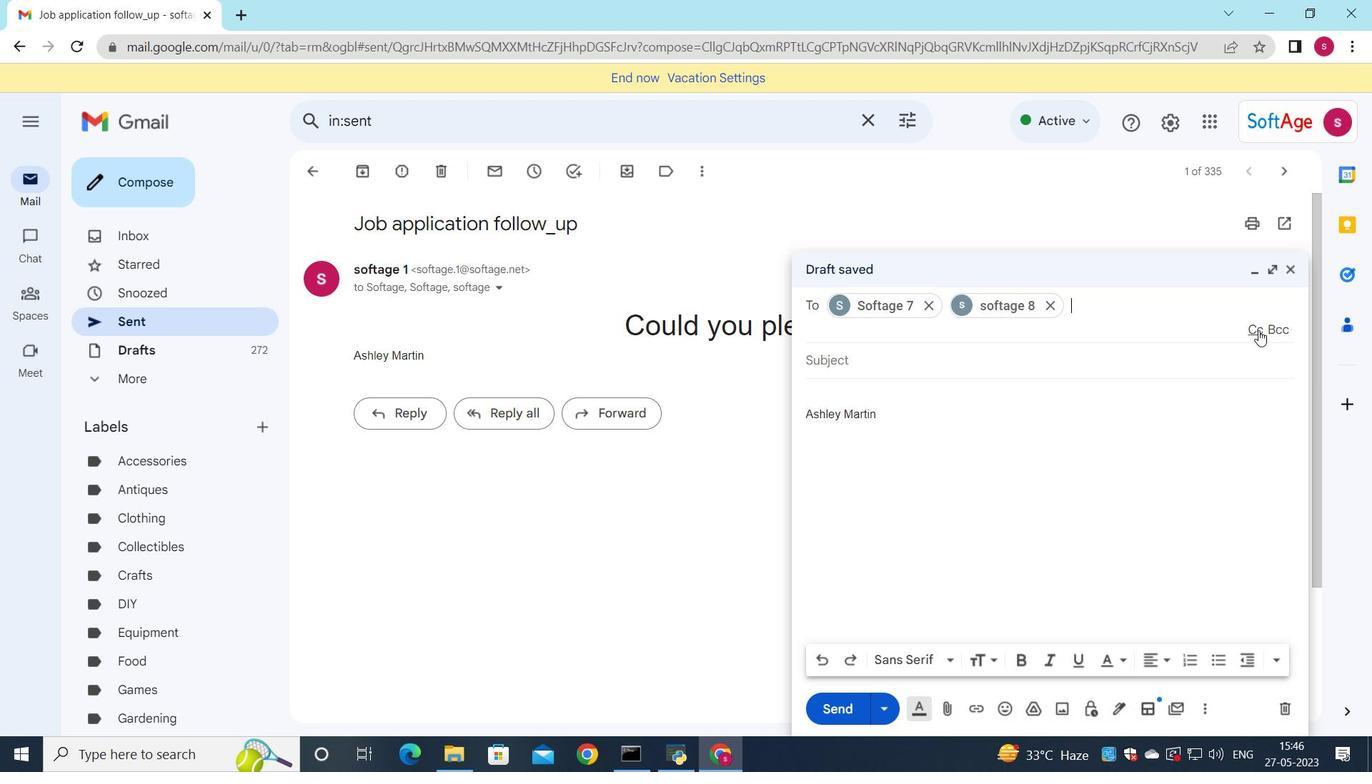 
Action: Key pressed s
Screenshot: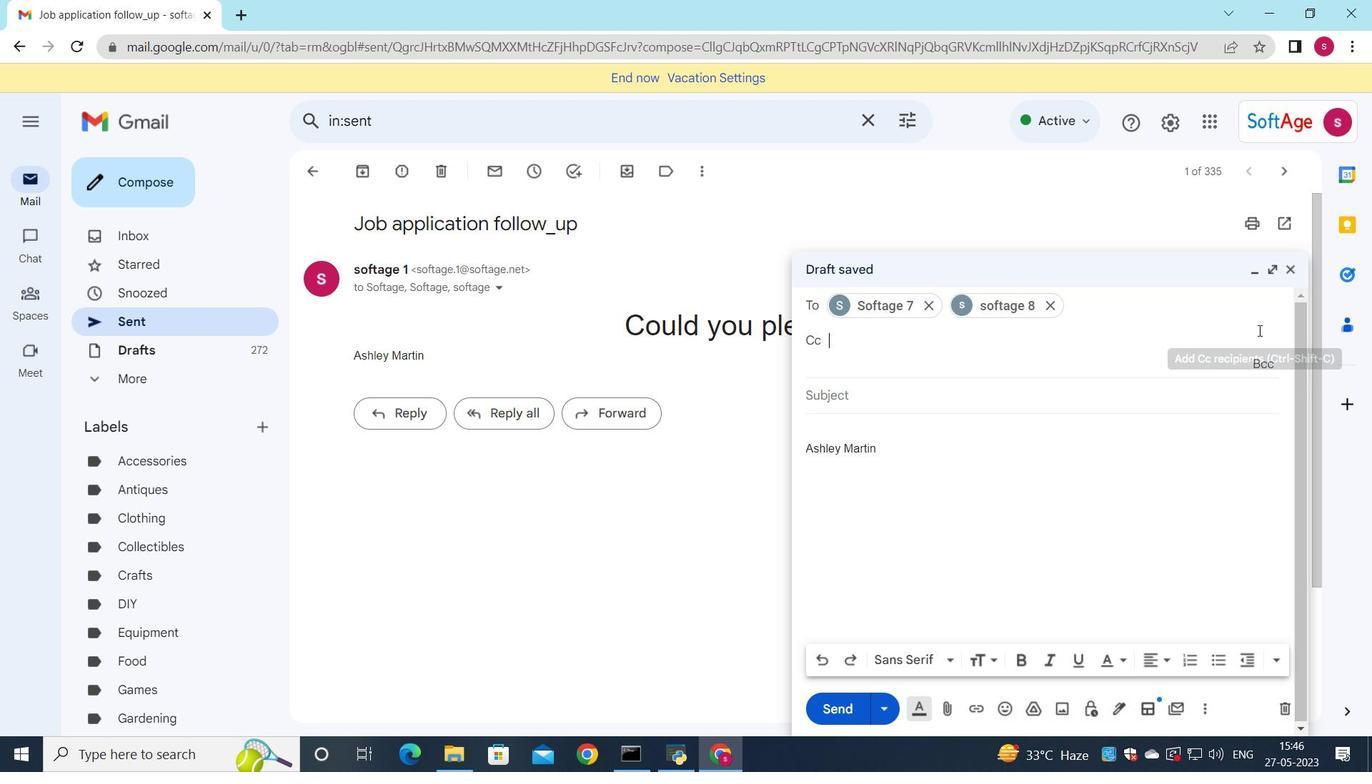 
Action: Mouse moved to (1144, 475)
Screenshot: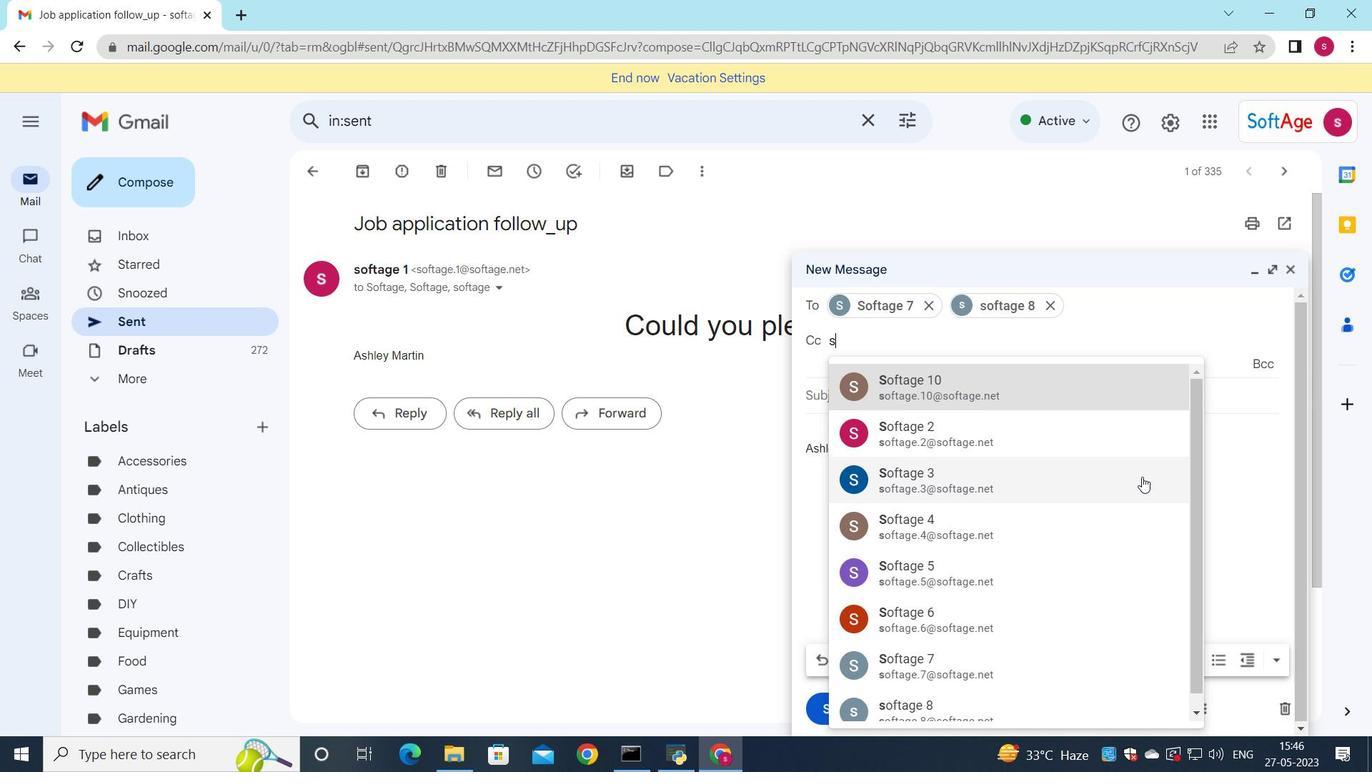 
Action: Key pressed oftage.
Screenshot: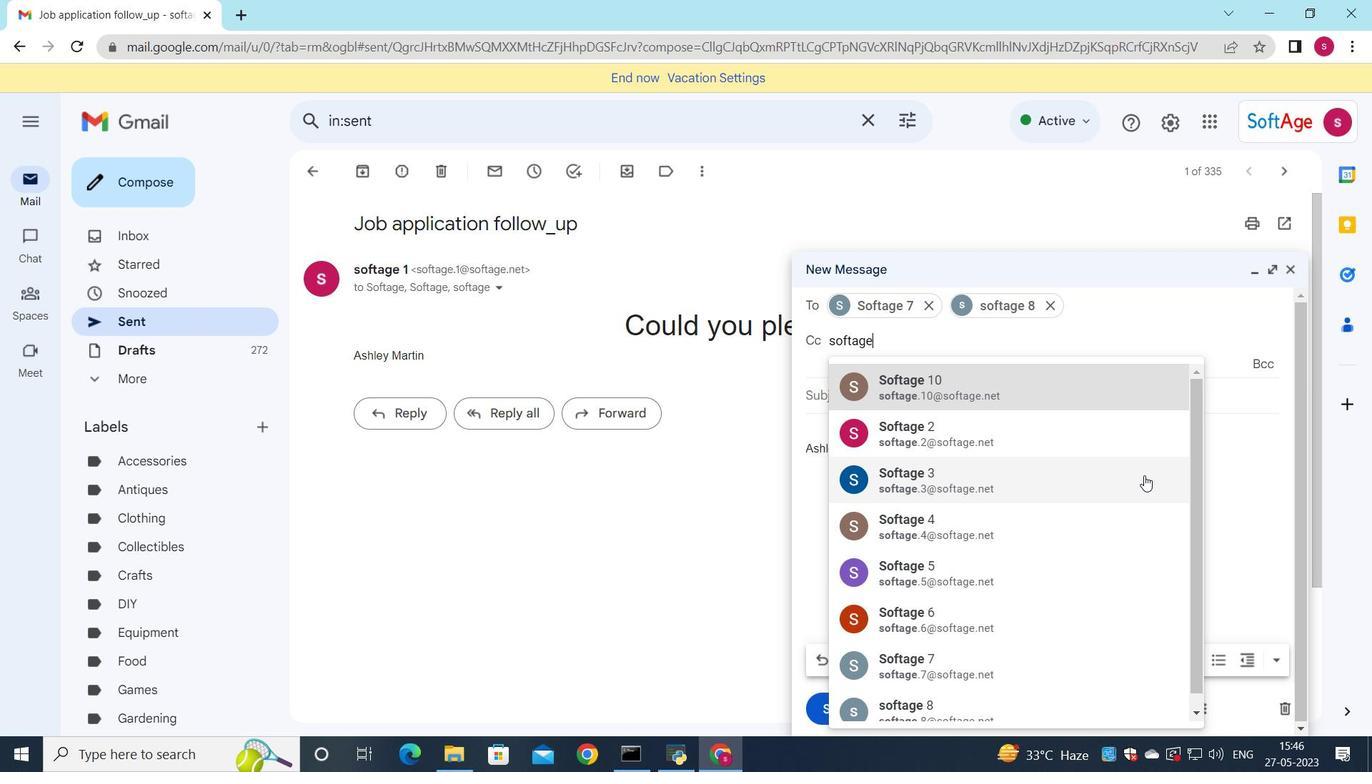 
Action: Mouse moved to (1109, 540)
Screenshot: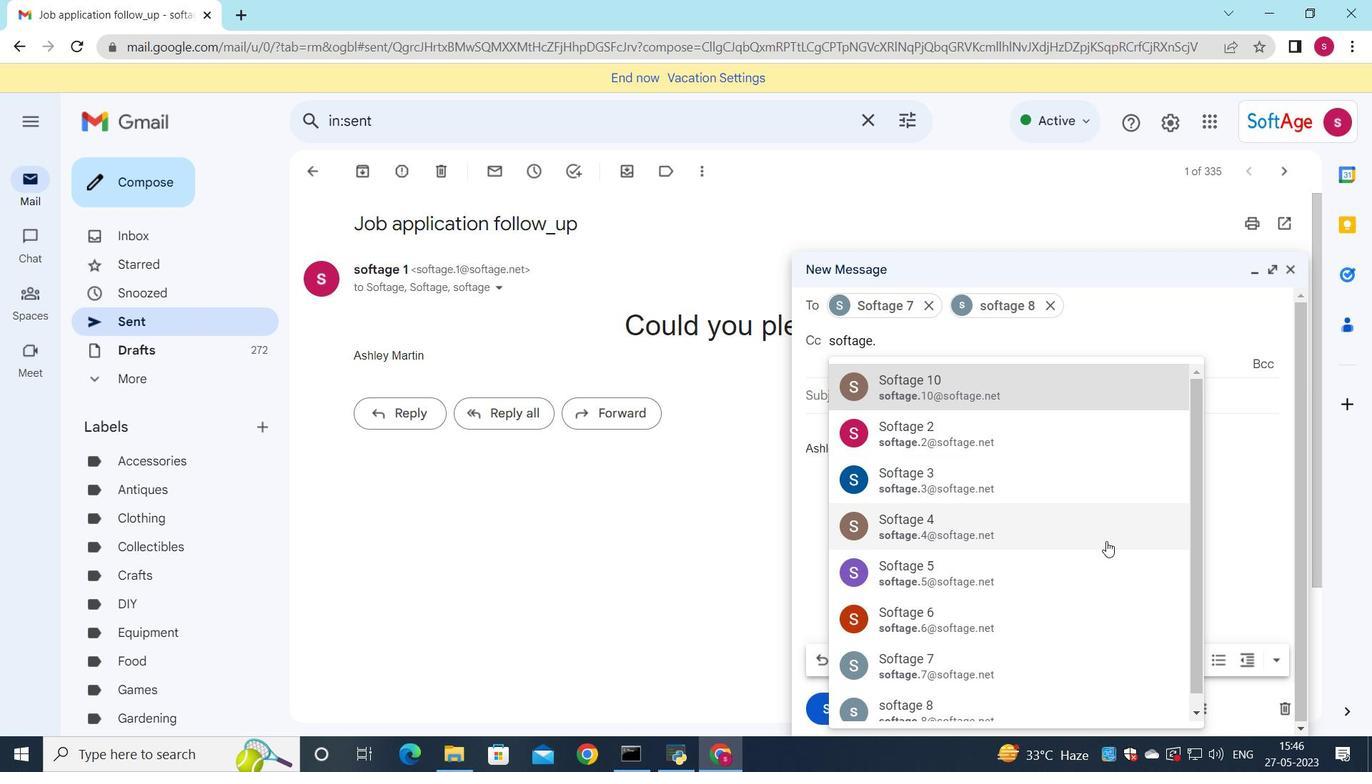 
Action: Key pressed 9
Screenshot: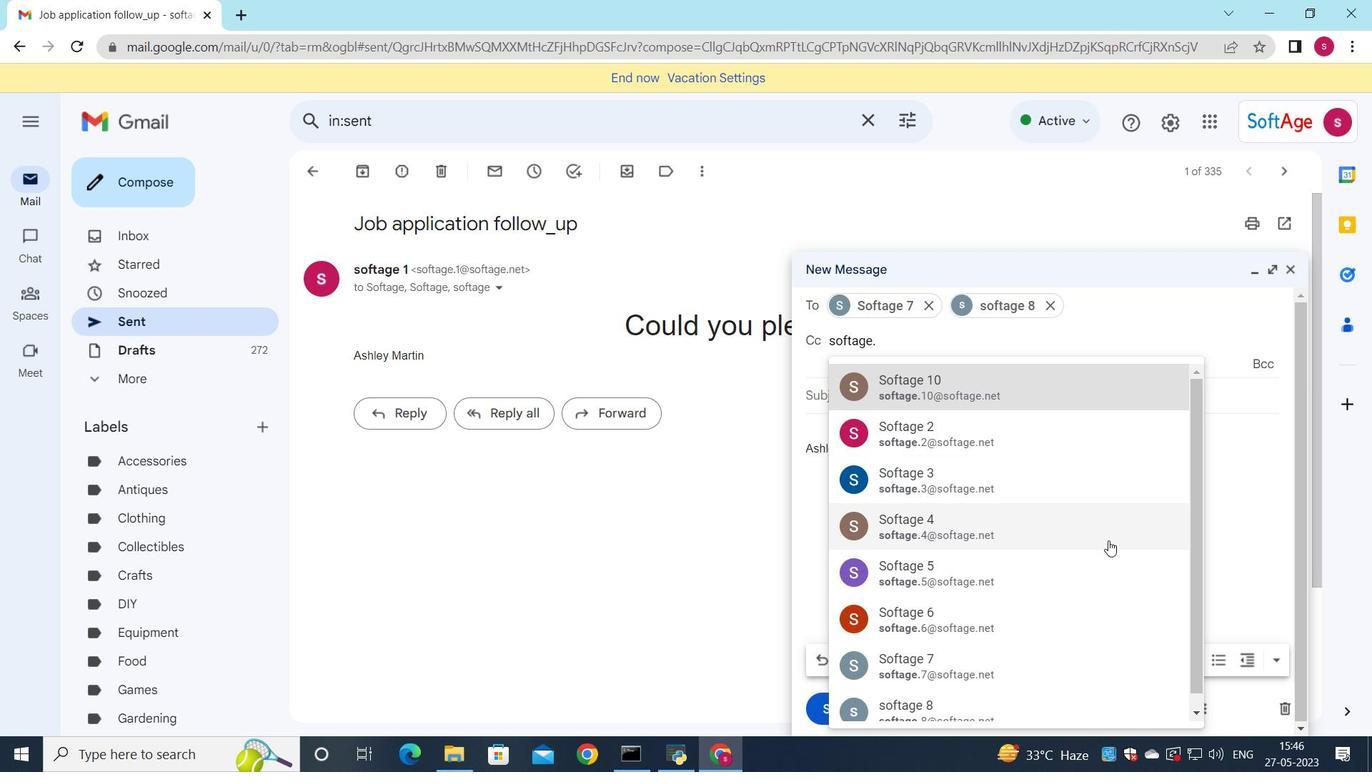 
Action: Mouse moved to (1041, 384)
Screenshot: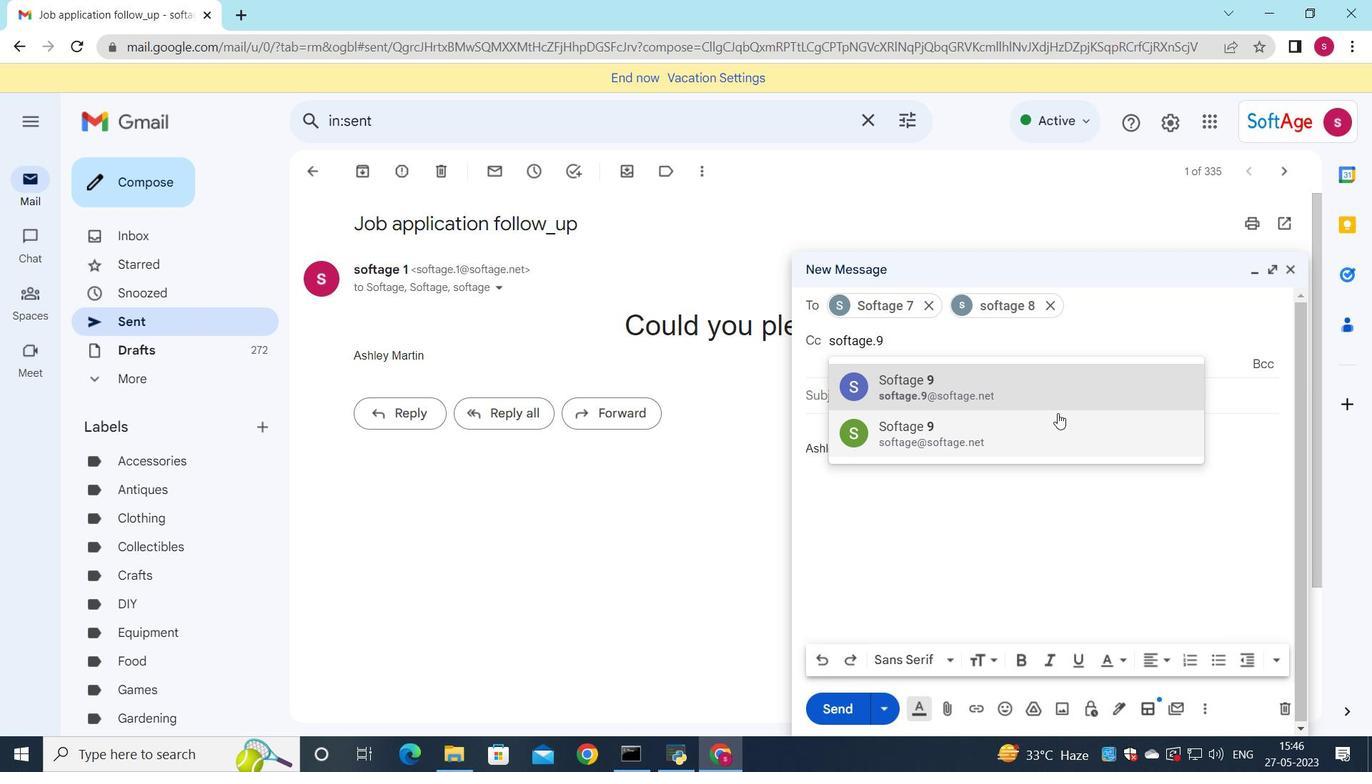 
Action: Mouse pressed left at (1041, 384)
Screenshot: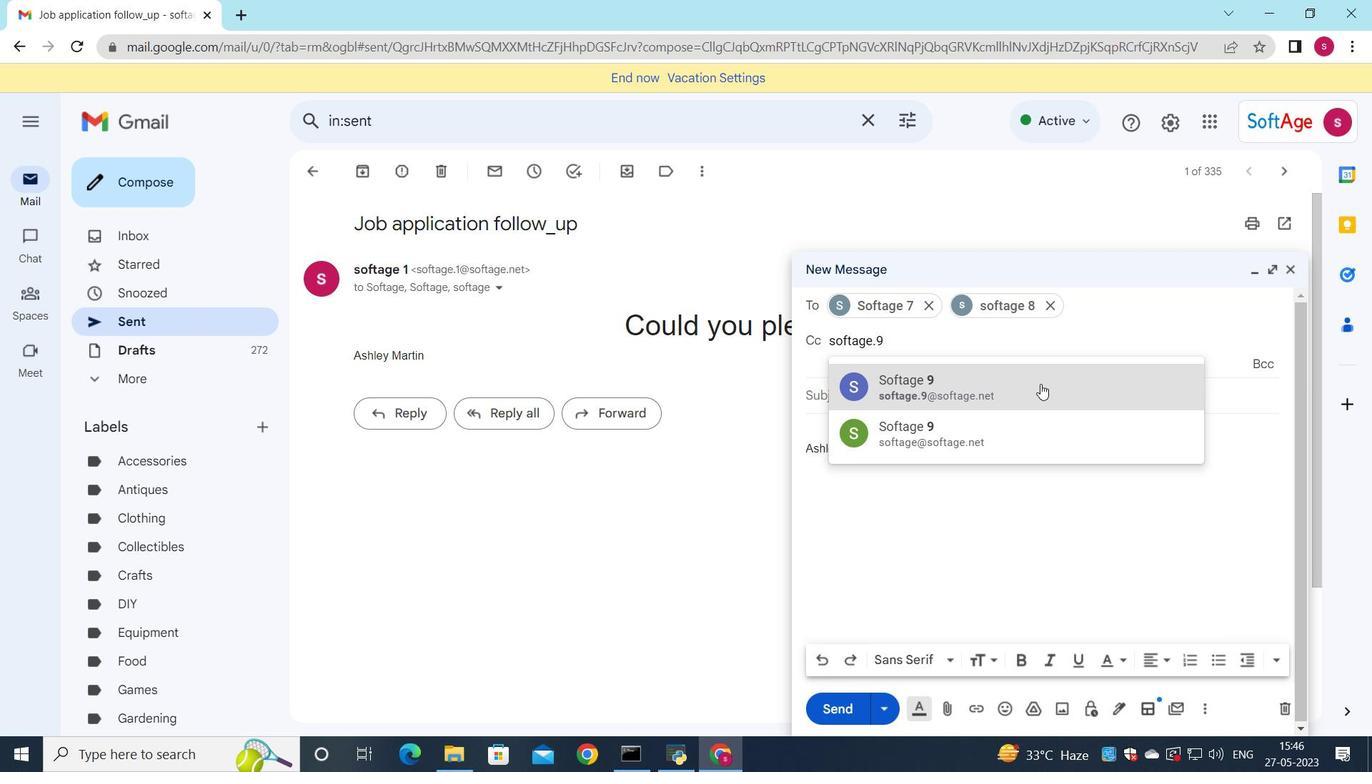 
Action: Mouse moved to (940, 391)
Screenshot: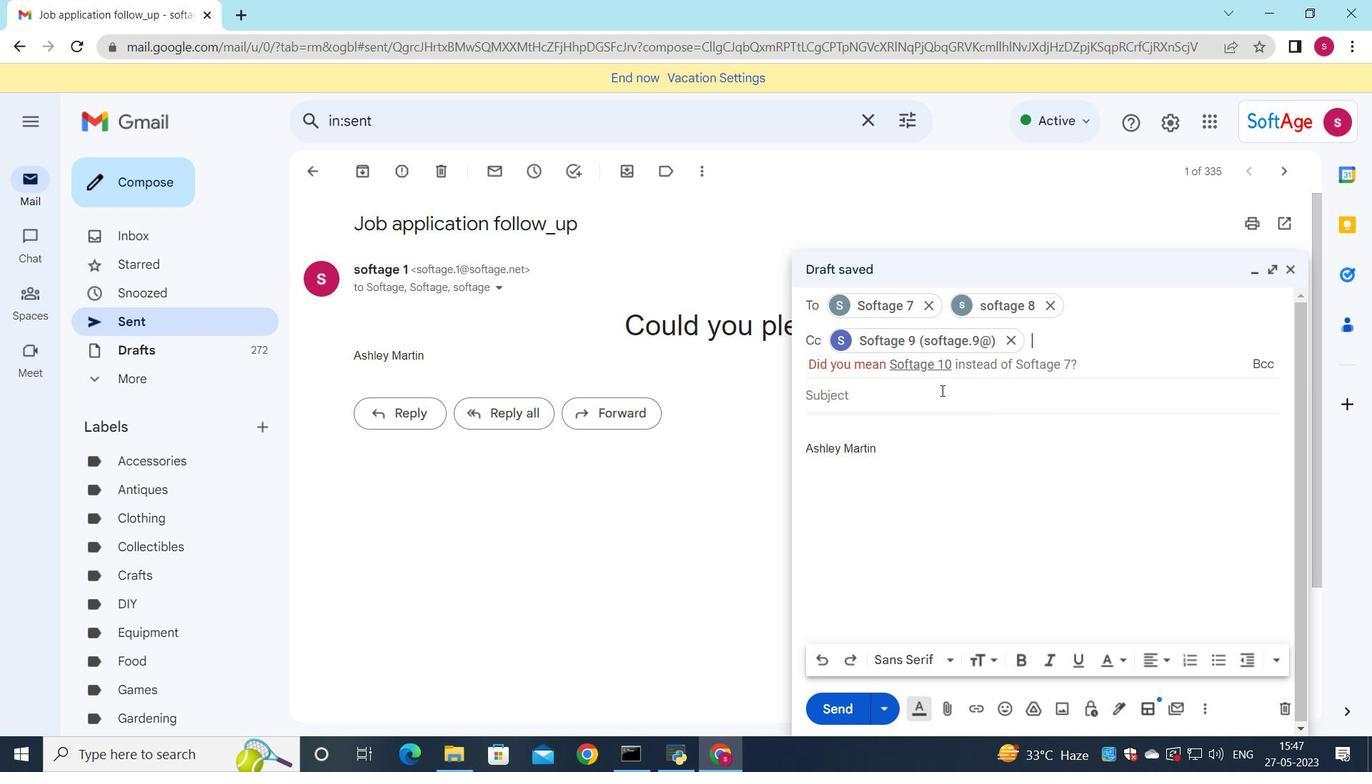
Action: Mouse pressed left at (940, 391)
Screenshot: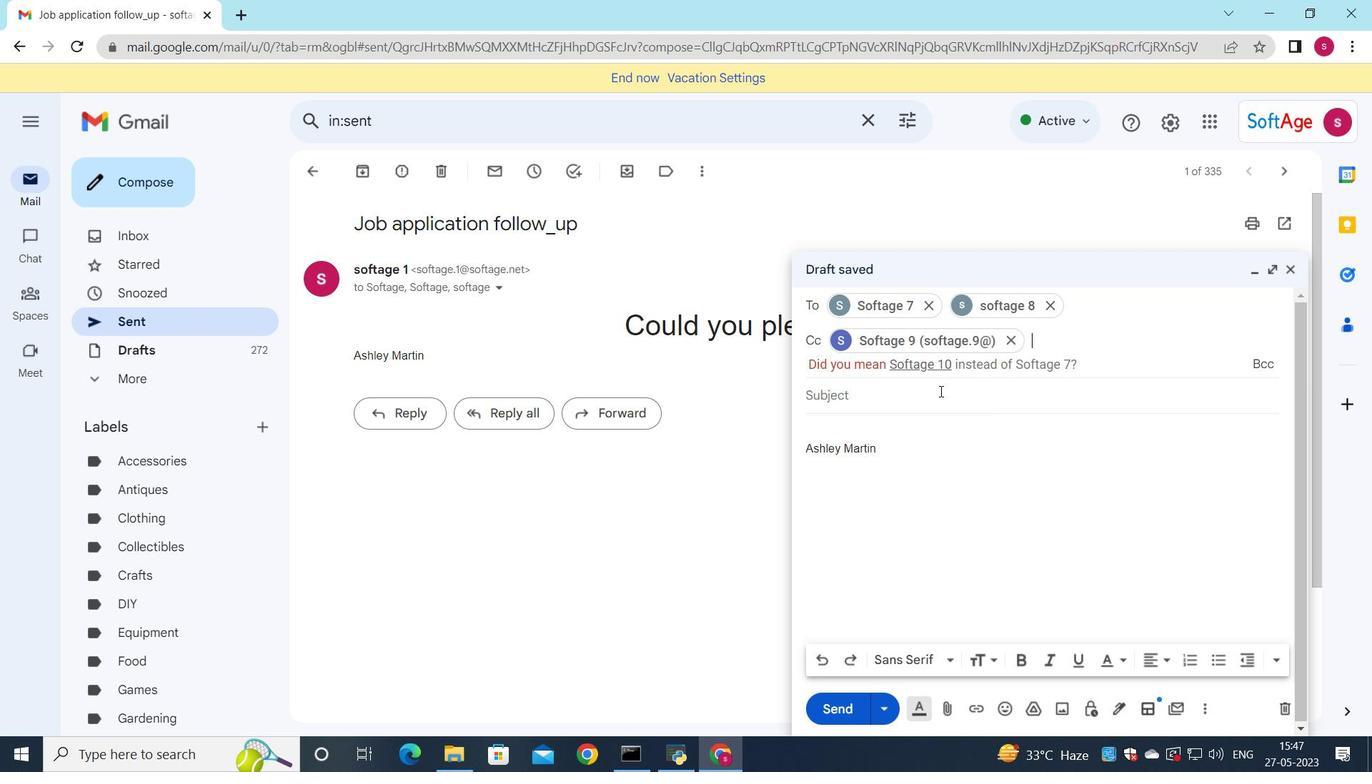 
Action: Key pressed <Key.shift><Key.shift><Key.shift><Key.shift><Key.shift><Key.shift>Job<Key.space><Key.shift><Key.shift><Key.shift><Key.shift><Key.shift><Key.shift><Key.shift><Key.shift><Key.shift><Key.shift><Key.shift><Key.shift><Key.shift><Key.shift>applicatiom<Key.space><Key.backspace><Key.backspace>n<Key.space>submission
Screenshot: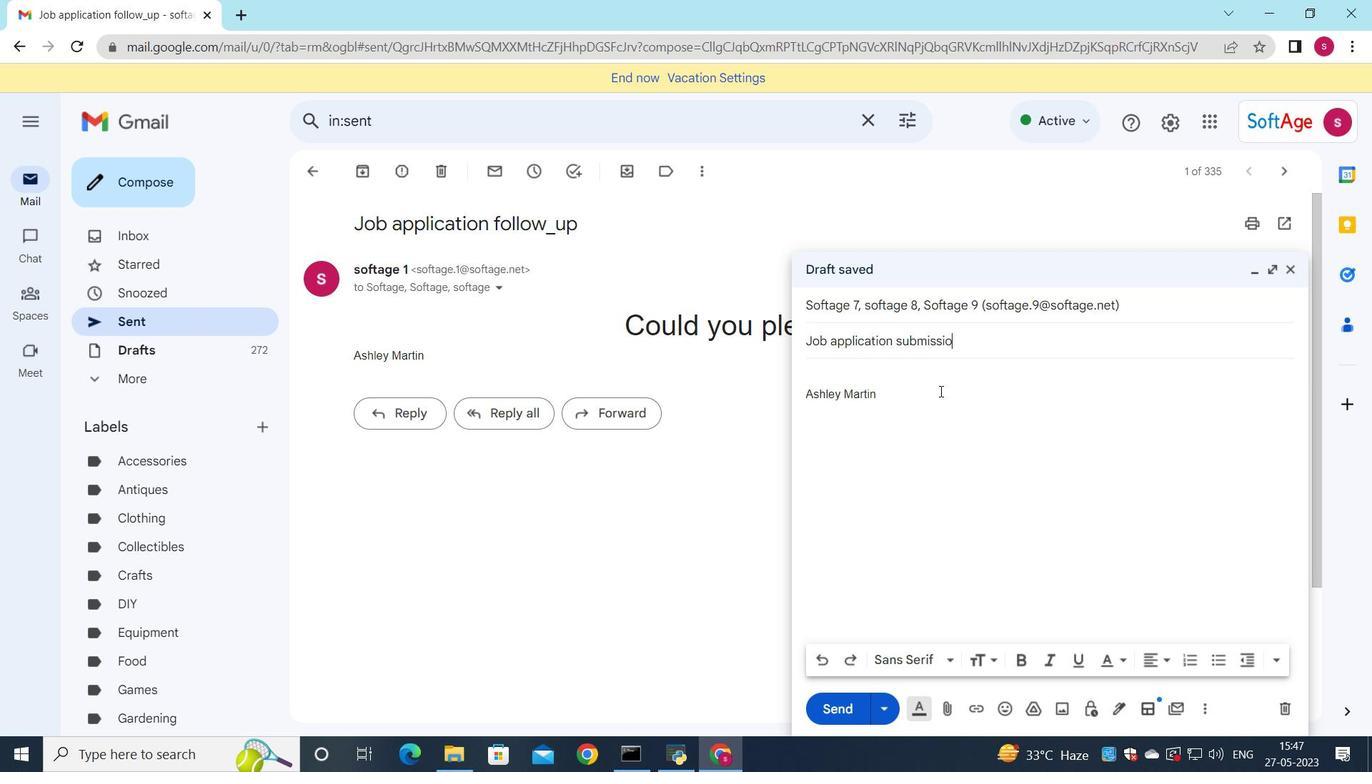 
Action: Mouse moved to (868, 374)
Screenshot: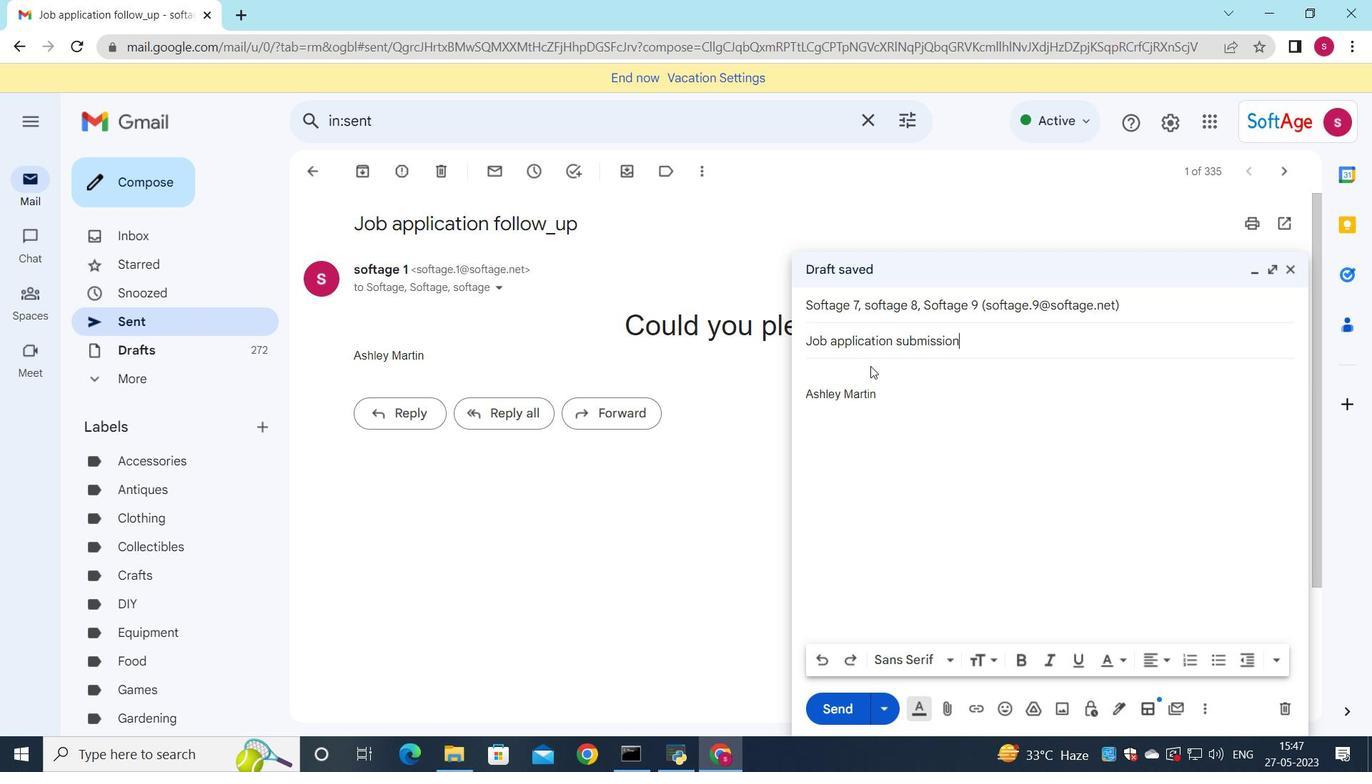 
Action: Mouse pressed left at (868, 374)
Screenshot: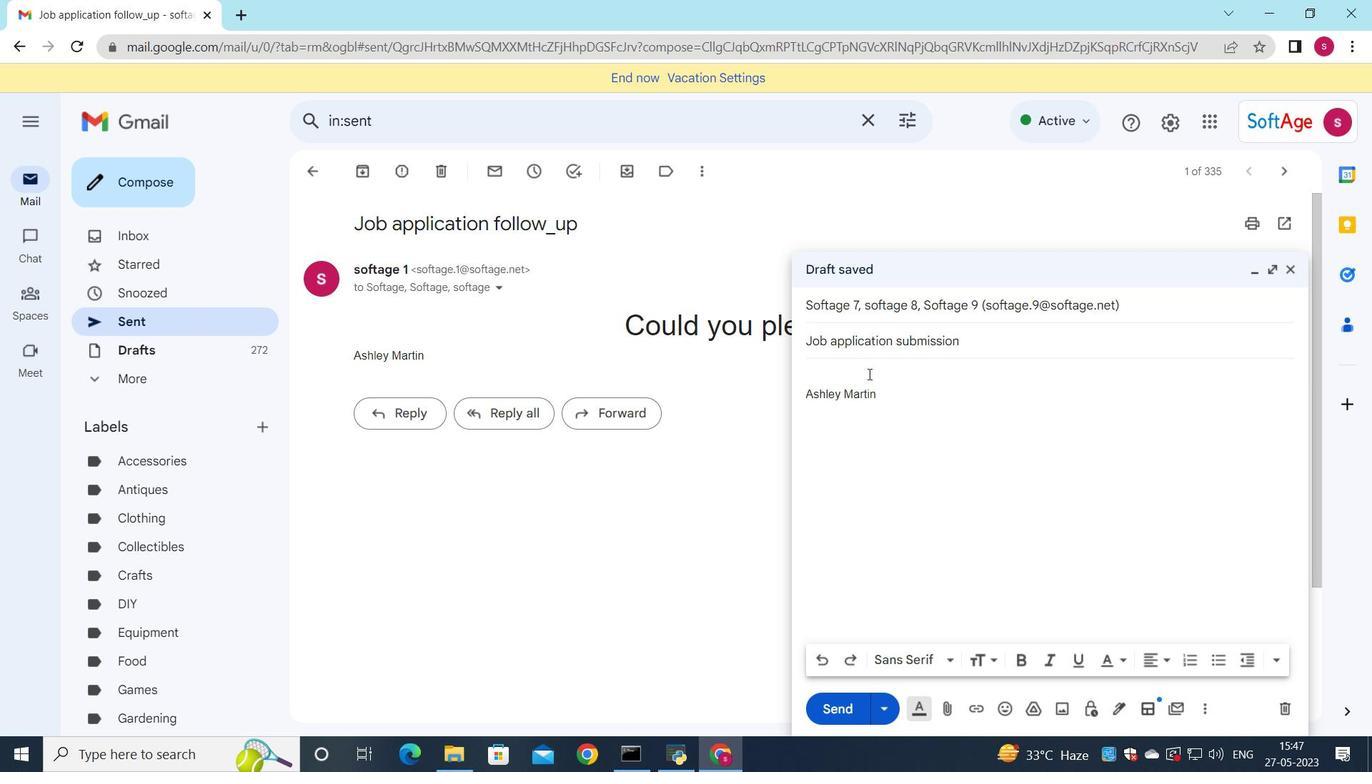 
Action: Key pressed <Key.shift>I<Key.space>am<Key.space>pleased<Key.space>to<Key.space>inform<Key.space>you<Key.space>that<Key.space>your<Key.space>request<Key.space>has<Key.space>been<Key.space>approved.
Screenshot: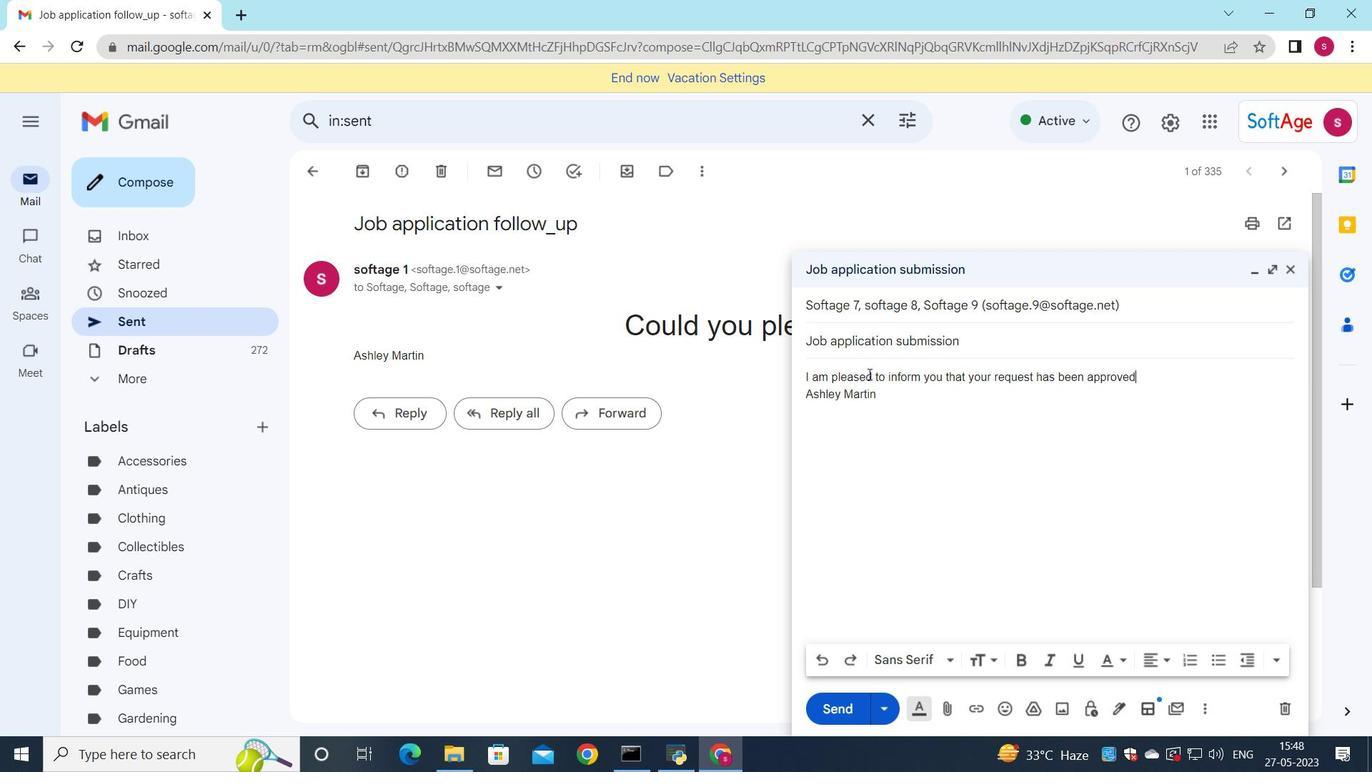 
Action: Mouse moved to (995, 661)
Screenshot: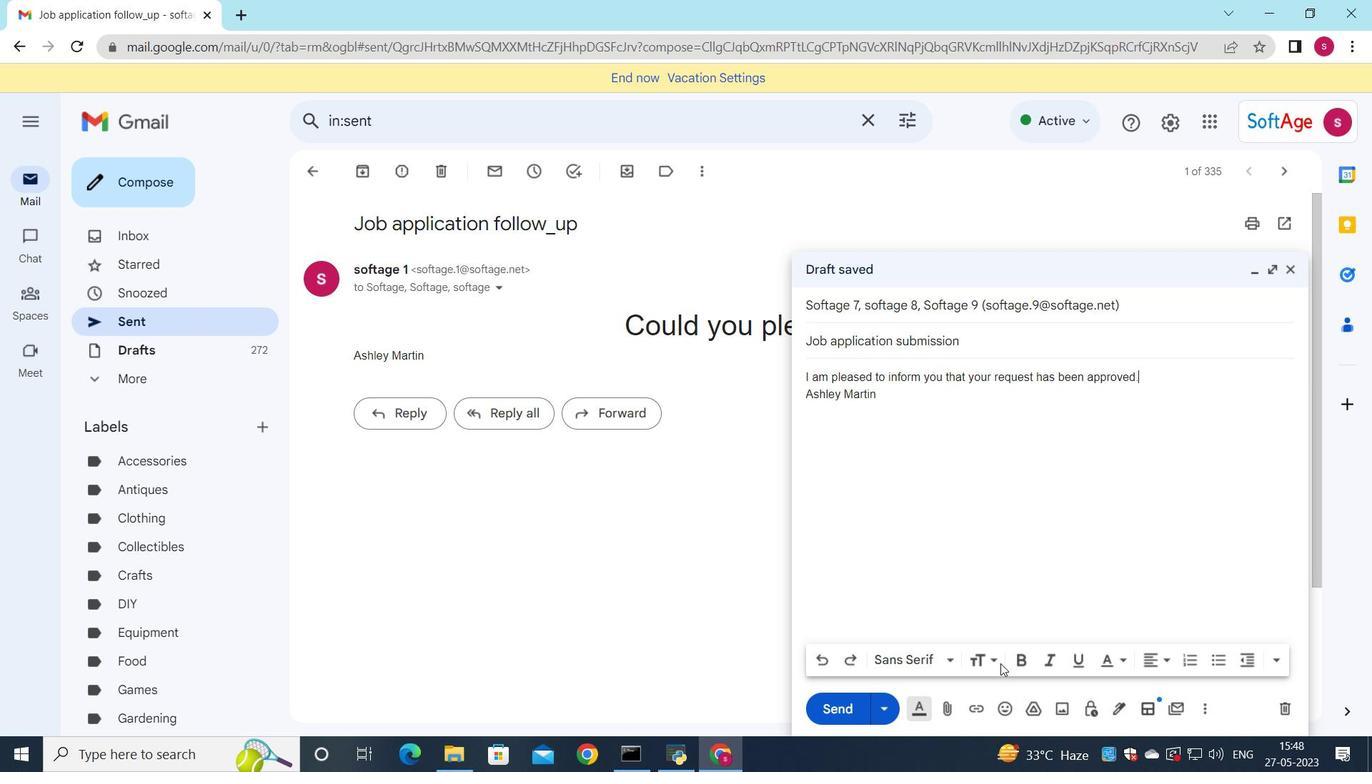 
Action: Mouse pressed left at (995, 661)
Screenshot: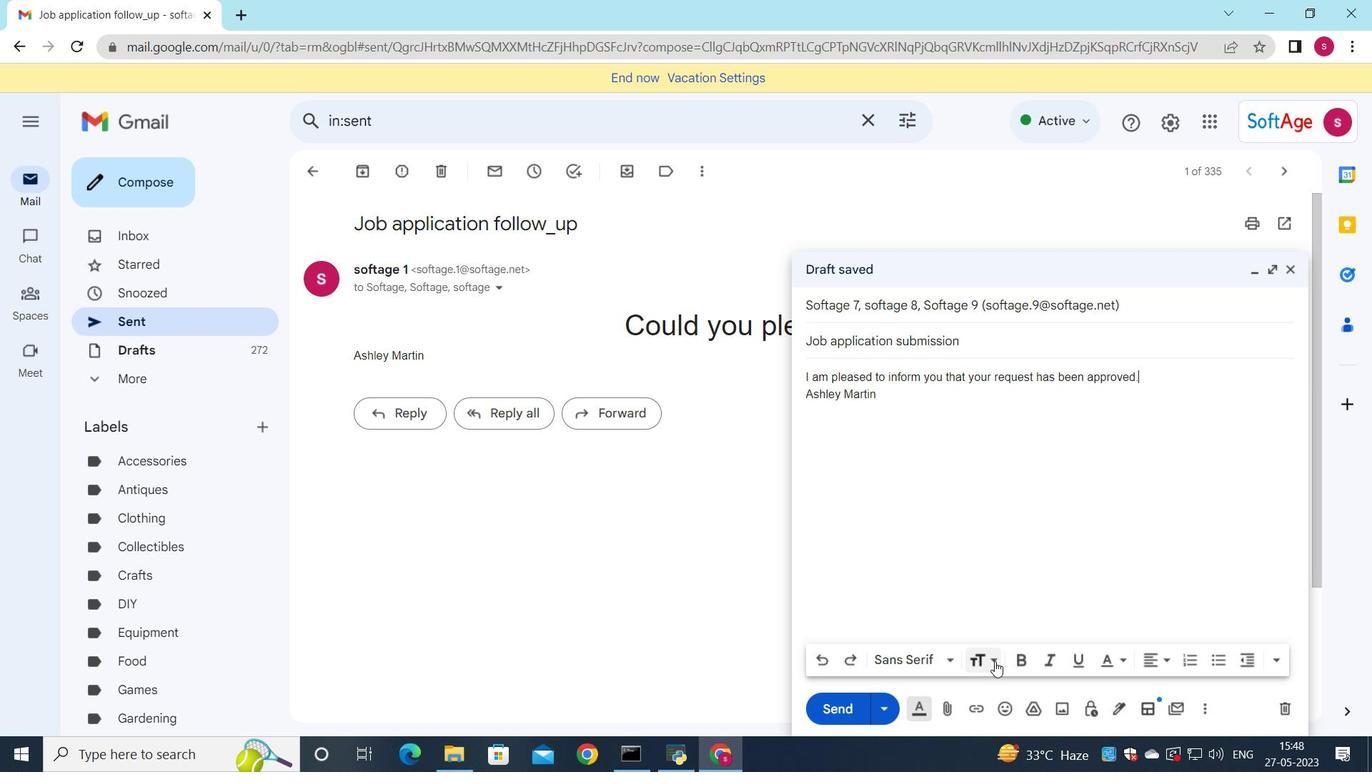 
Action: Mouse moved to (1039, 599)
Screenshot: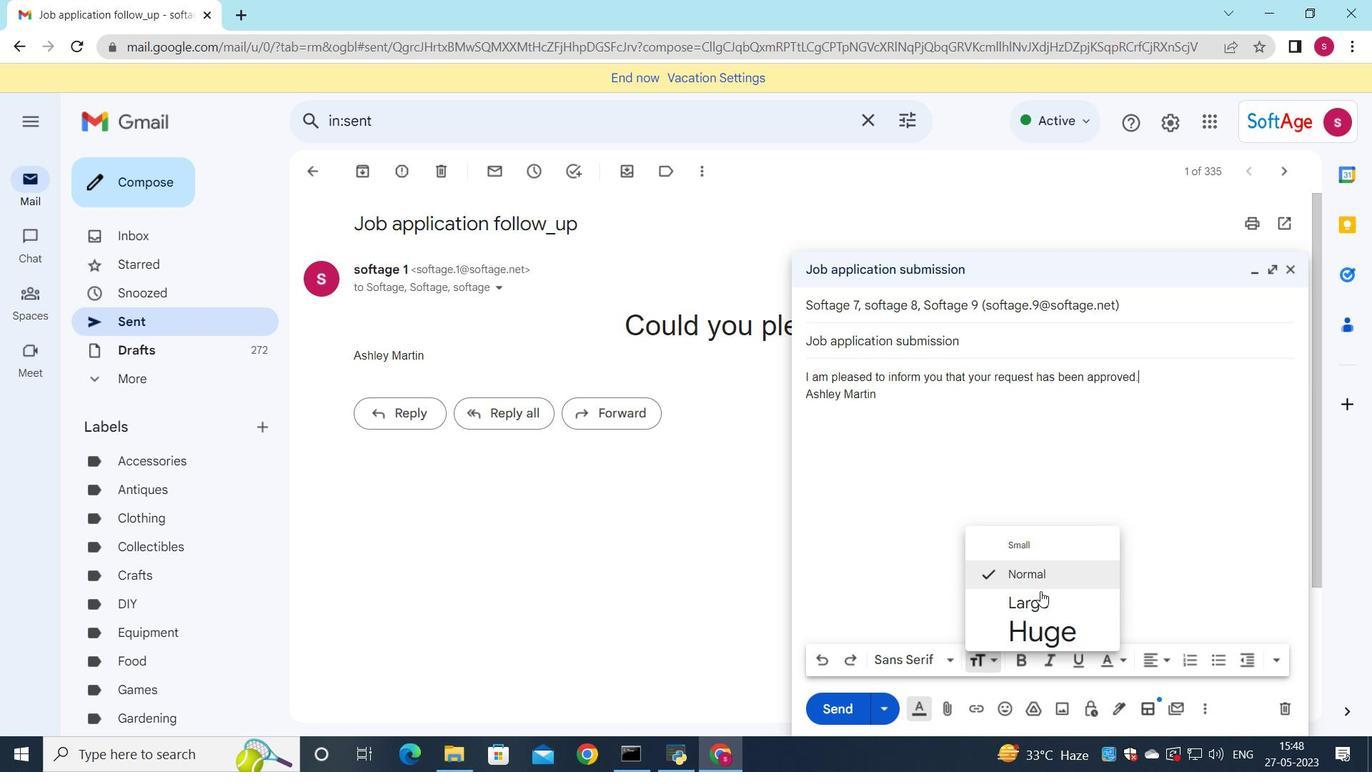 
Action: Mouse pressed left at (1039, 599)
Screenshot: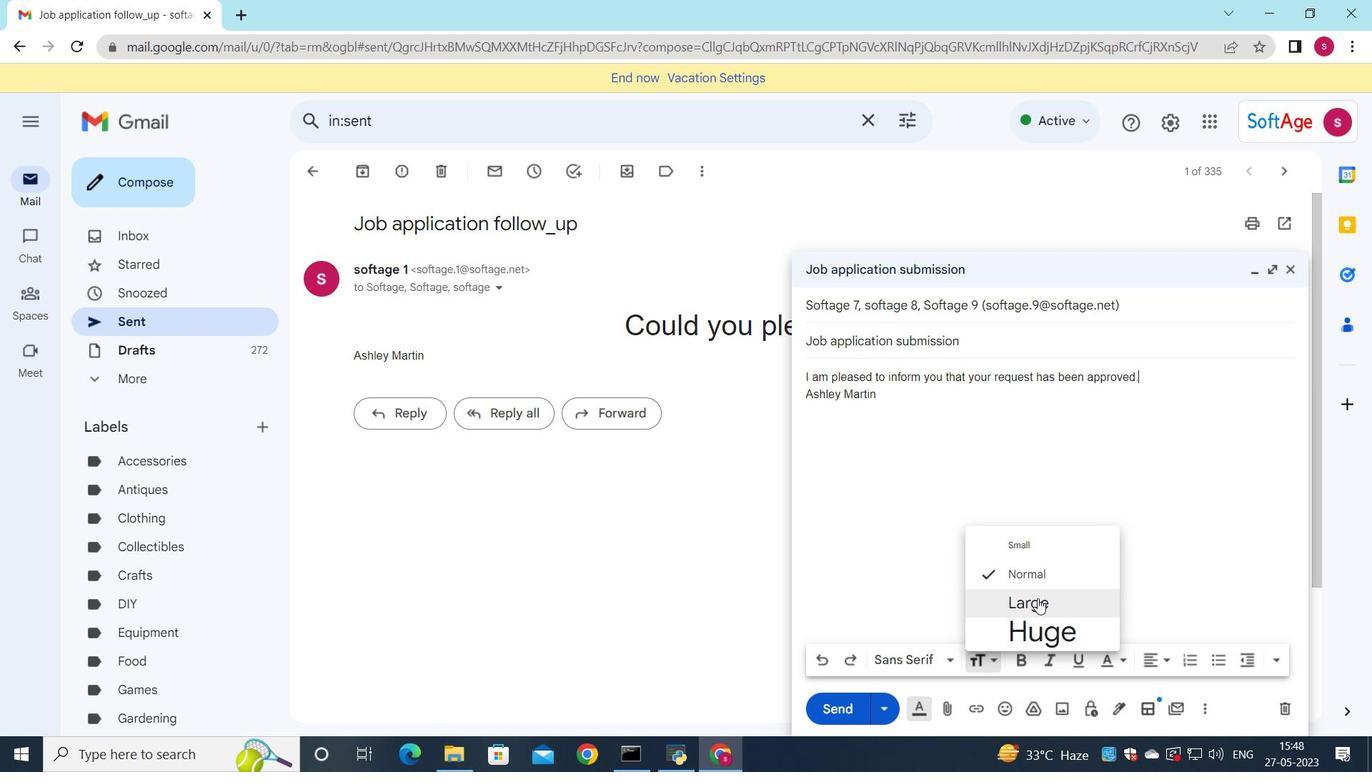 
Action: Mouse moved to (1166, 665)
Screenshot: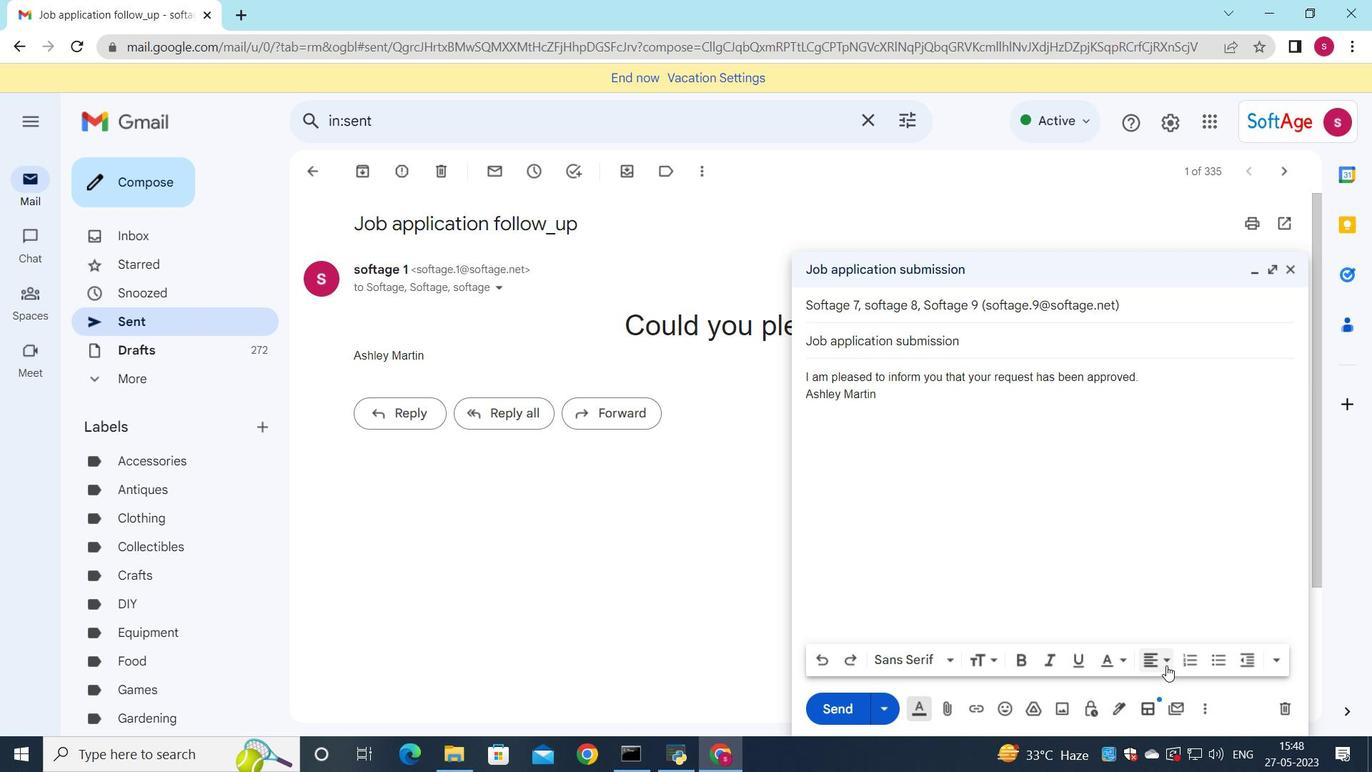 
Action: Mouse pressed left at (1166, 665)
Screenshot: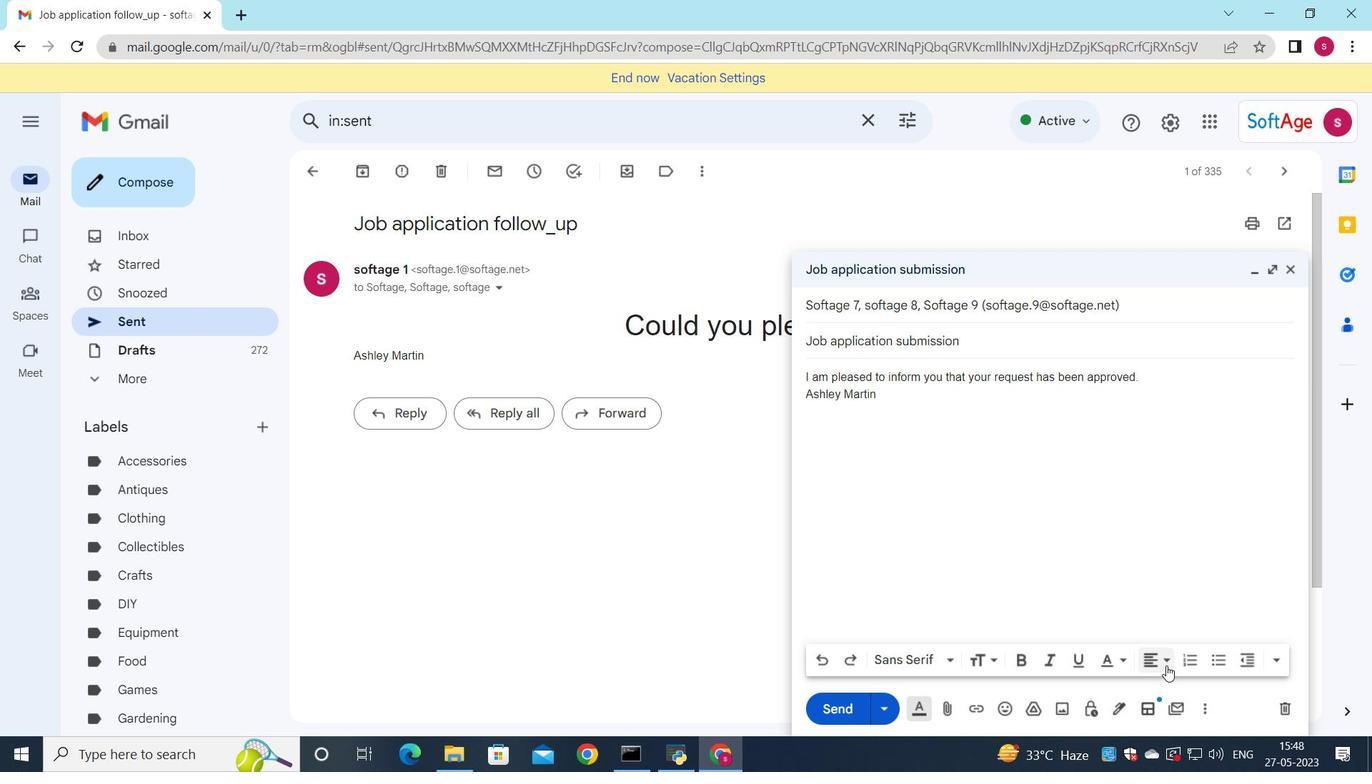 
Action: Mouse moved to (1152, 600)
Screenshot: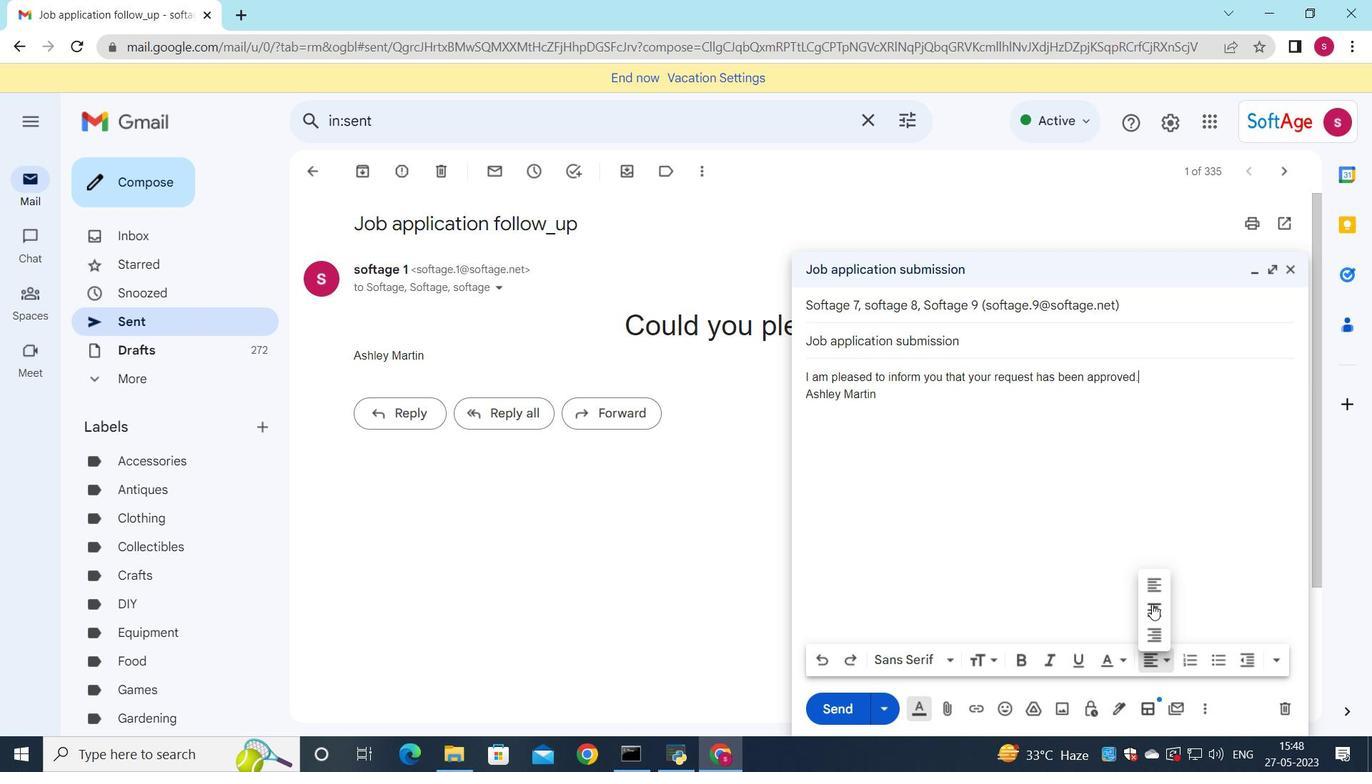 
Action: Mouse pressed left at (1152, 600)
Screenshot: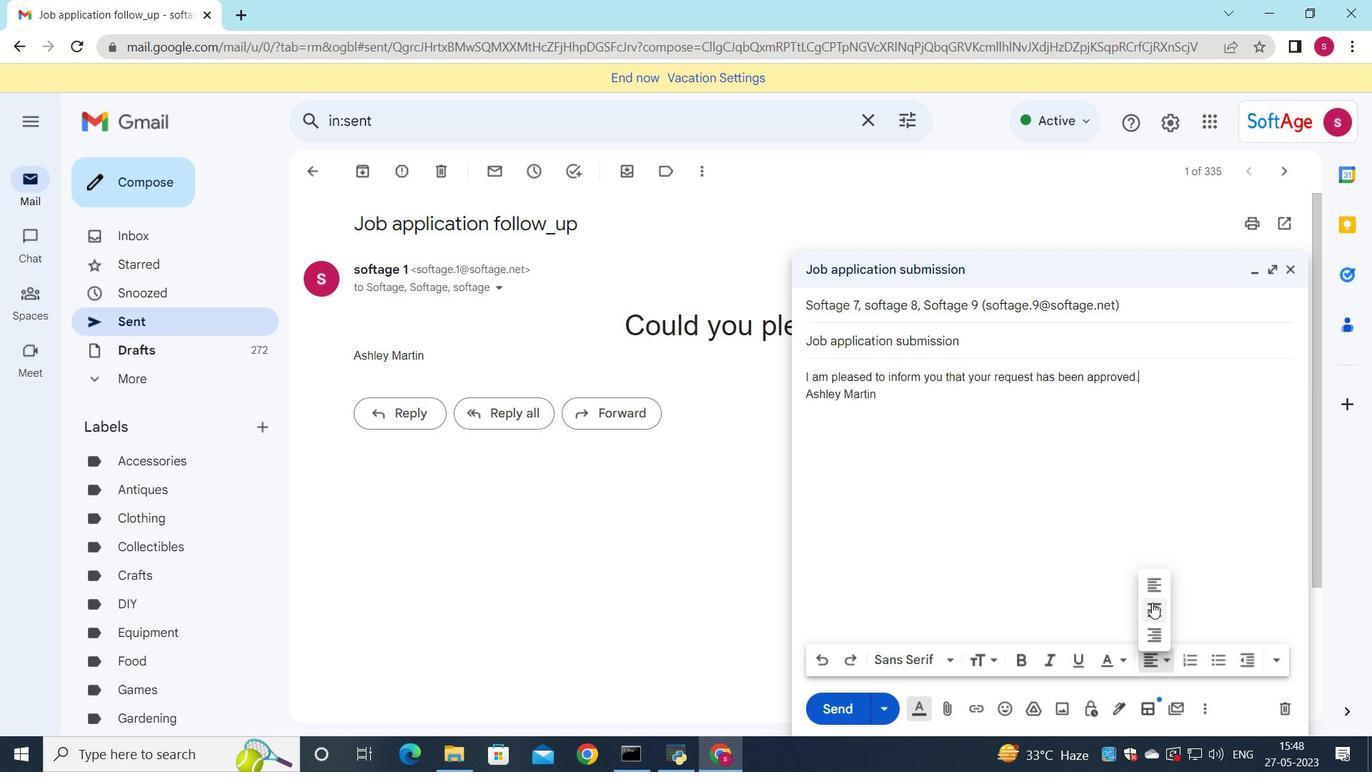 
Action: Mouse moved to (856, 702)
Screenshot: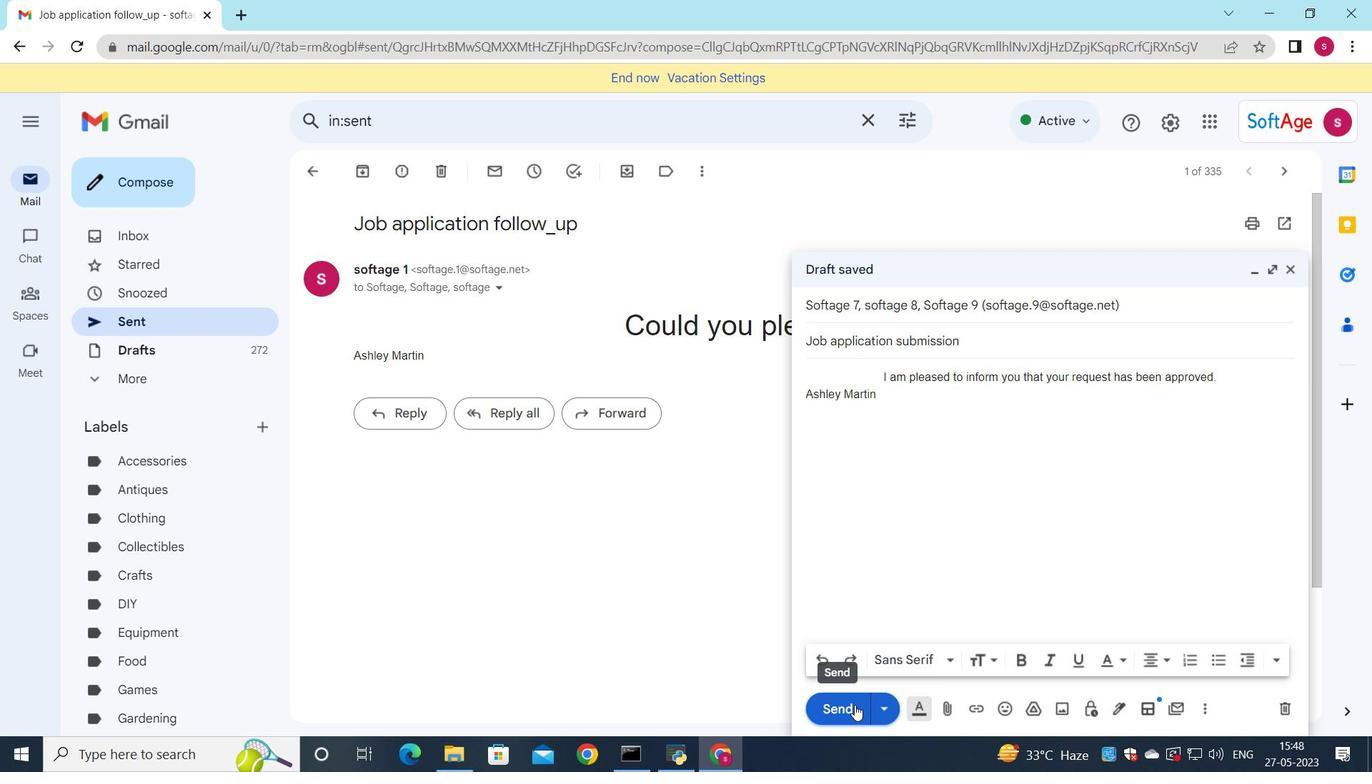 
Action: Mouse pressed left at (856, 702)
Screenshot: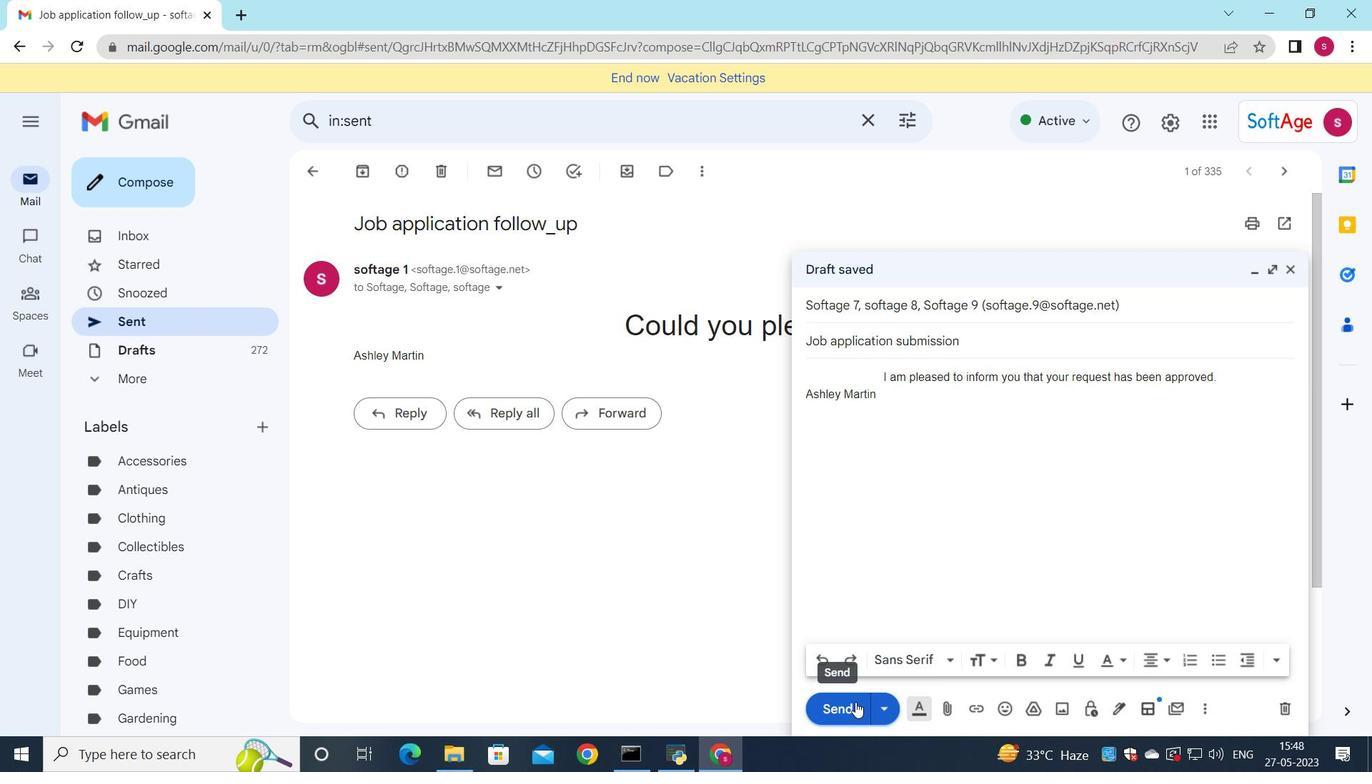 
